 Task: Send an email with the signature Isabella Collins with the subject Request for a character reference and the message I would like to request a meeting to discuss the progress of the project. from softage.5@softage.net to softage.8@softage.net and move the email from Sent Items to the folder Games
Action: Mouse moved to (71, 60)
Screenshot: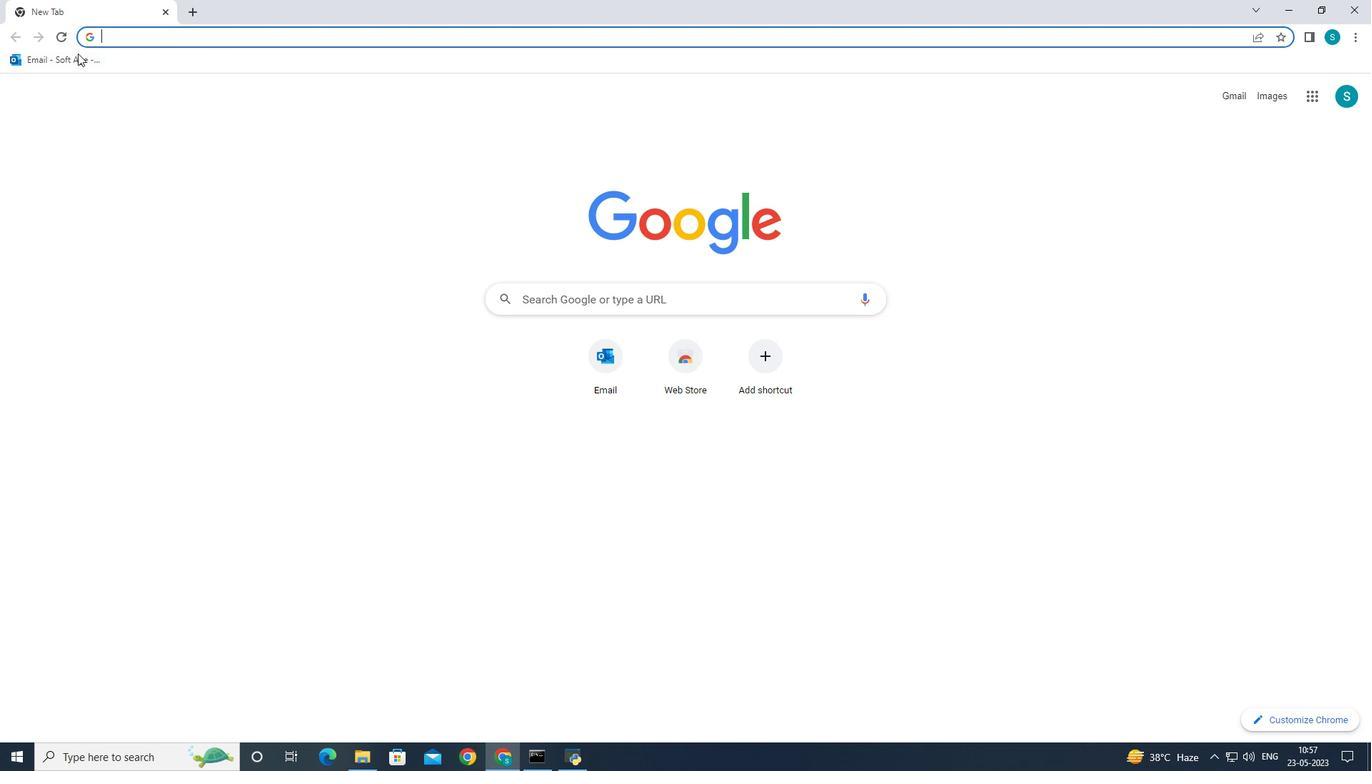 
Action: Mouse pressed left at (71, 60)
Screenshot: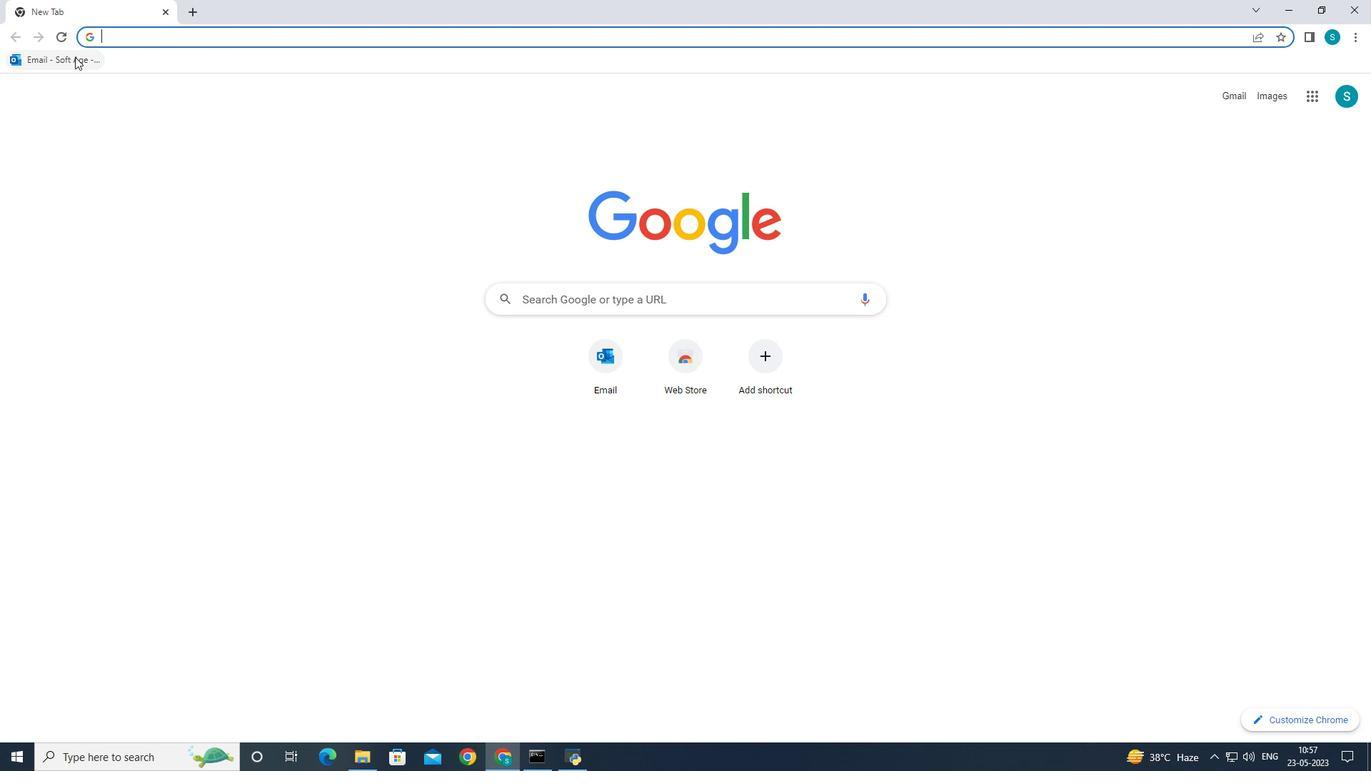 
Action: Mouse moved to (208, 125)
Screenshot: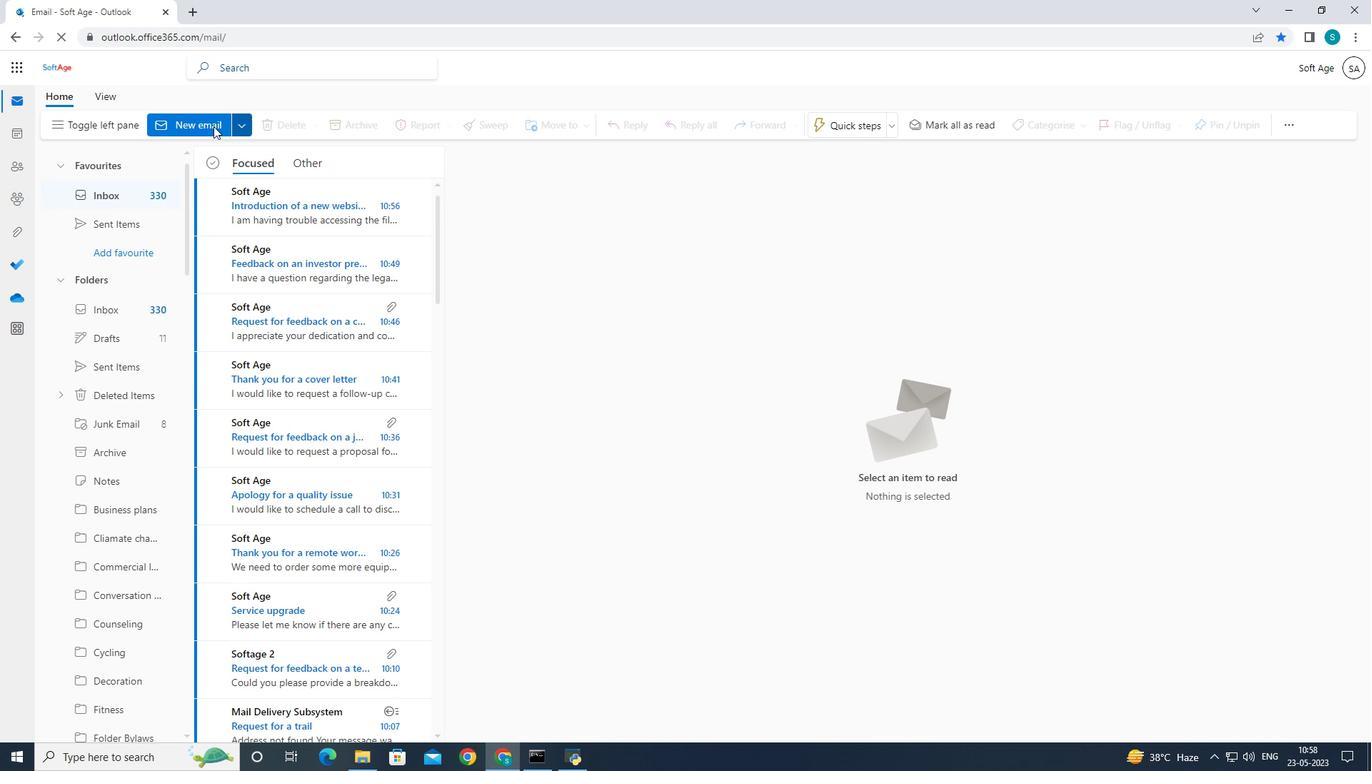 
Action: Mouse pressed left at (208, 125)
Screenshot: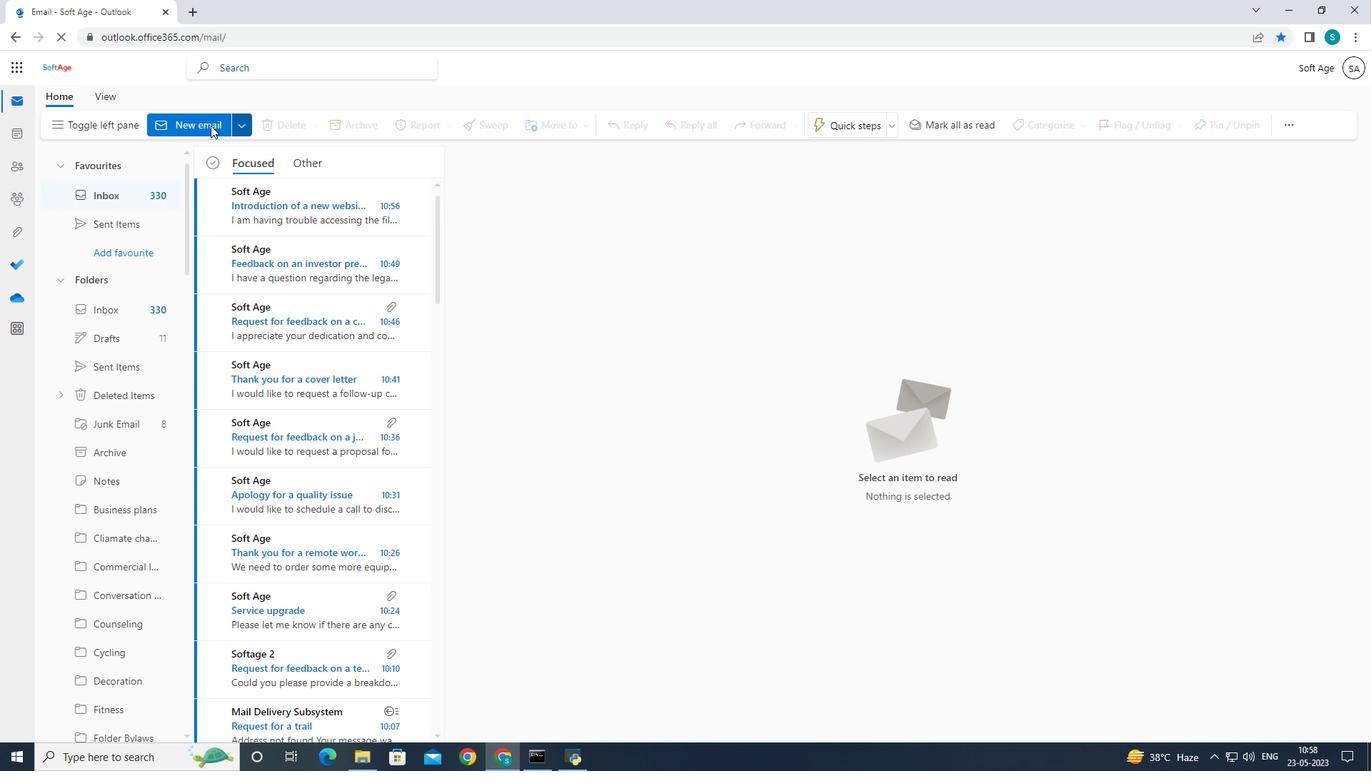 
Action: Mouse pressed left at (208, 125)
Screenshot: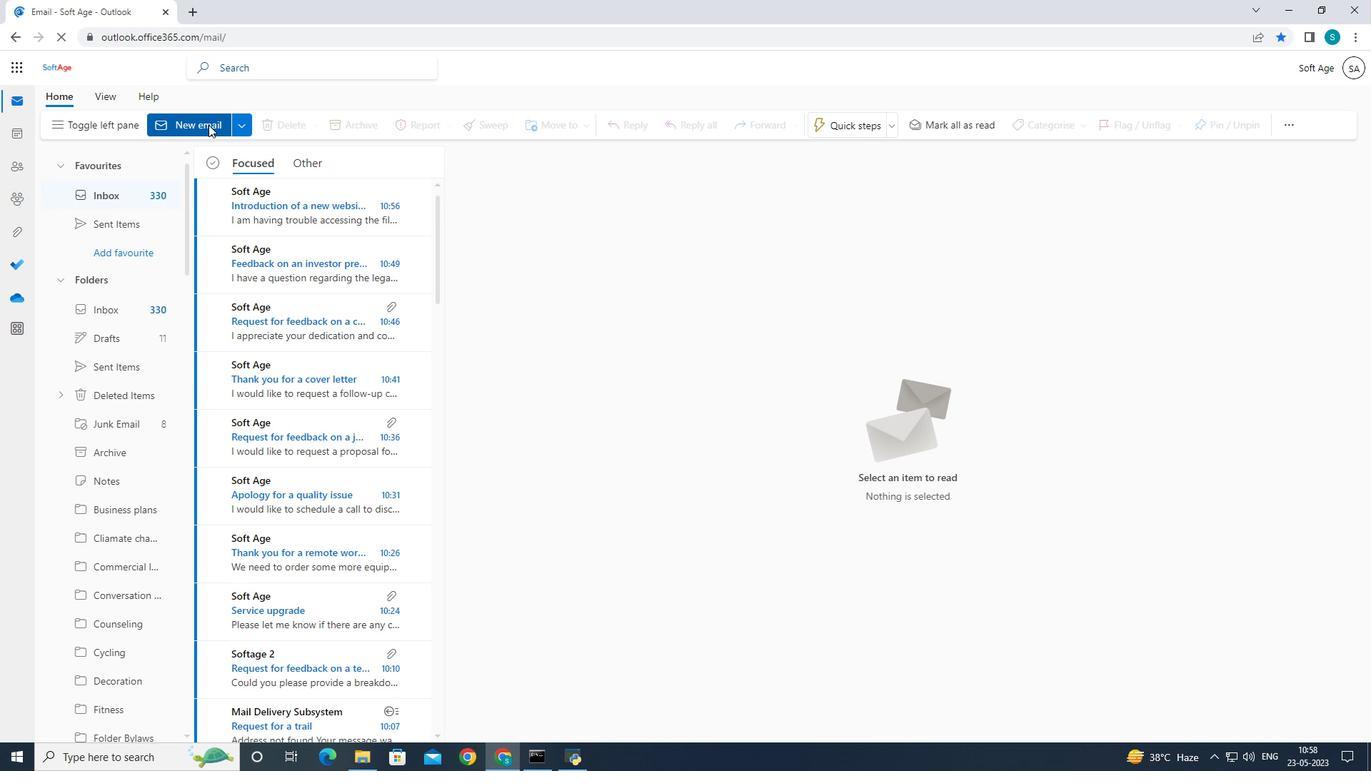 
Action: Mouse moved to (930, 122)
Screenshot: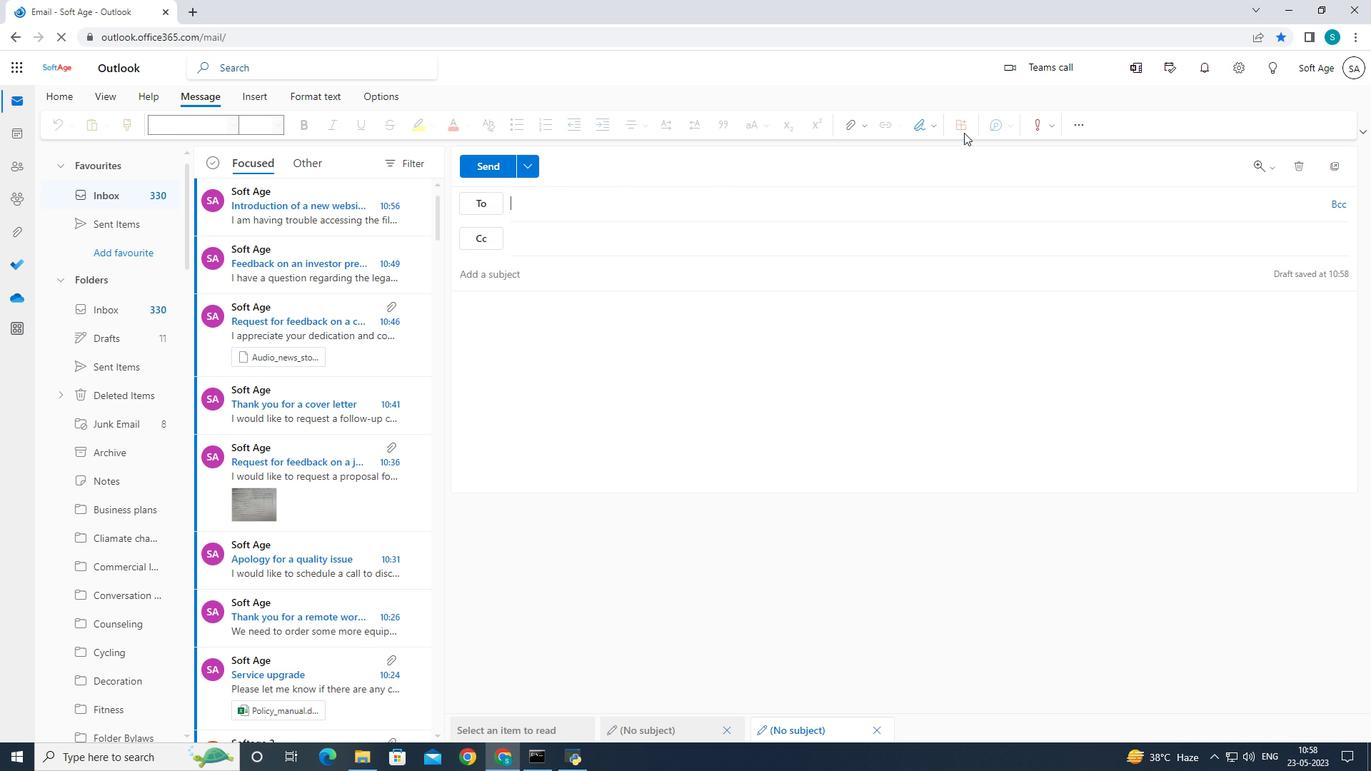 
Action: Mouse pressed left at (930, 122)
Screenshot: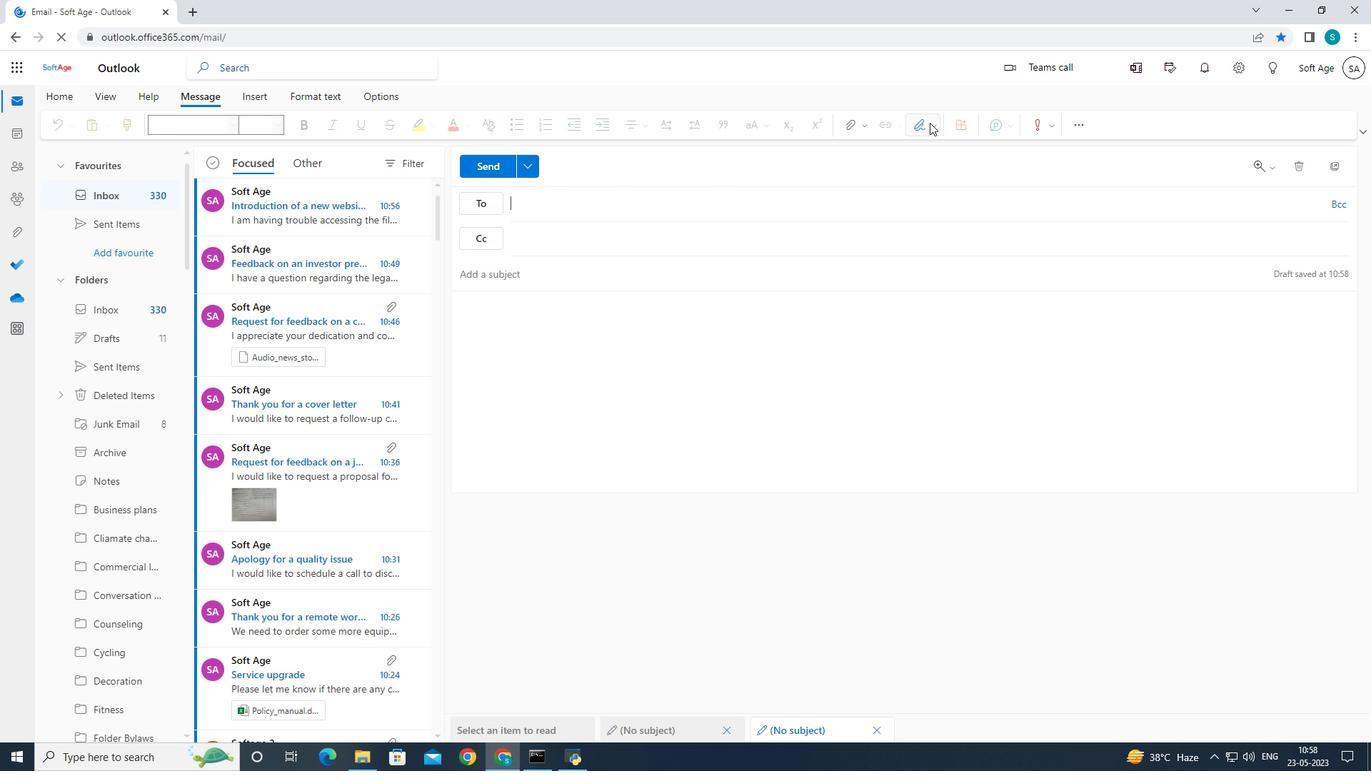 
Action: Mouse moved to (898, 180)
Screenshot: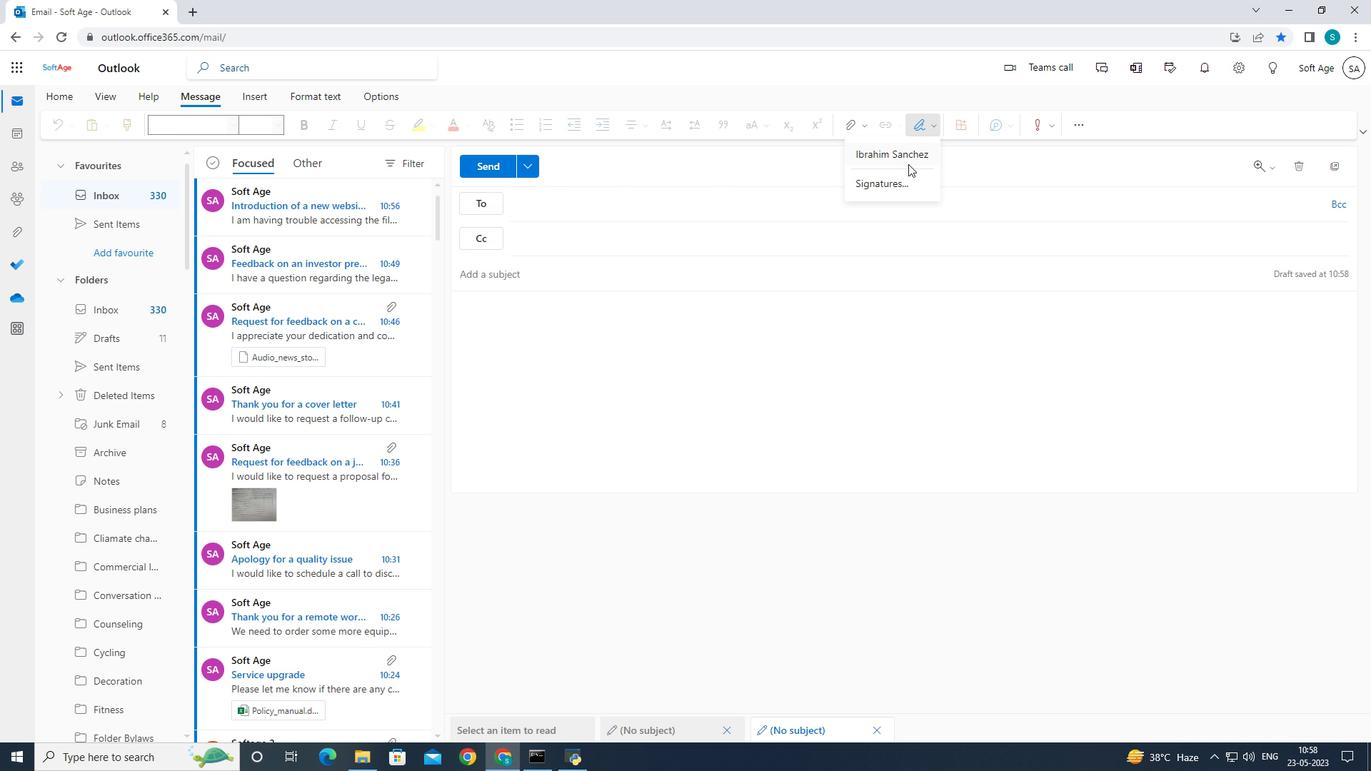 
Action: Mouse pressed left at (898, 180)
Screenshot: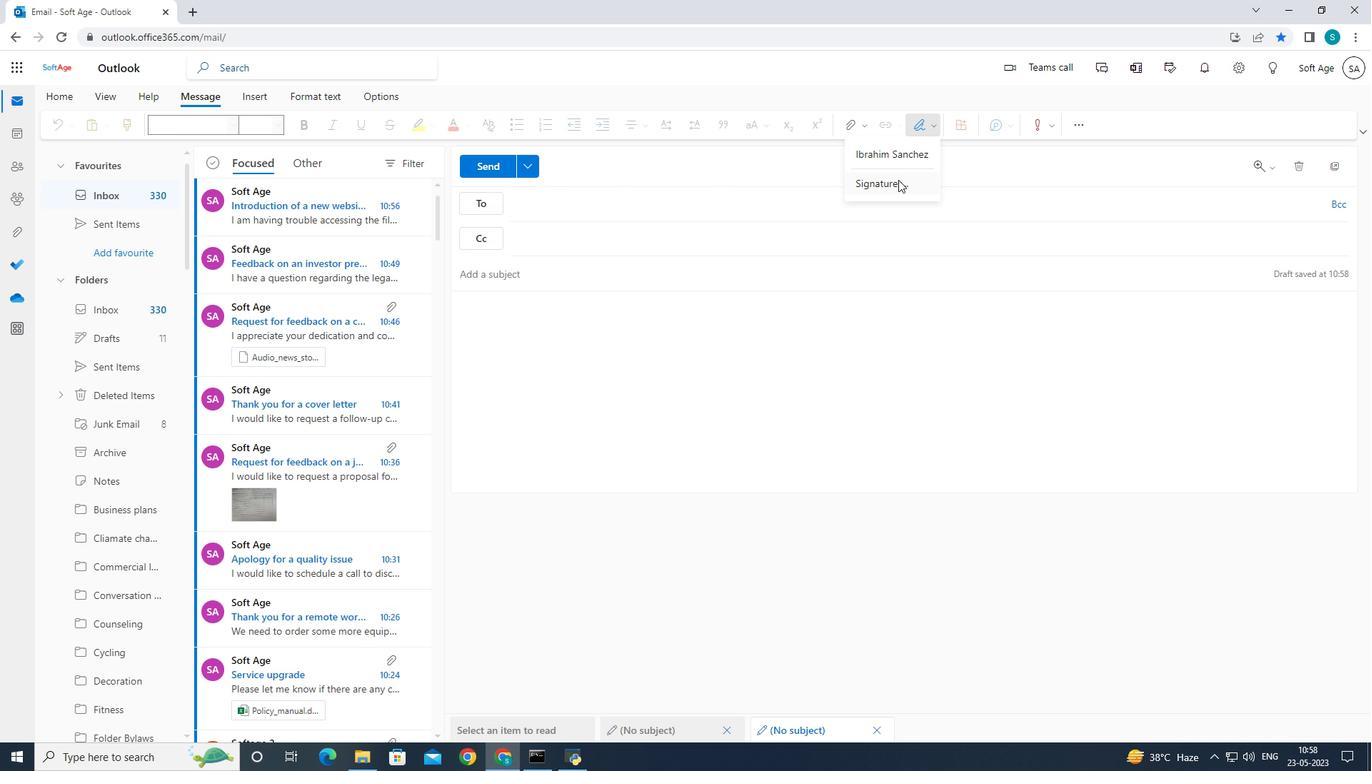 
Action: Mouse moved to (893, 237)
Screenshot: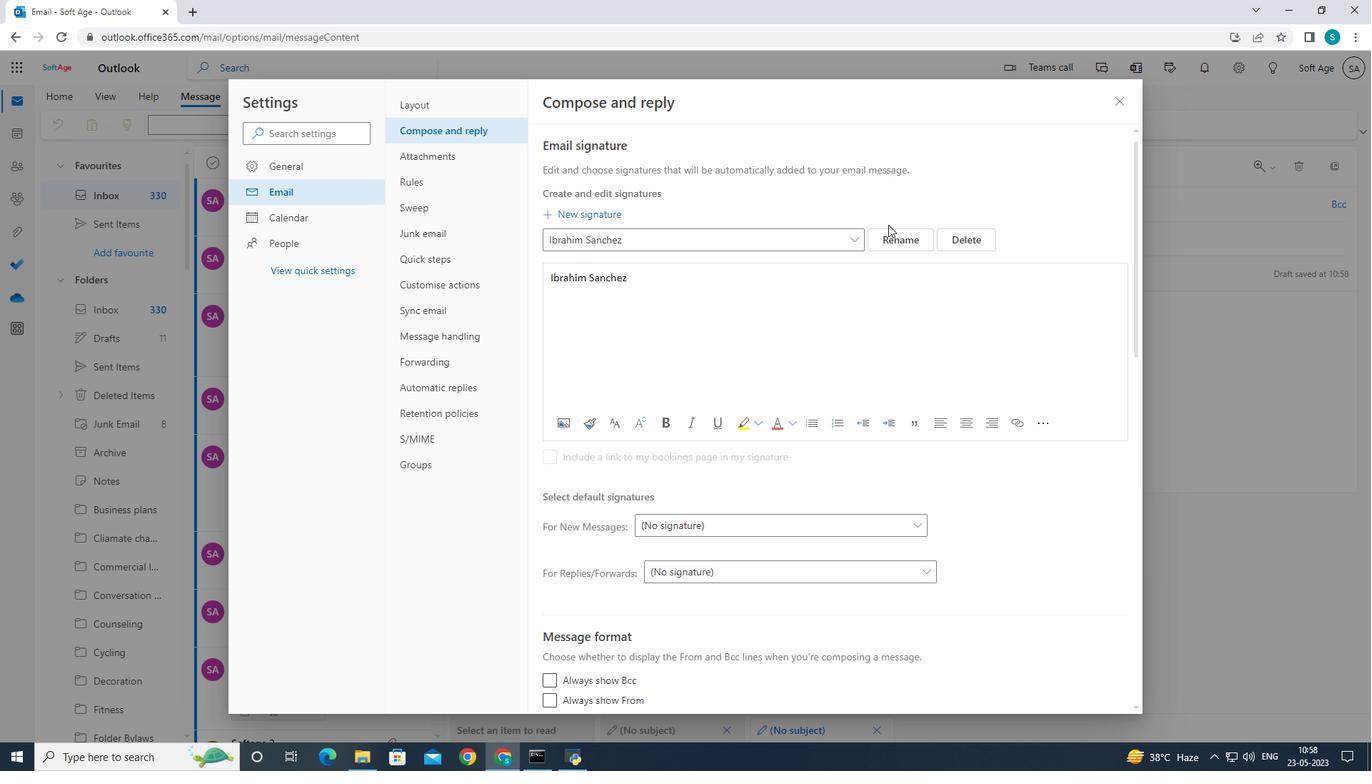 
Action: Mouse pressed left at (893, 237)
Screenshot: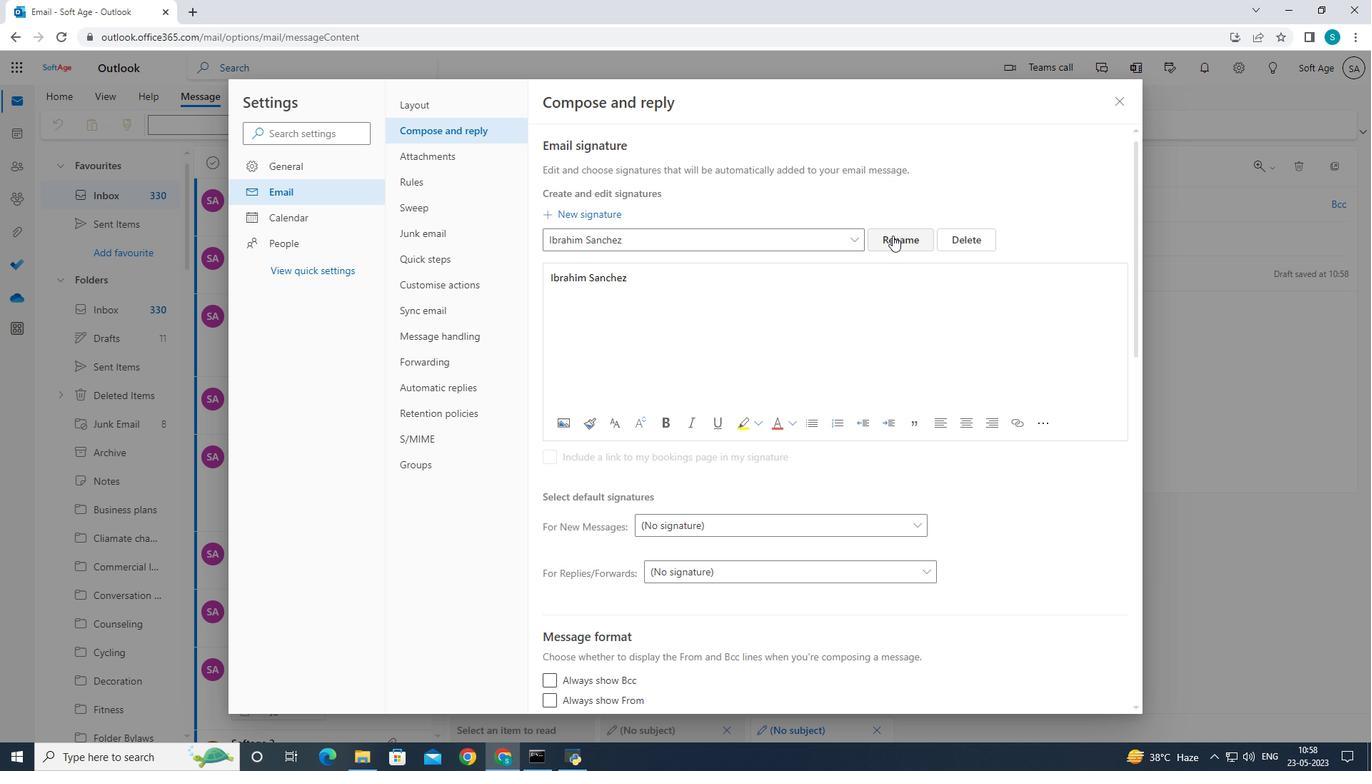 
Action: Mouse moved to (852, 240)
Screenshot: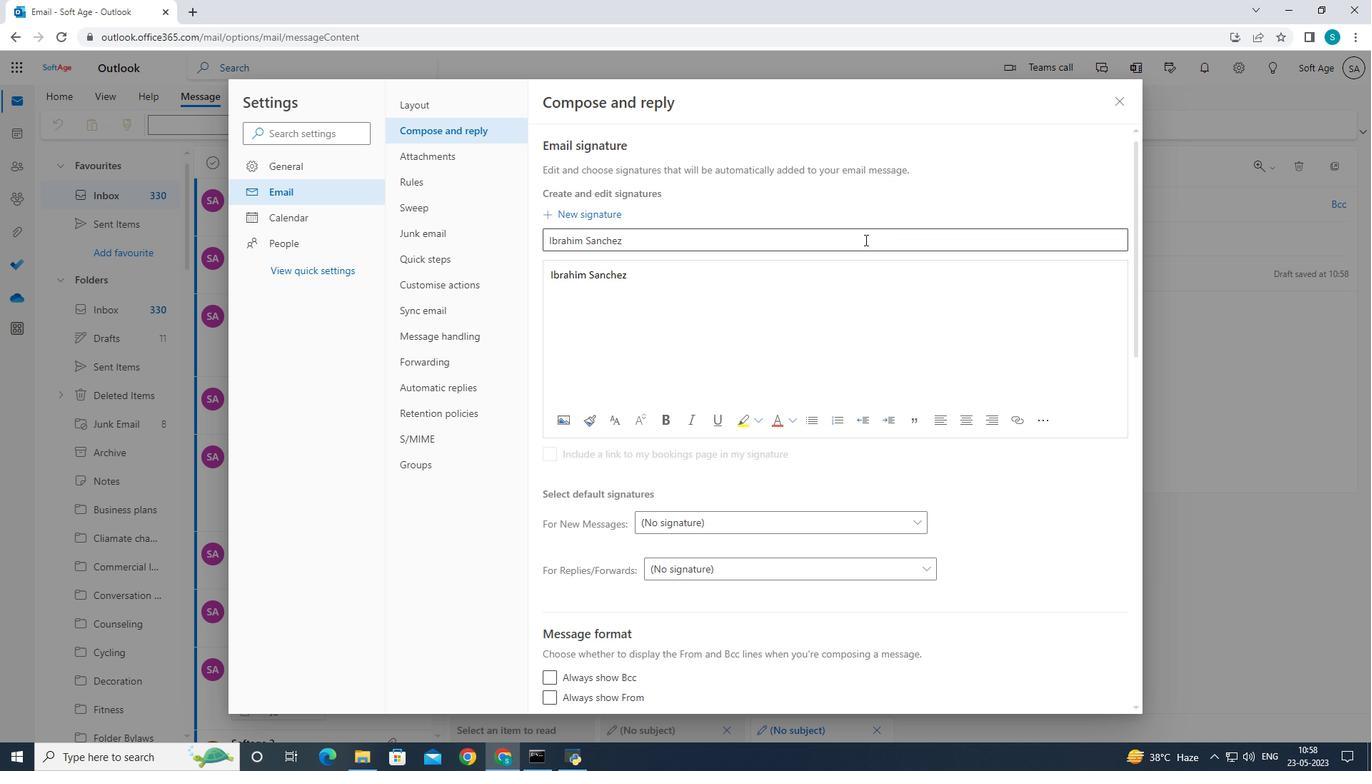
Action: Mouse pressed left at (852, 240)
Screenshot: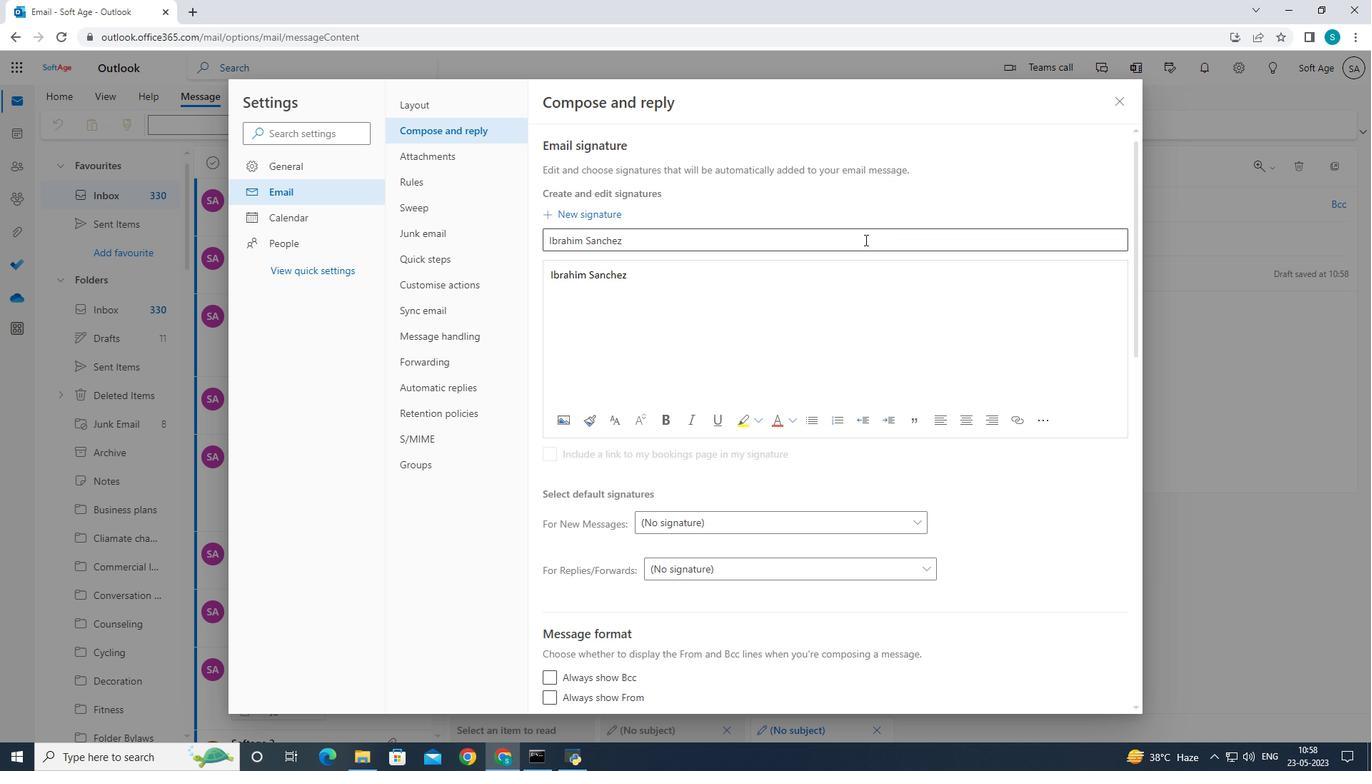 
Action: Mouse moved to (873, 226)
Screenshot: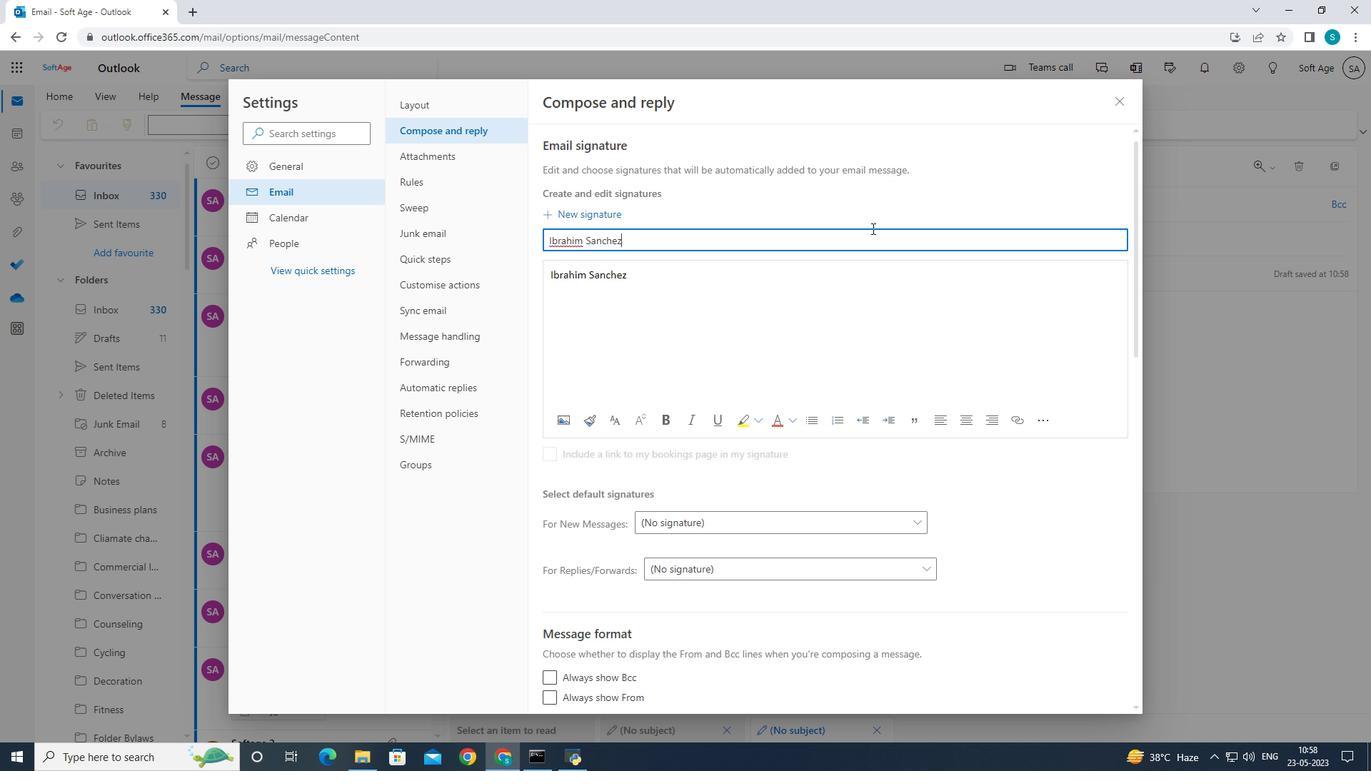 
Action: Key pressed <Key.backspace><Key.backspace><Key.backspace><Key.backspace><Key.backspace><Key.backspace><Key.backspace><Key.backspace><Key.backspace><Key.backspace><Key.backspace><Key.backspace><Key.backspace><Key.backspace><Key.backspace><Key.backspace><Key.backspace><Key.backspace><Key.backspace><Key.caps_lock>I<Key.caps_lock>sabella<Key.space><Key.caps_lock>C<Key.caps_lock>ollins
Screenshot: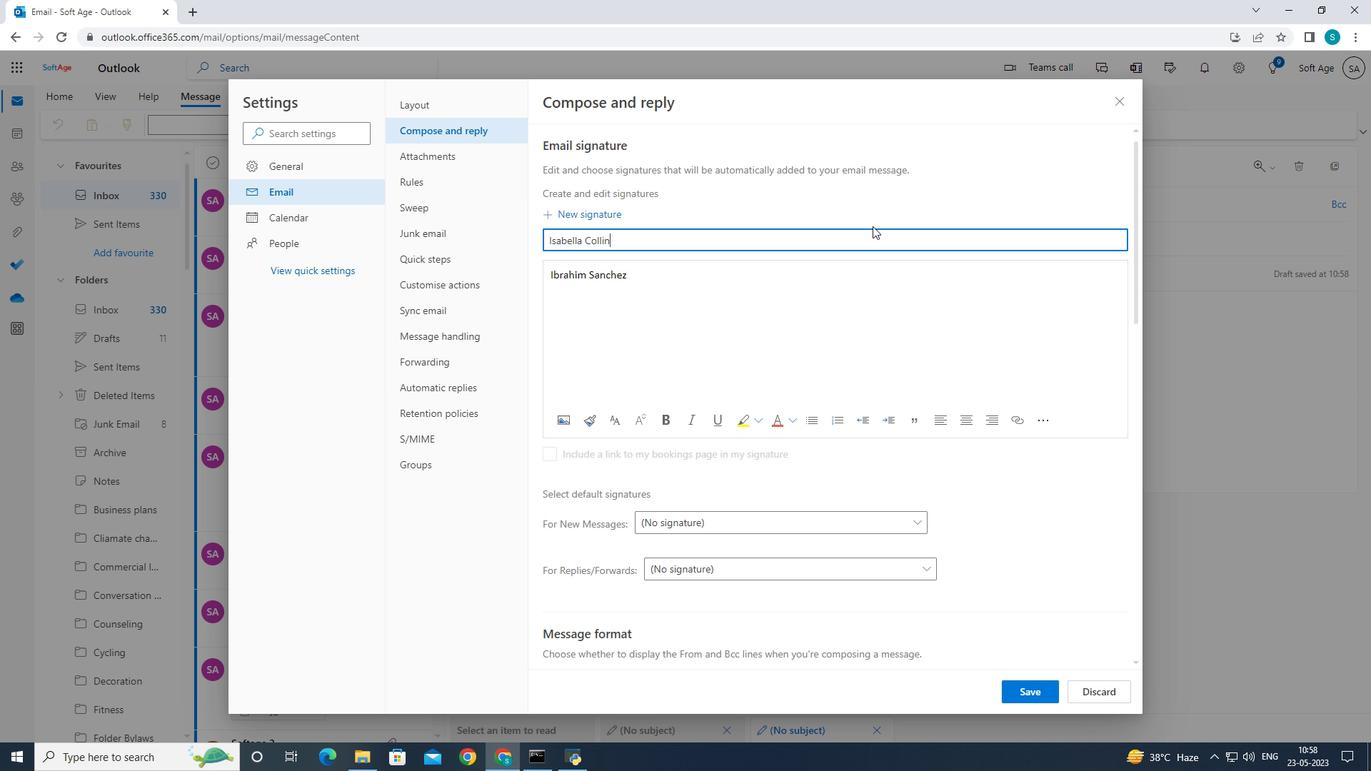 
Action: Mouse moved to (679, 272)
Screenshot: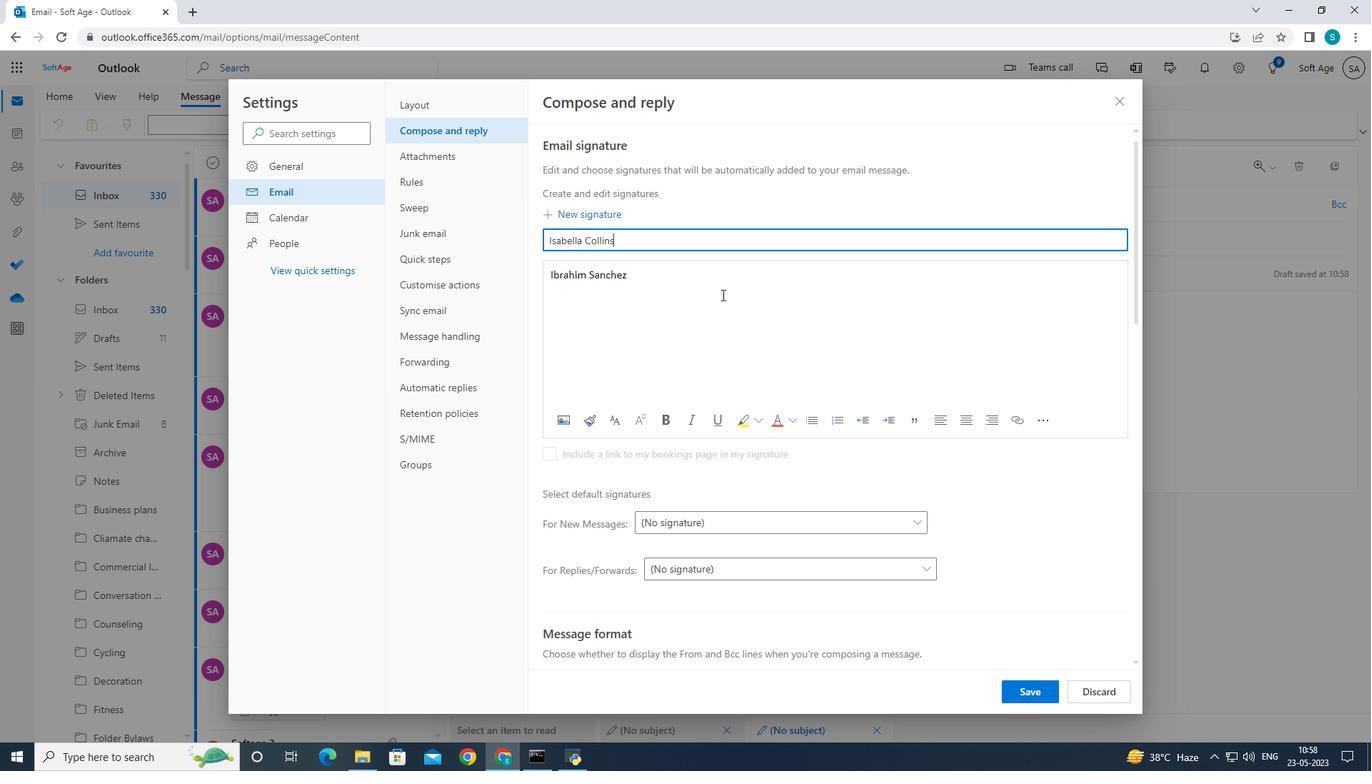 
Action: Mouse pressed left at (679, 272)
Screenshot: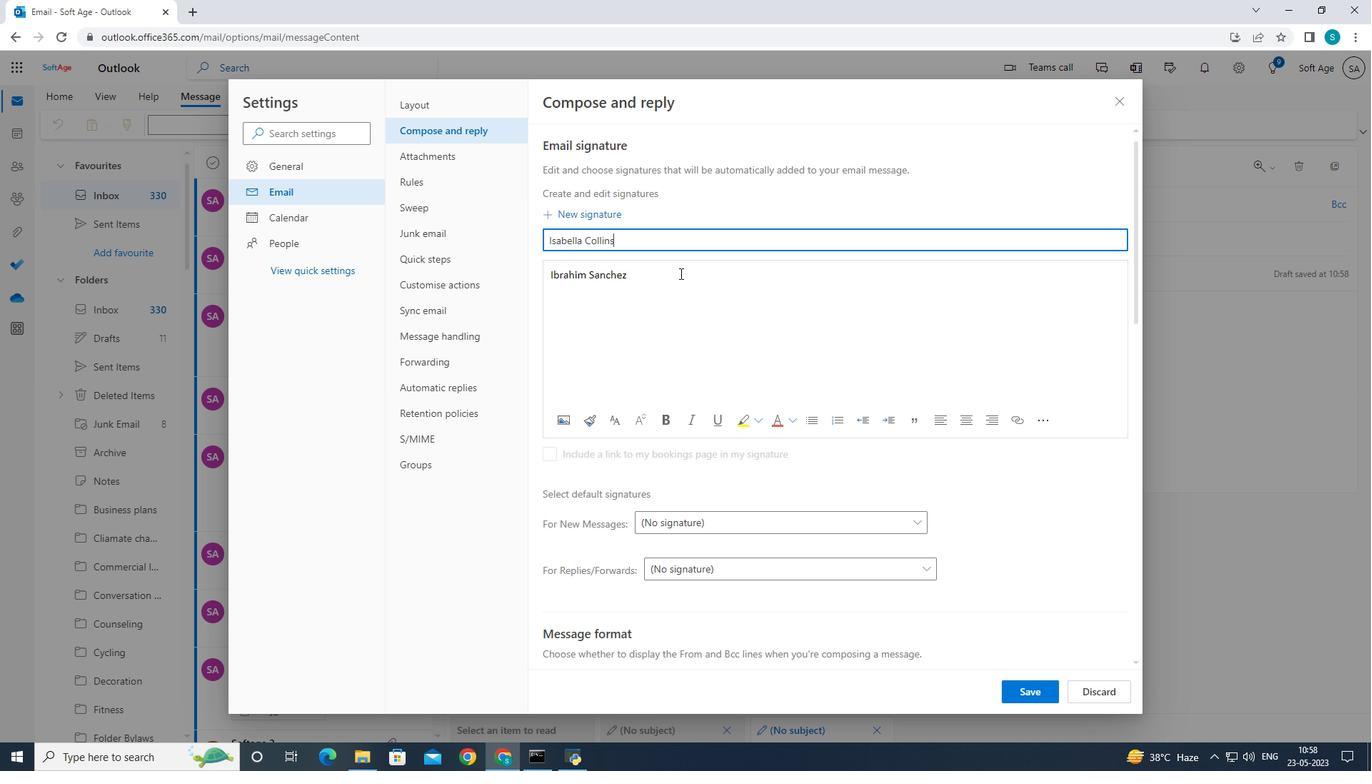 
Action: Mouse moved to (683, 270)
Screenshot: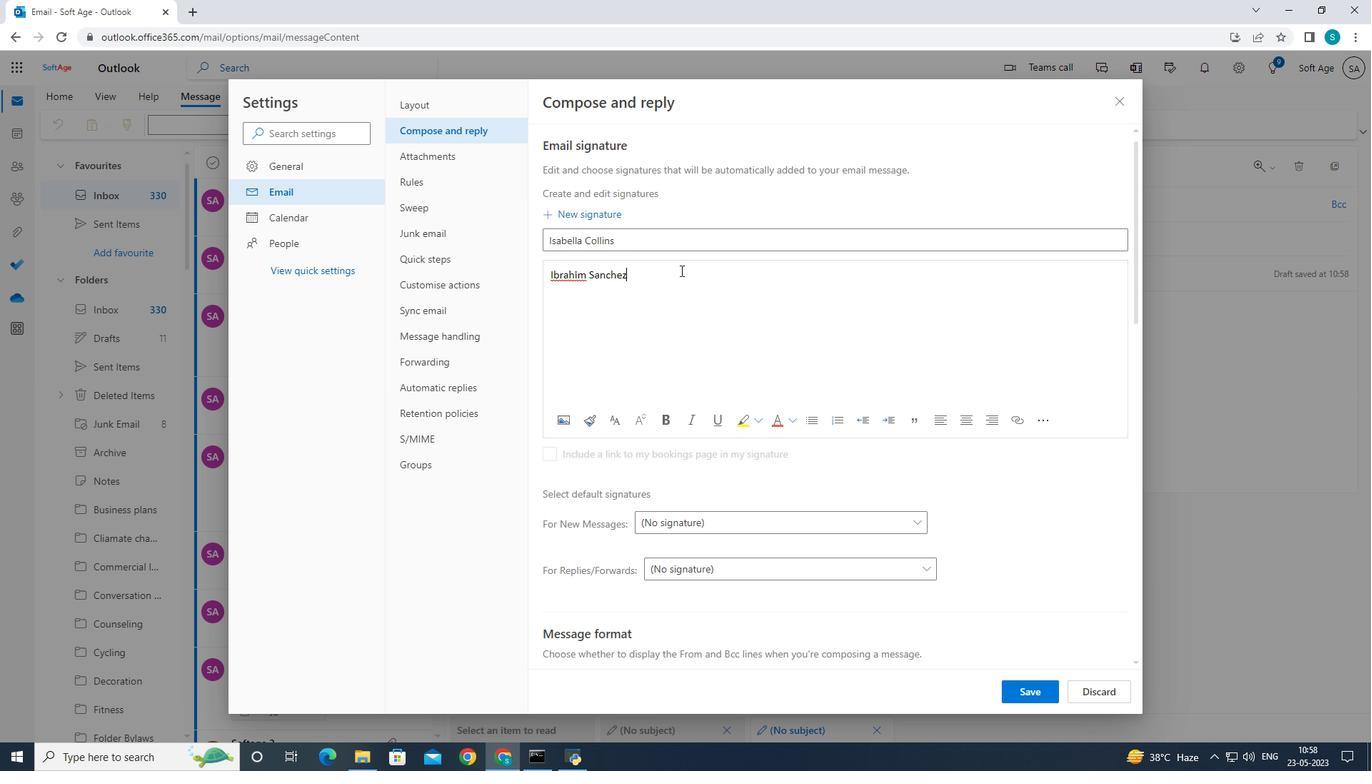 
Action: Key pressed <Key.backspace><Key.backspace><Key.backspace><Key.backspace><Key.backspace><Key.backspace><Key.backspace><Key.backspace><Key.backspace><Key.backspace><Key.backspace><Key.backspace><Key.backspace><Key.backspace>sabella<Key.space><Key.caps_lock>C<Key.caps_lock>ollins
Screenshot: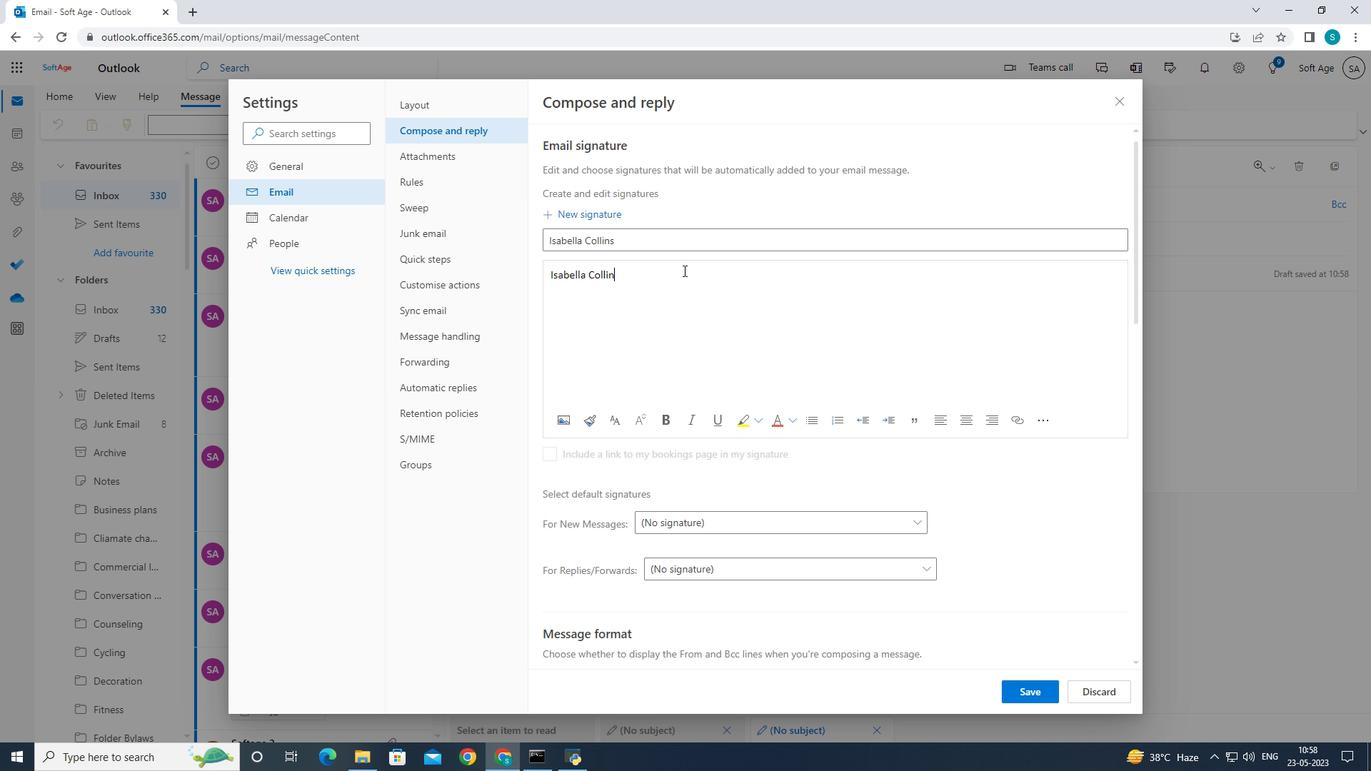 
Action: Mouse moved to (1043, 695)
Screenshot: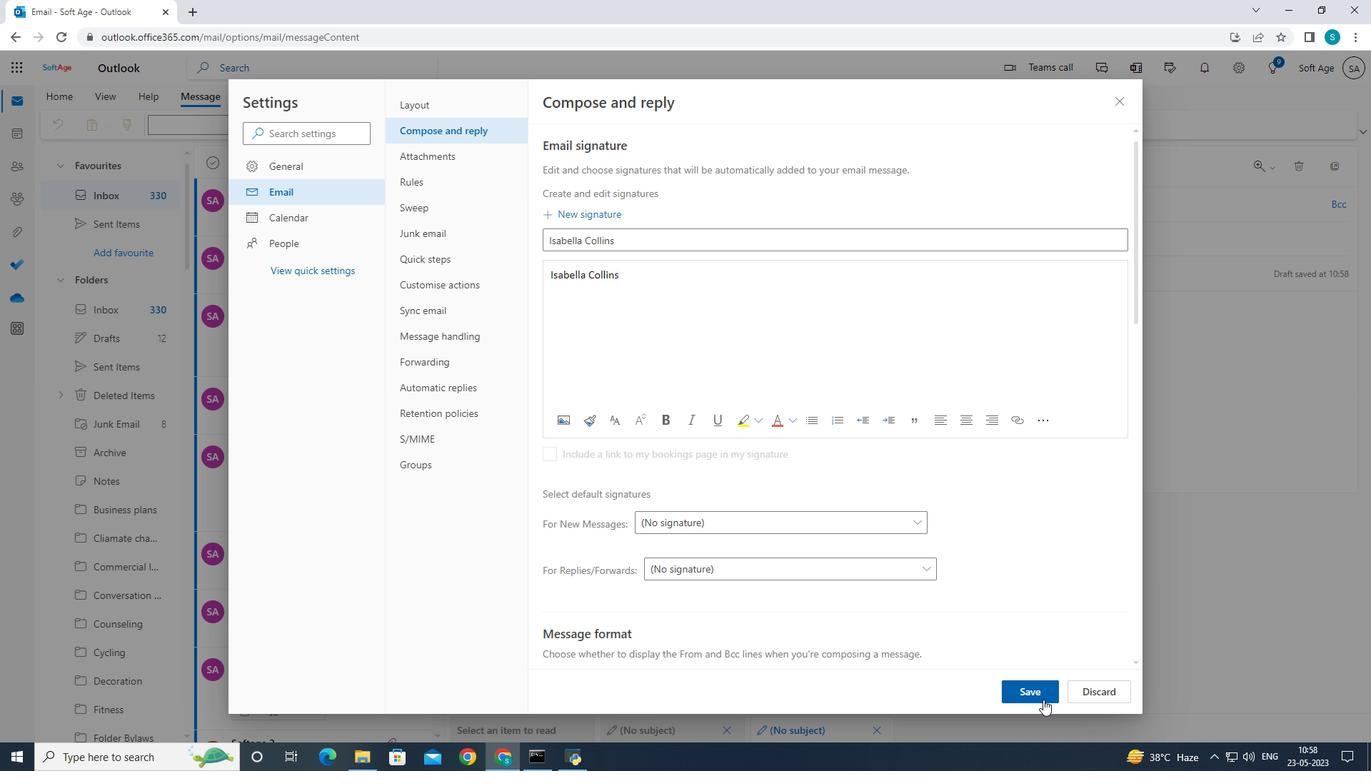 
Action: Mouse pressed left at (1043, 695)
Screenshot: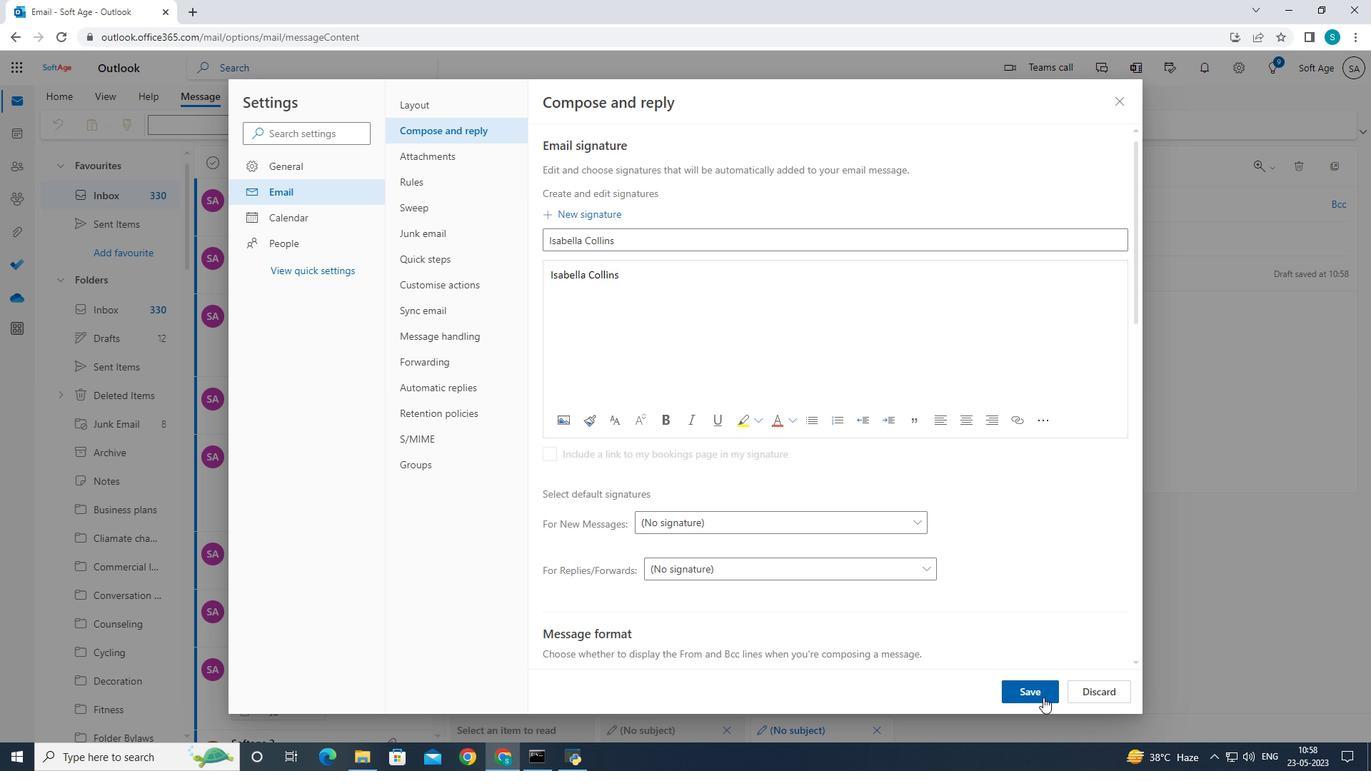
Action: Mouse moved to (1118, 97)
Screenshot: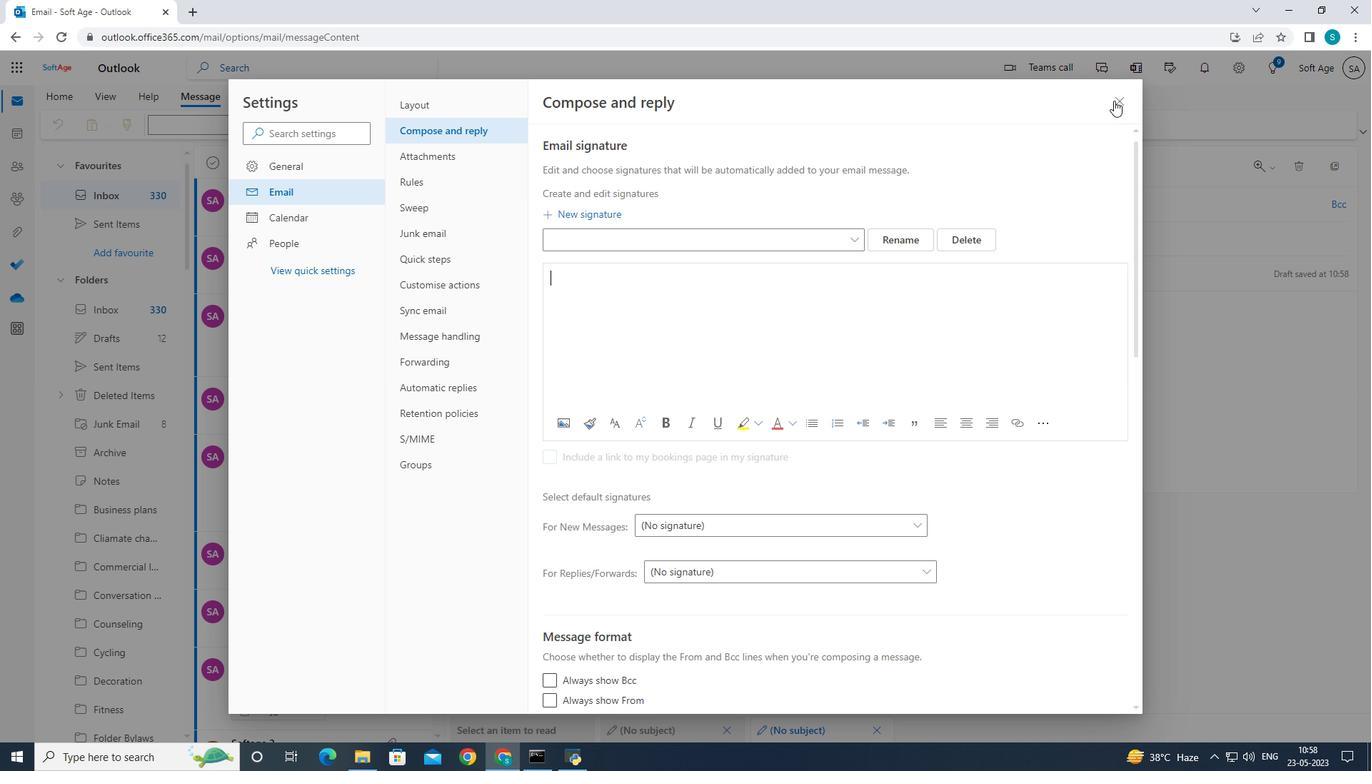 
Action: Mouse pressed left at (1118, 97)
Screenshot: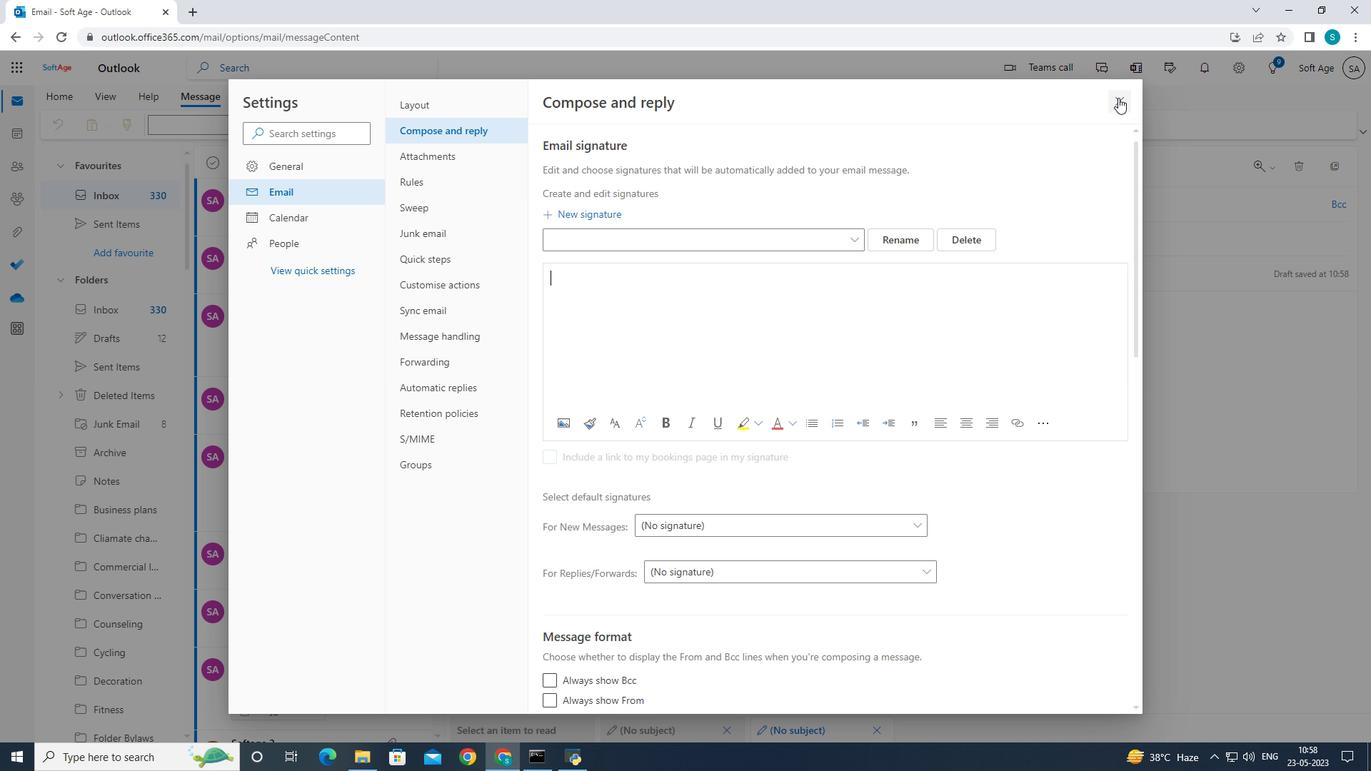
Action: Mouse moved to (562, 270)
Screenshot: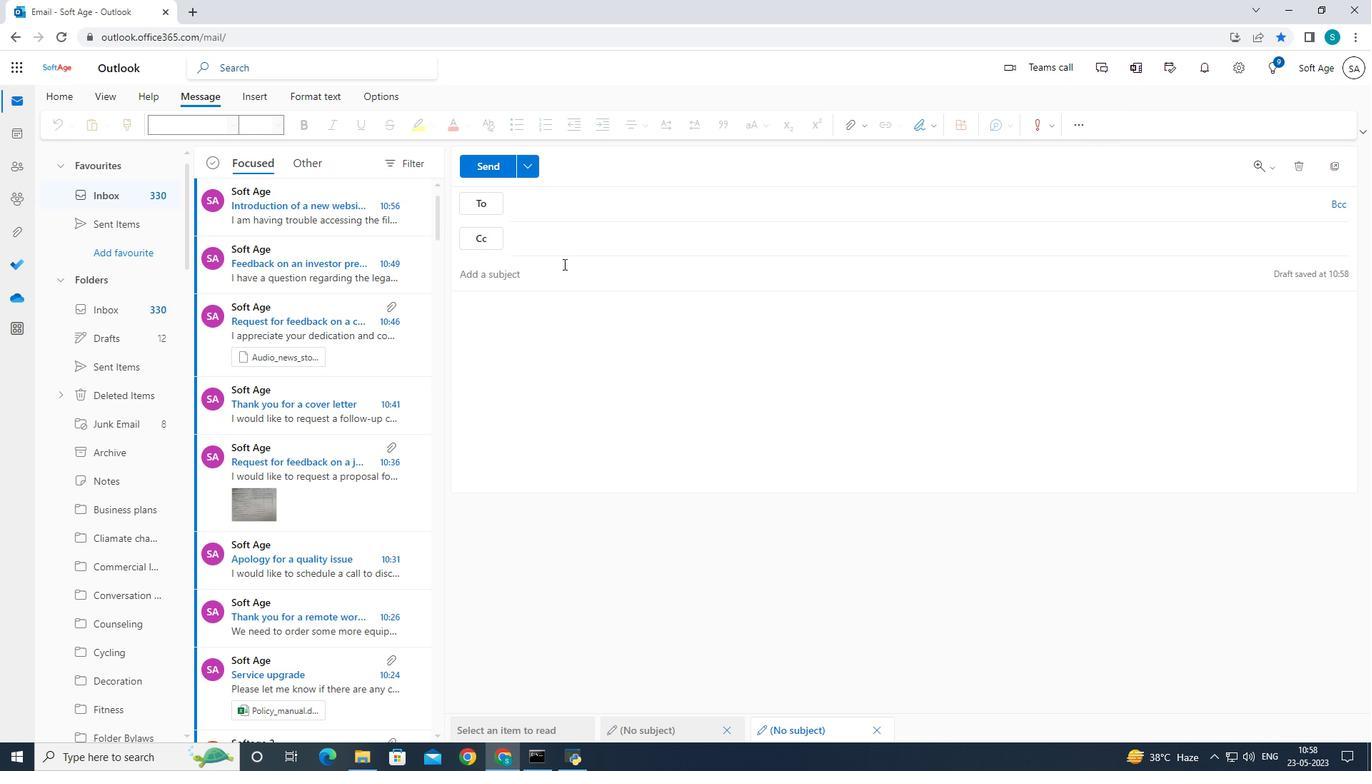 
Action: Mouse pressed left at (562, 270)
Screenshot: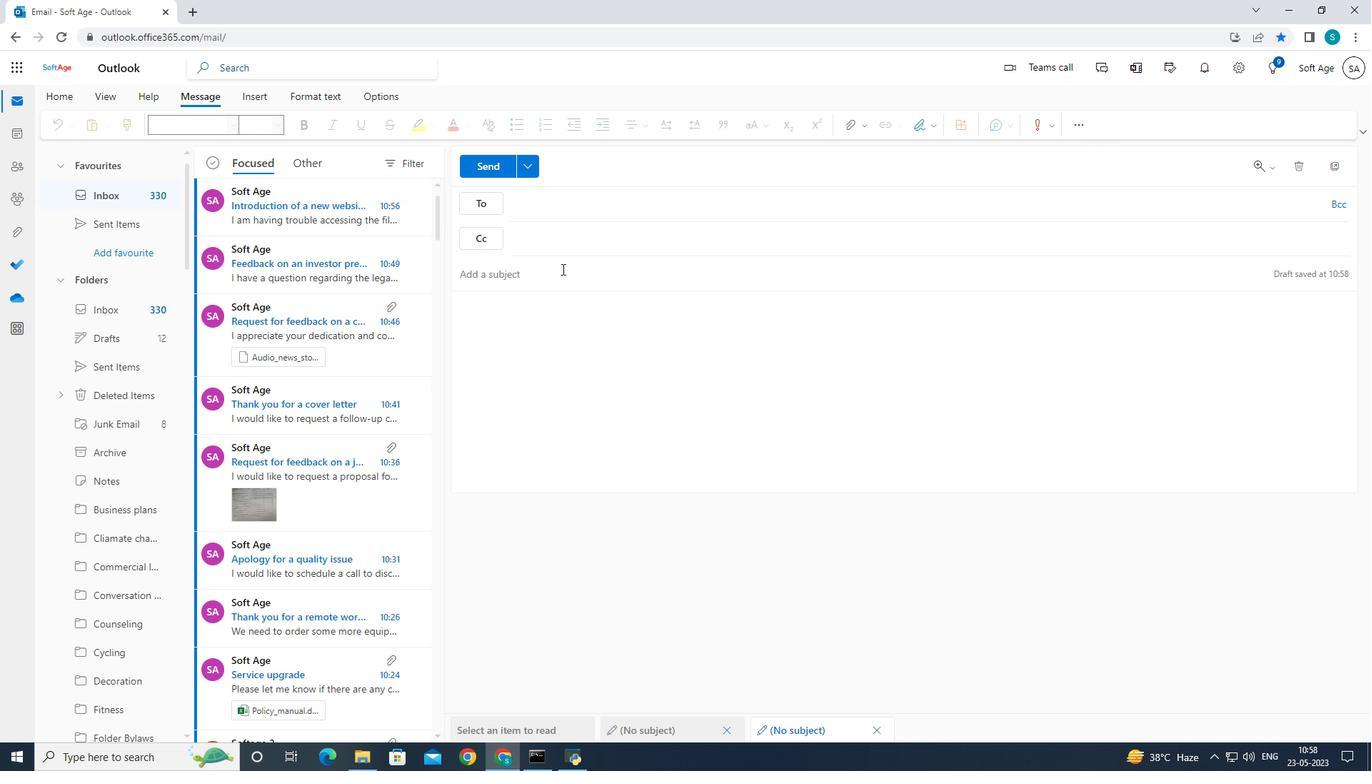 
Action: Mouse moved to (604, 340)
Screenshot: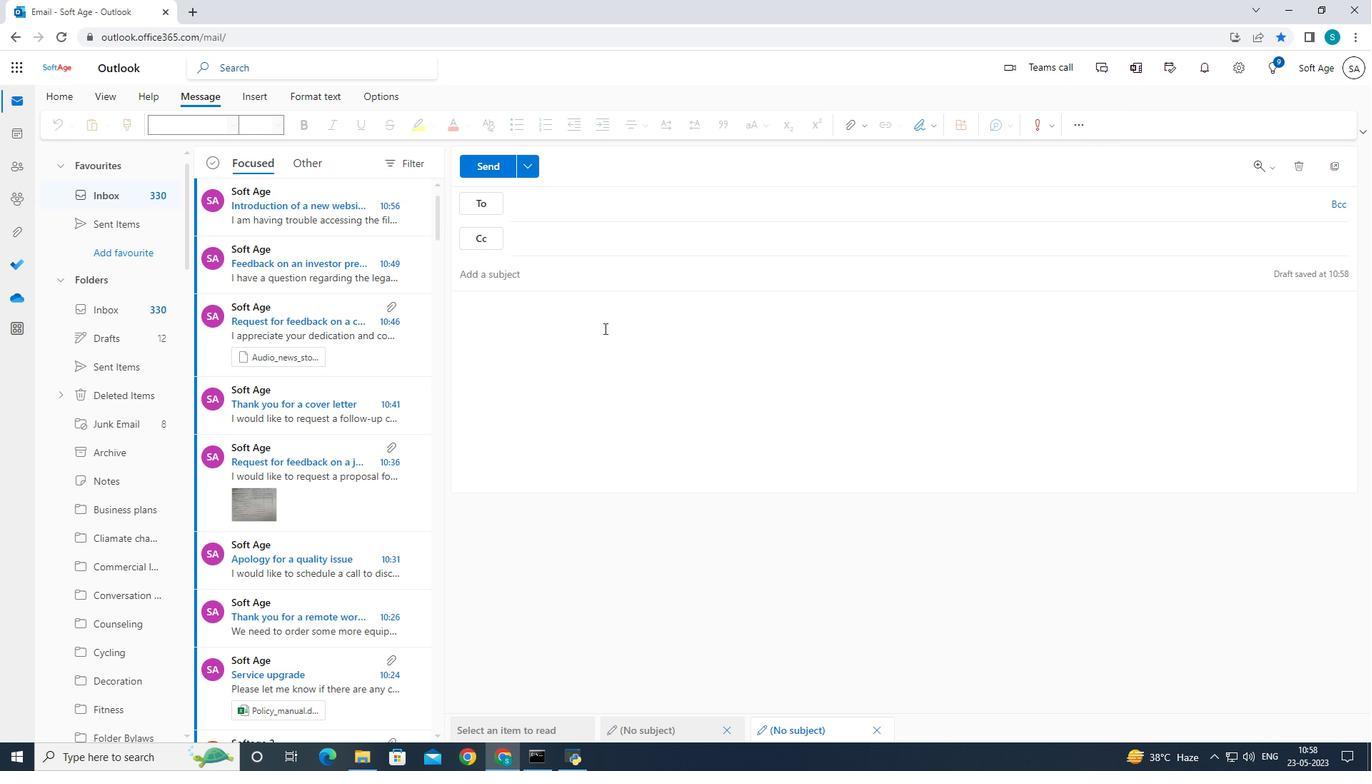 
Action: Mouse pressed left at (604, 340)
Screenshot: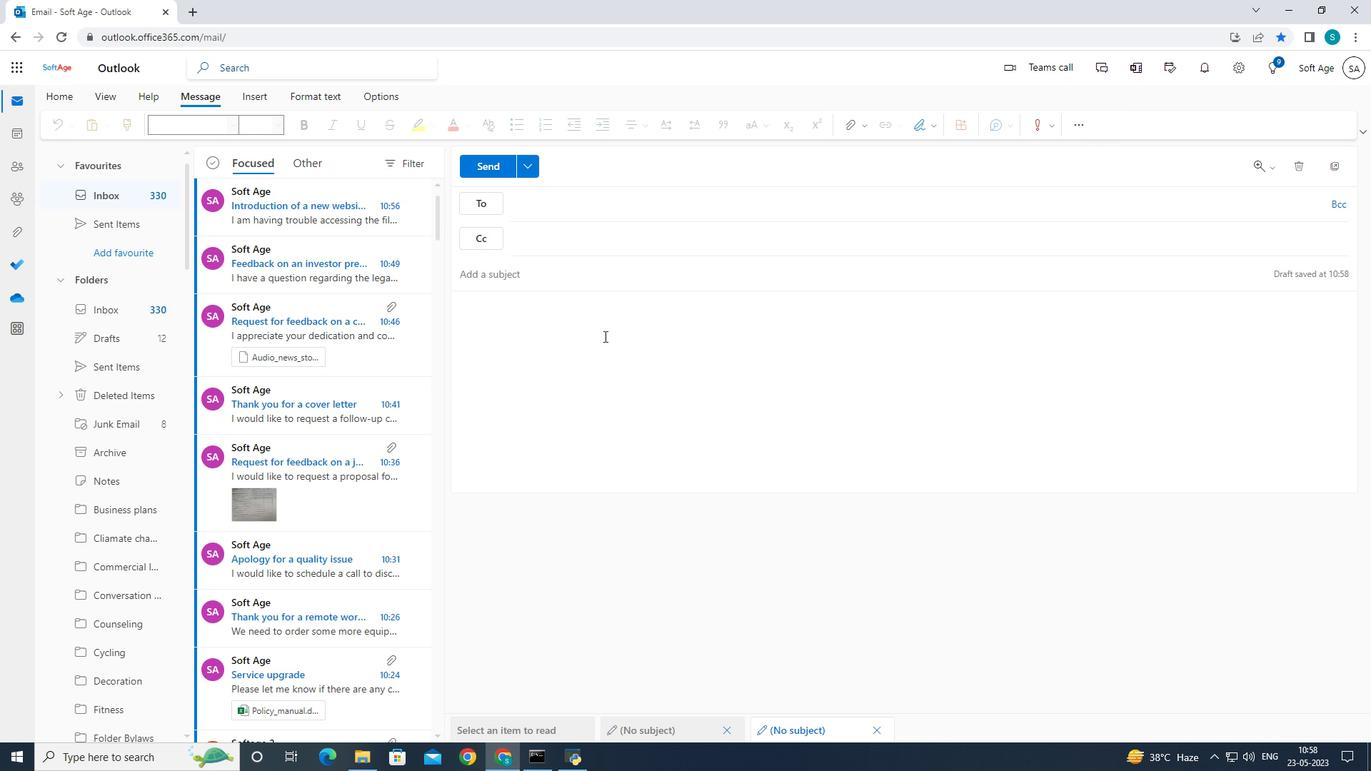 
Action: Mouse moved to (930, 119)
Screenshot: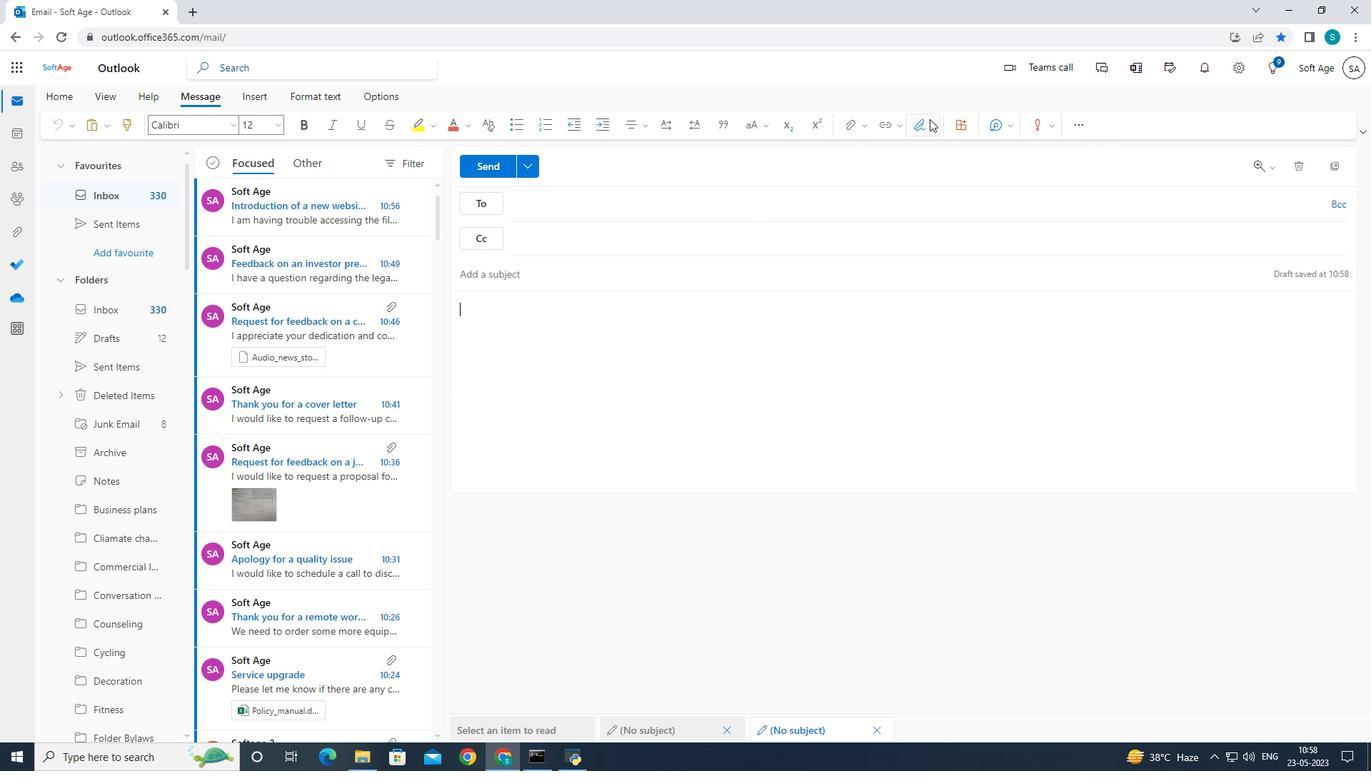 
Action: Mouse pressed left at (930, 119)
Screenshot: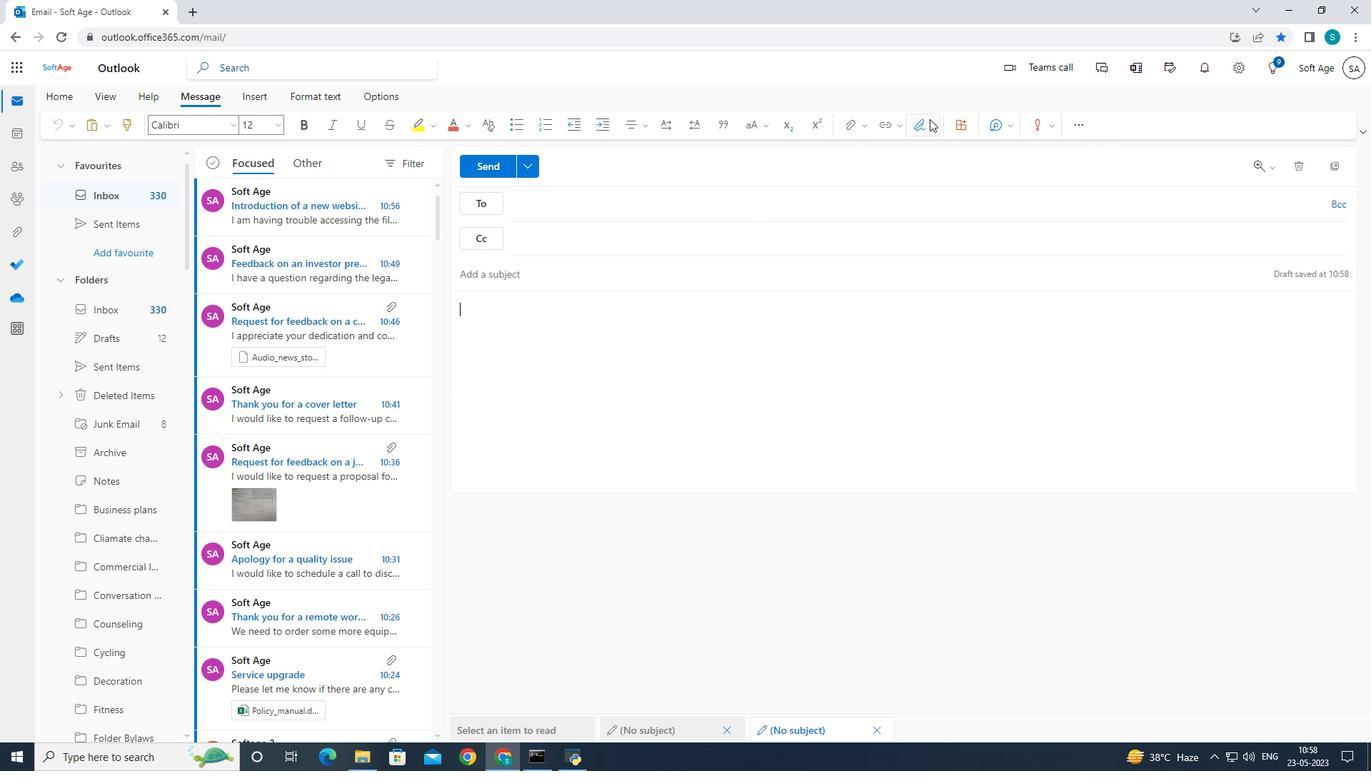 
Action: Mouse moved to (895, 161)
Screenshot: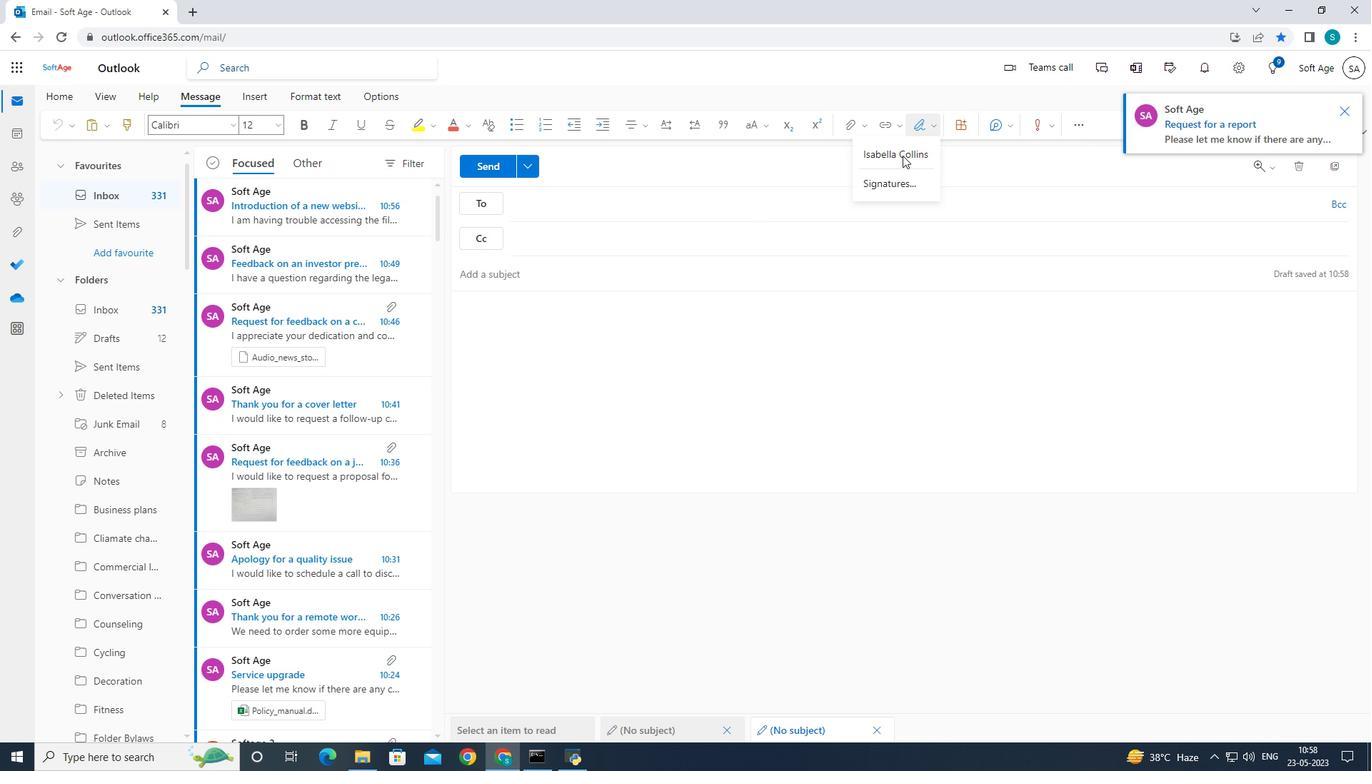 
Action: Mouse pressed left at (895, 161)
Screenshot: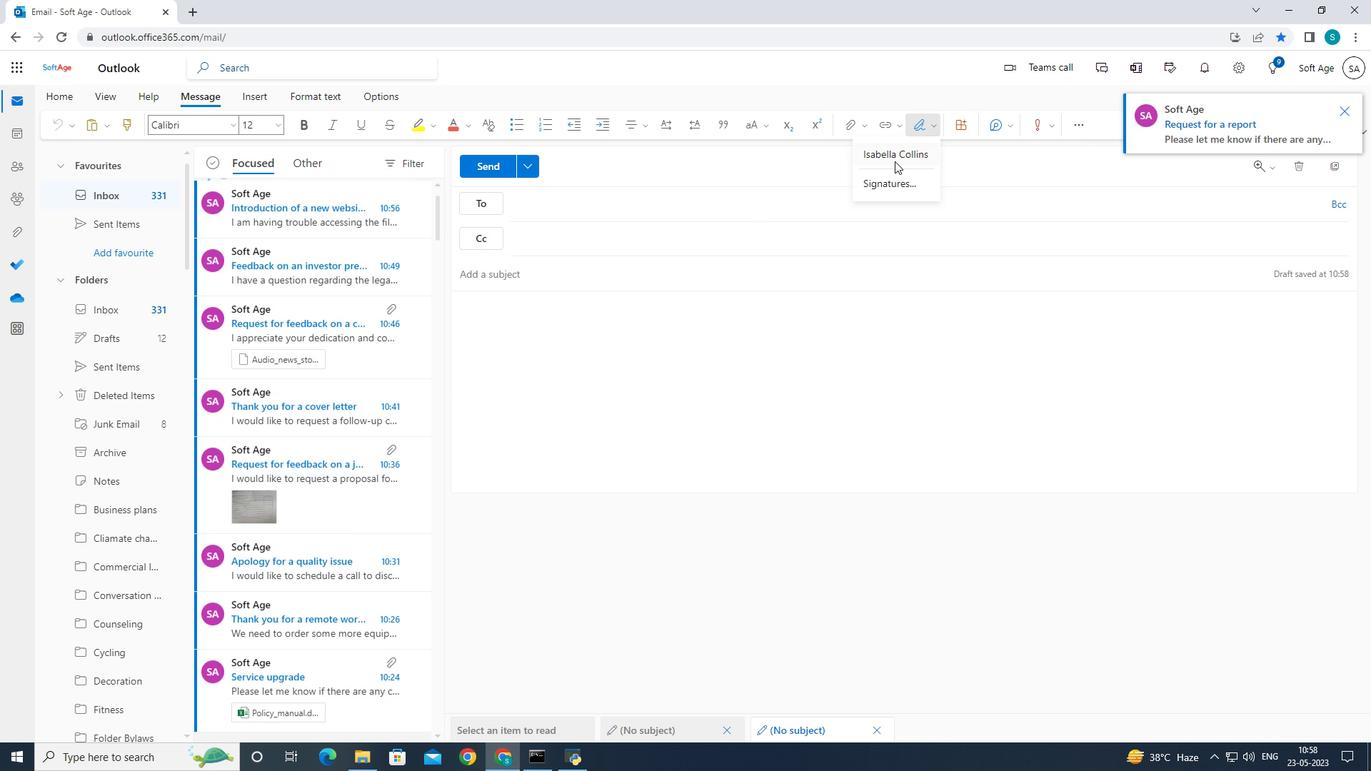 
Action: Mouse moved to (543, 274)
Screenshot: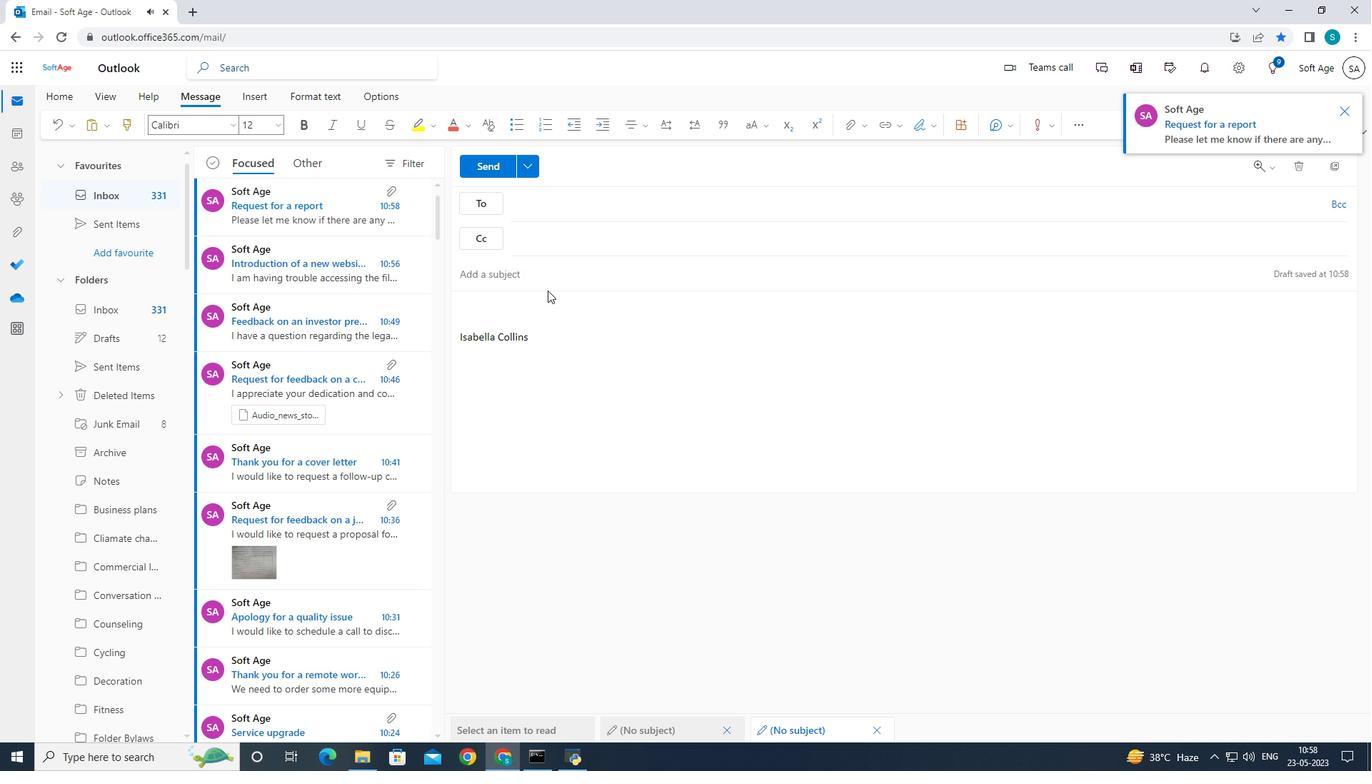 
Action: Mouse pressed left at (543, 274)
Screenshot: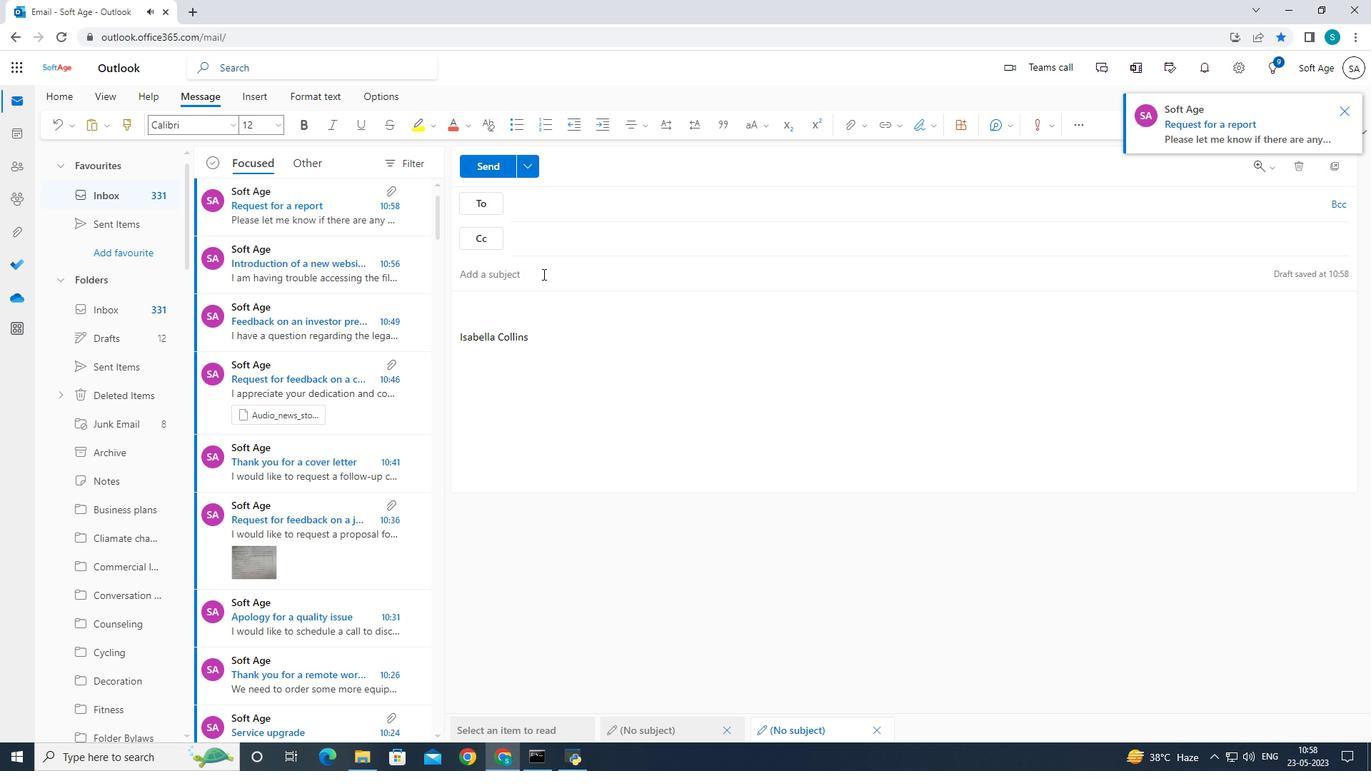 
Action: Mouse moved to (526, 279)
Screenshot: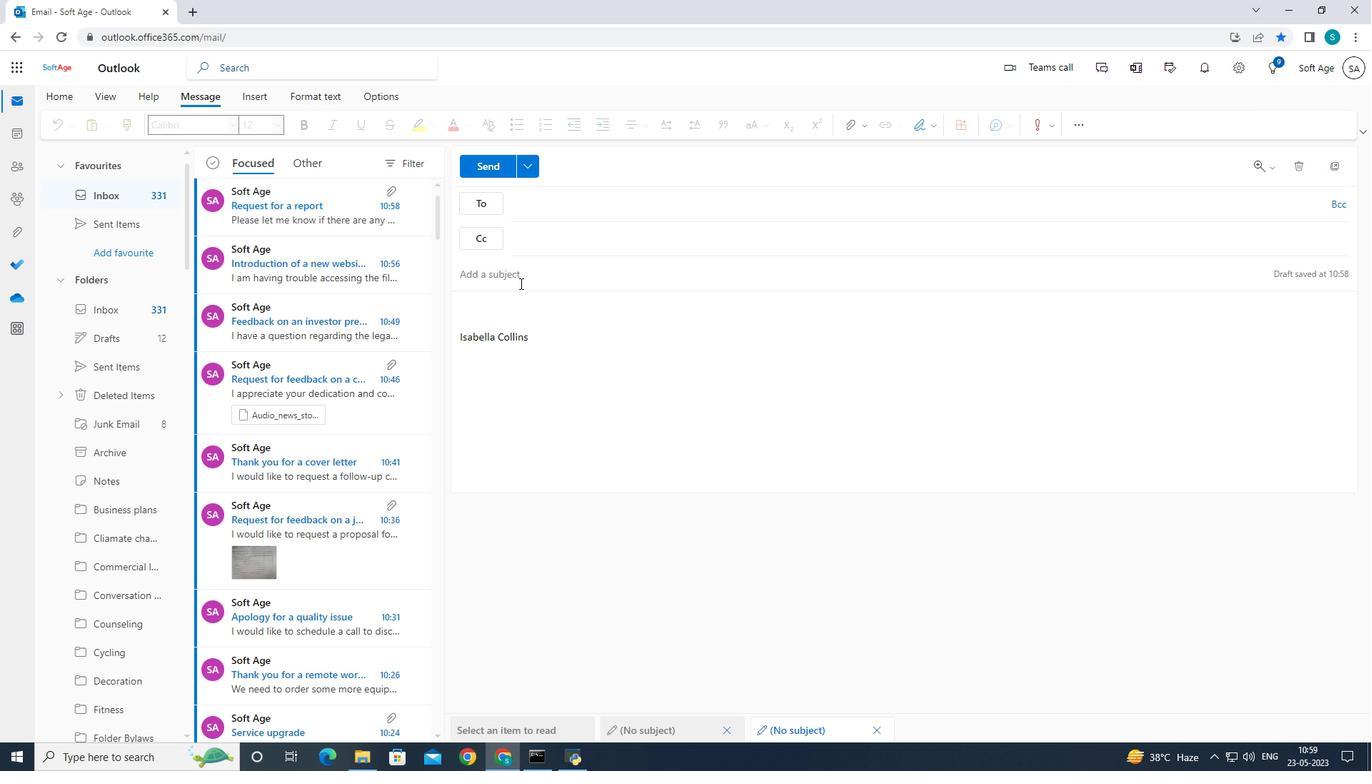 
Action: Mouse pressed left at (526, 279)
Screenshot: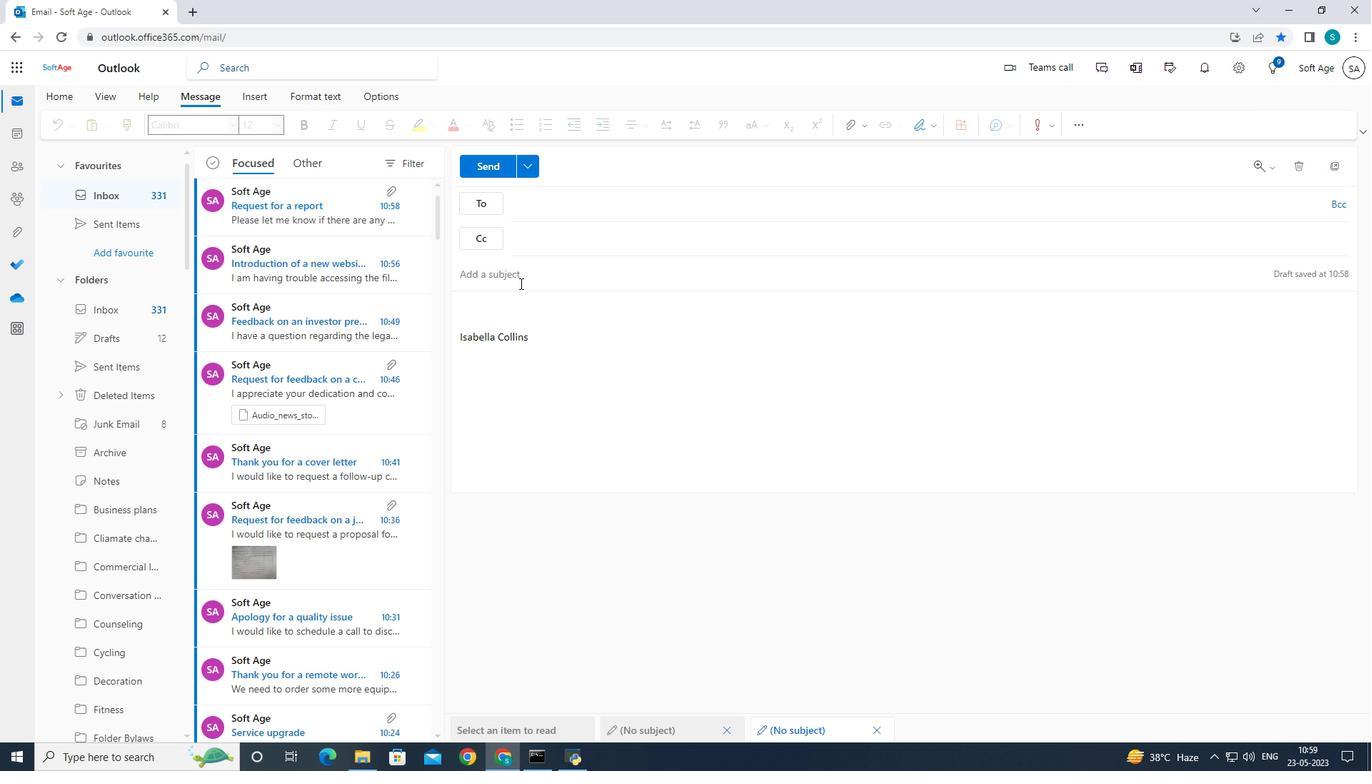 
Action: Mouse moved to (690, 270)
Screenshot: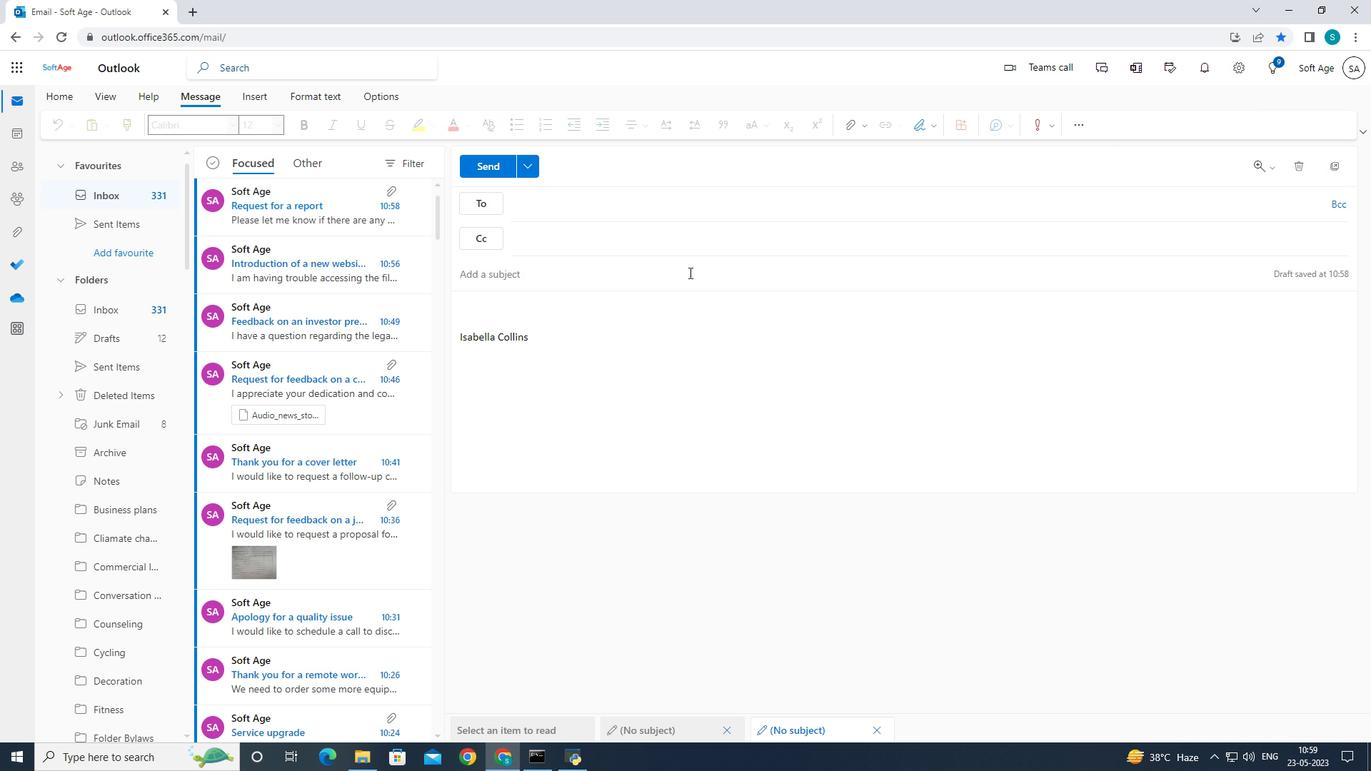 
Action: Key pressed <Key.shift>Request<Key.space>for<Key.space>a<Key.space><Key.shift>Ch<Key.backspace><Key.backspace>carector<Key.left><Key.left><Key.left><Key.left><Key.left><Key.left><Key.left>h<Key.right><Key.right><Key.right><Key.right><Key.left><Key.backspace>a<Key.right><Key.right><Key.right><Key.right><Key.space><Key.left><Key.left><Key.backspace>e<Key.right><Key.right>reference<Key.space>
Screenshot: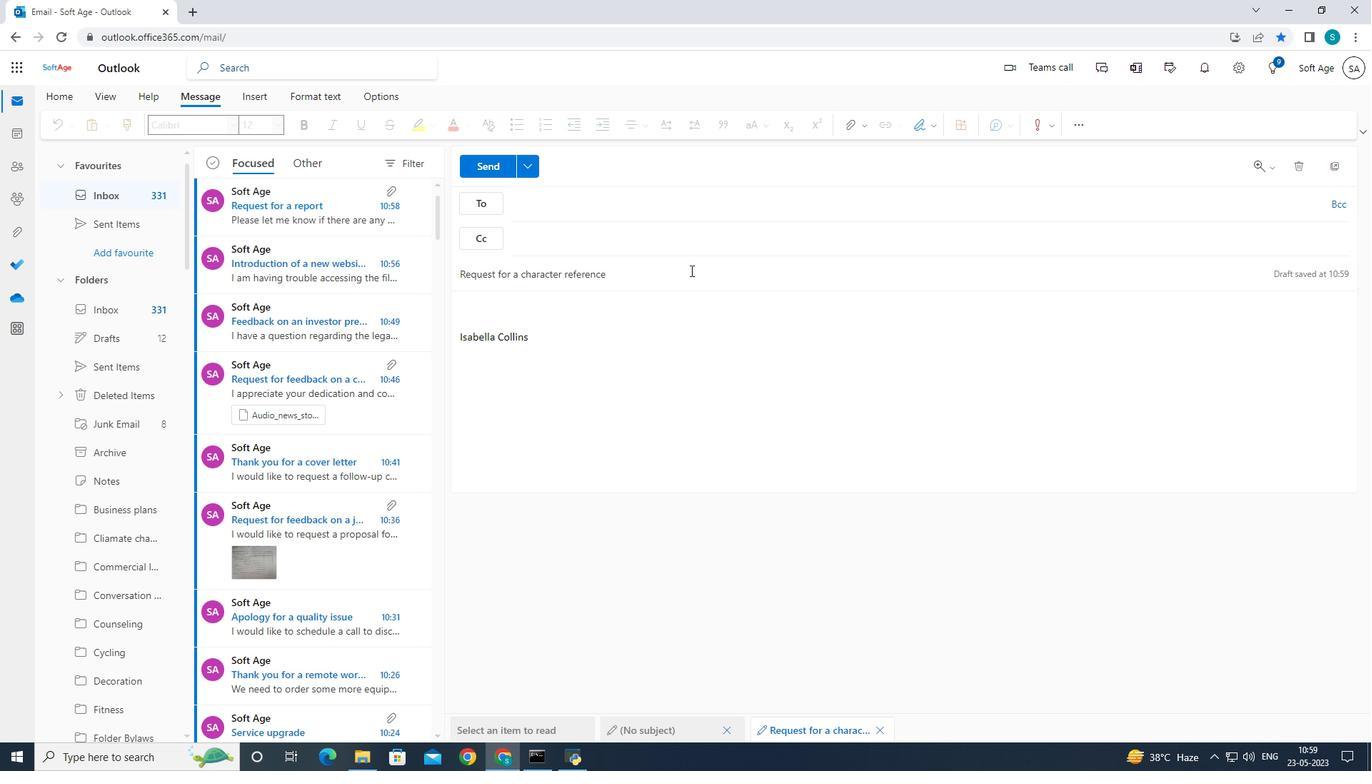 
Action: Mouse moved to (525, 309)
Screenshot: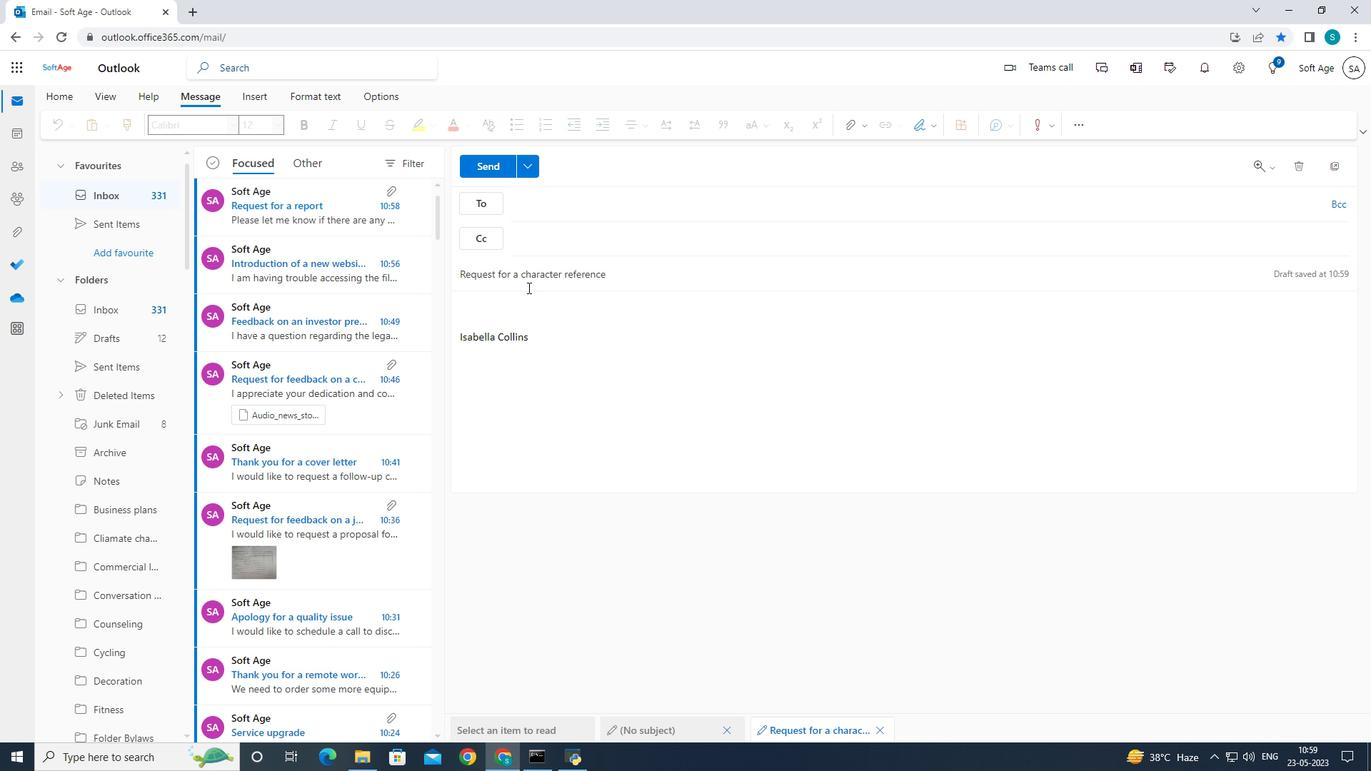 
Action: Mouse pressed left at (525, 309)
Screenshot: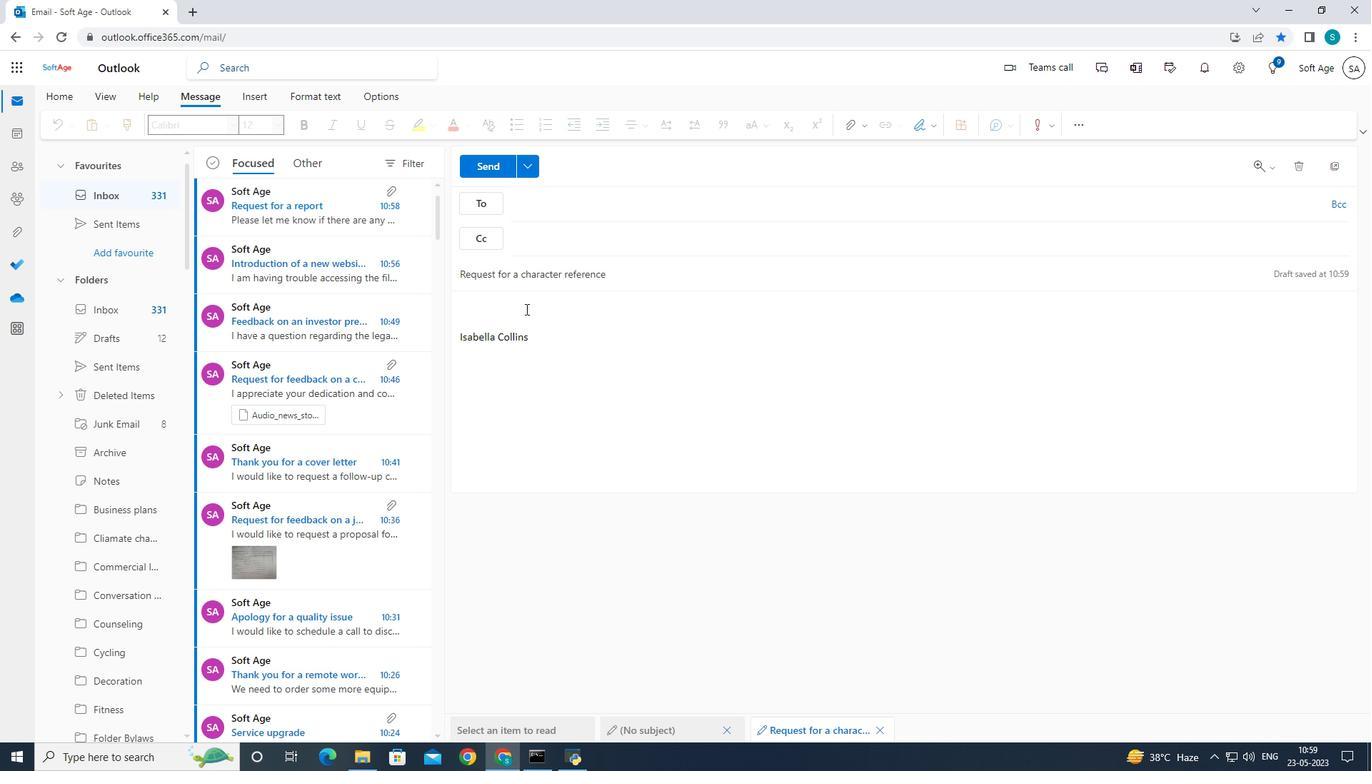 
Action: Mouse moved to (646, 301)
Screenshot: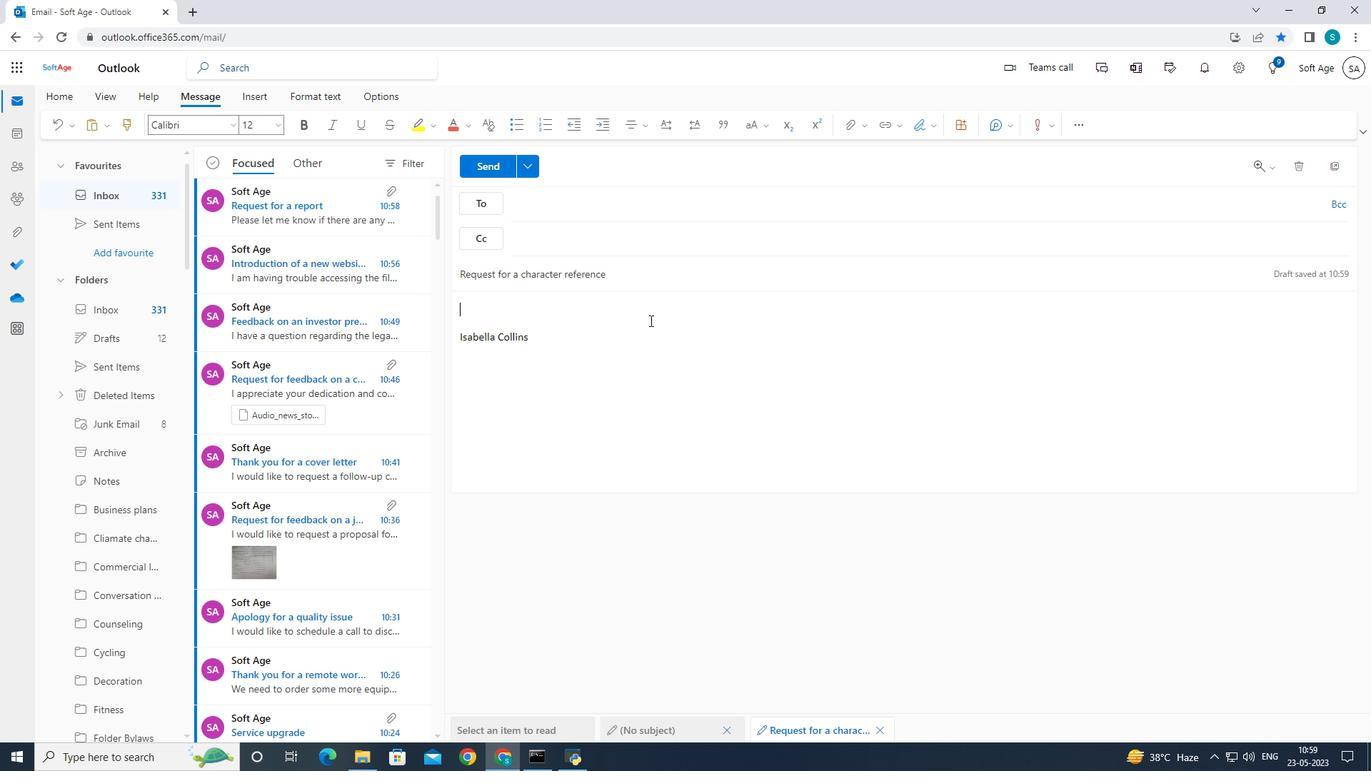 
Action: Key pressed <Key.shift>I<Key.space>would<Key.space>like<Key.space>to<Key.space>request<Key.space>a<Key.space>meeting<Key.space>to<Key.space>discuss<Key.space>the<Key.space>program<Key.backspace><Key.backspace>ess<Key.space>of<Key.space>the<Key.space>project
Screenshot: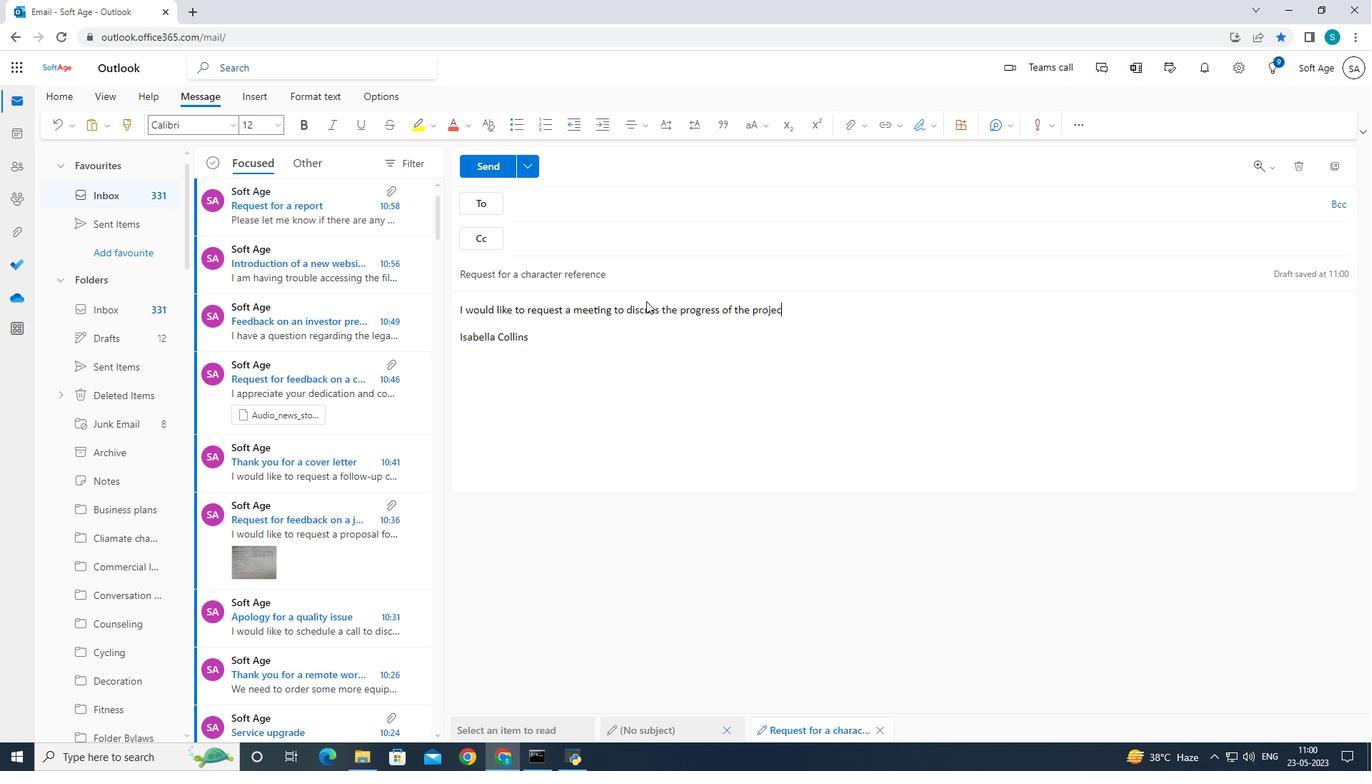 
Action: Mouse moved to (584, 199)
Screenshot: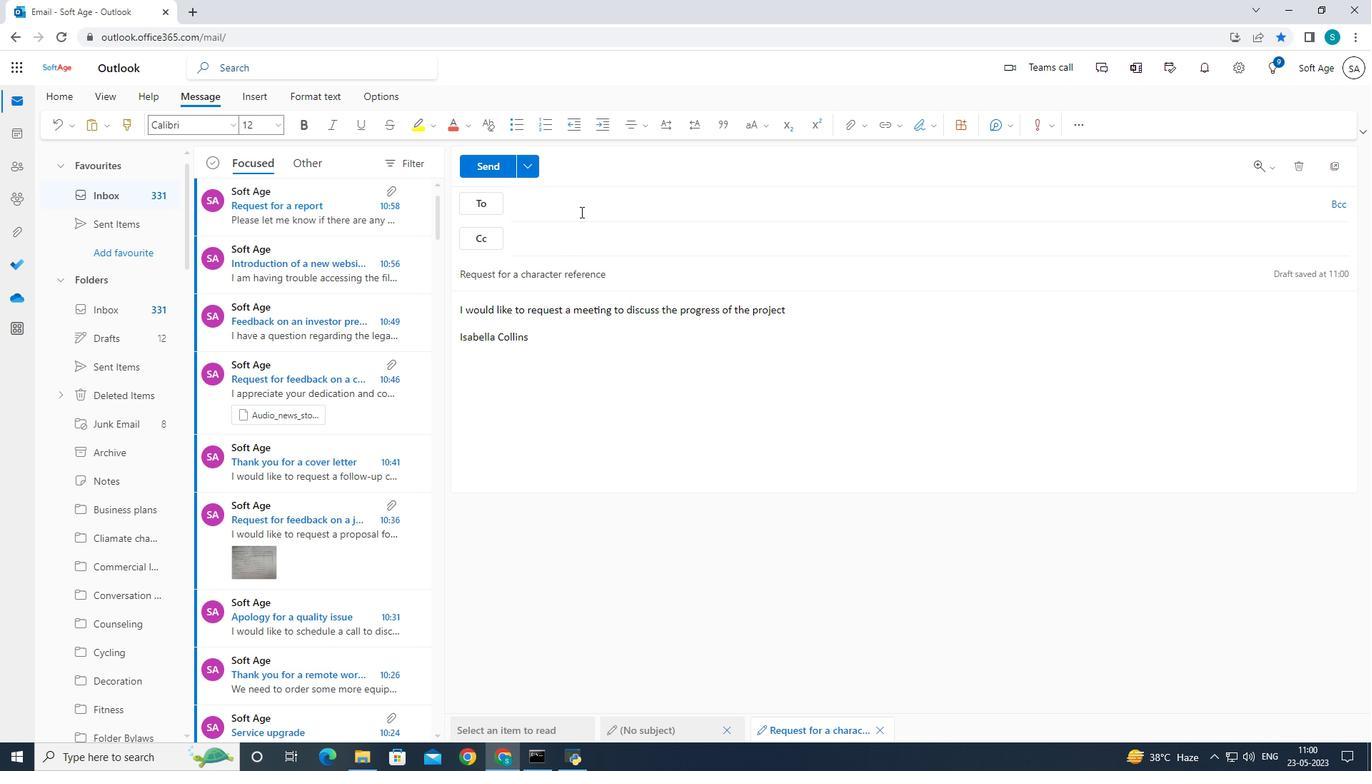 
Action: Mouse pressed left at (584, 199)
Screenshot: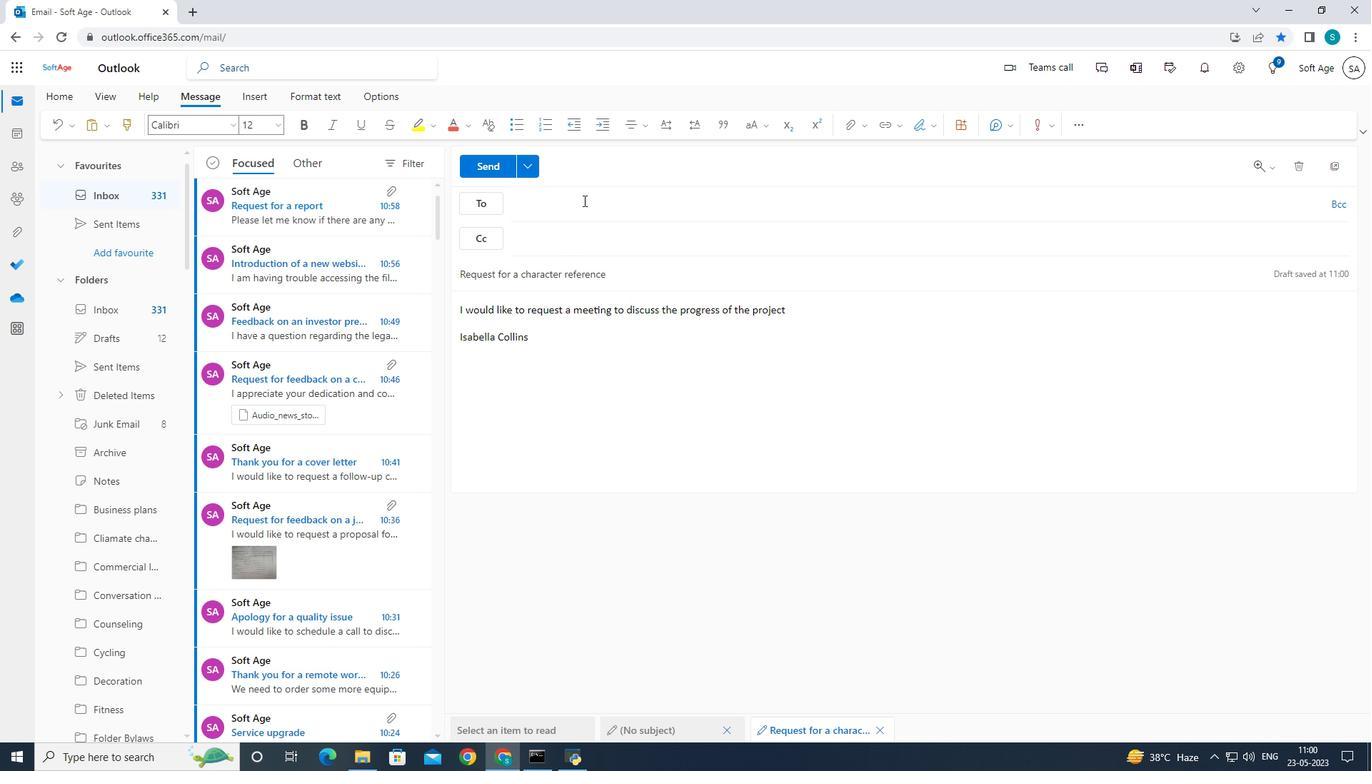 
Action: Mouse moved to (726, 239)
Screenshot: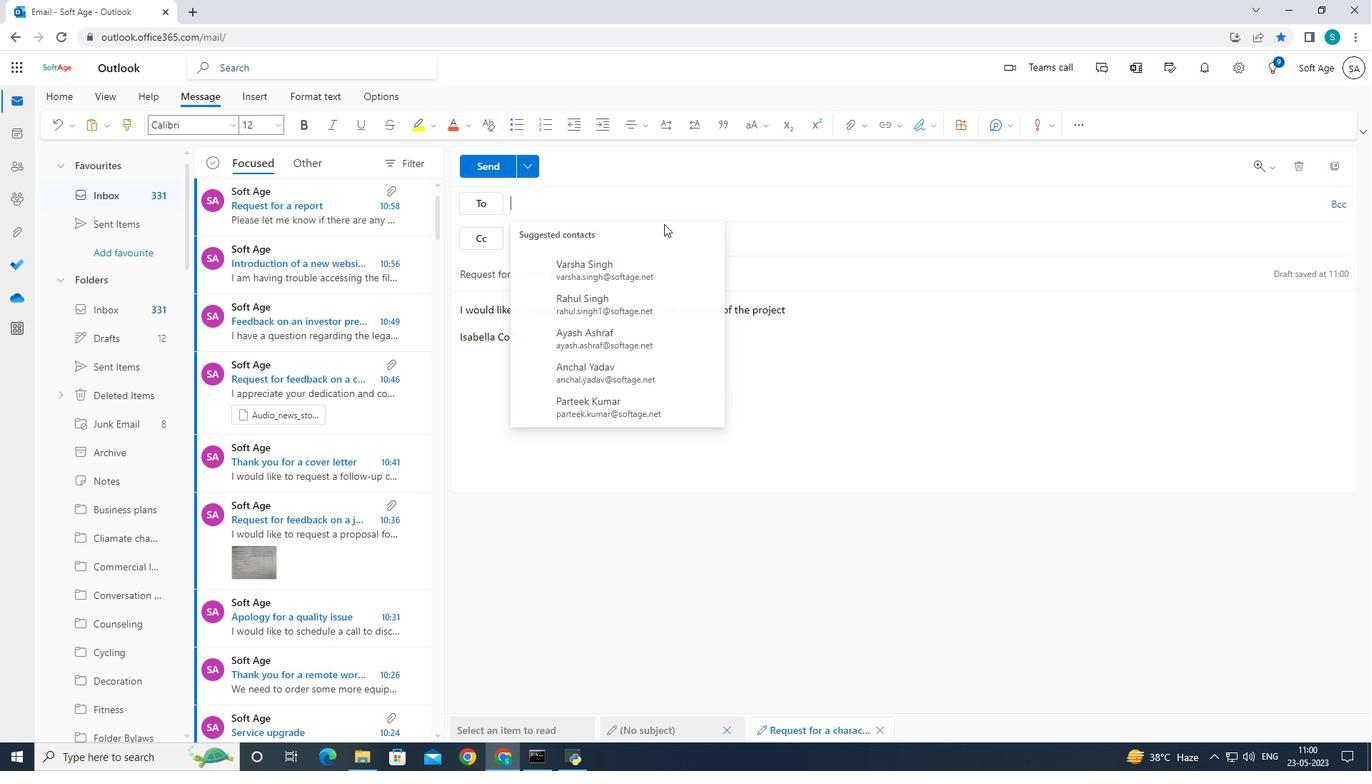 
Action: Key pressed sof
Screenshot: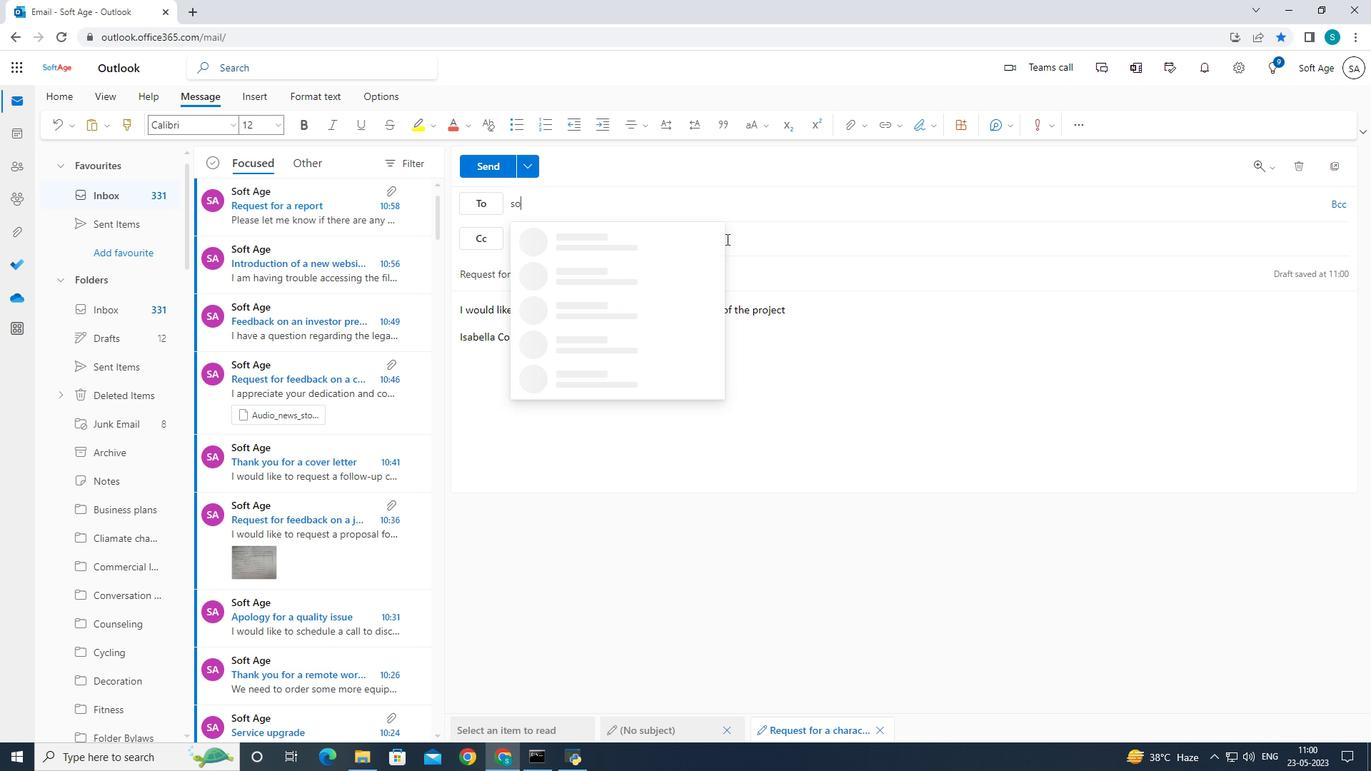 
Action: Mouse moved to (727, 240)
Screenshot: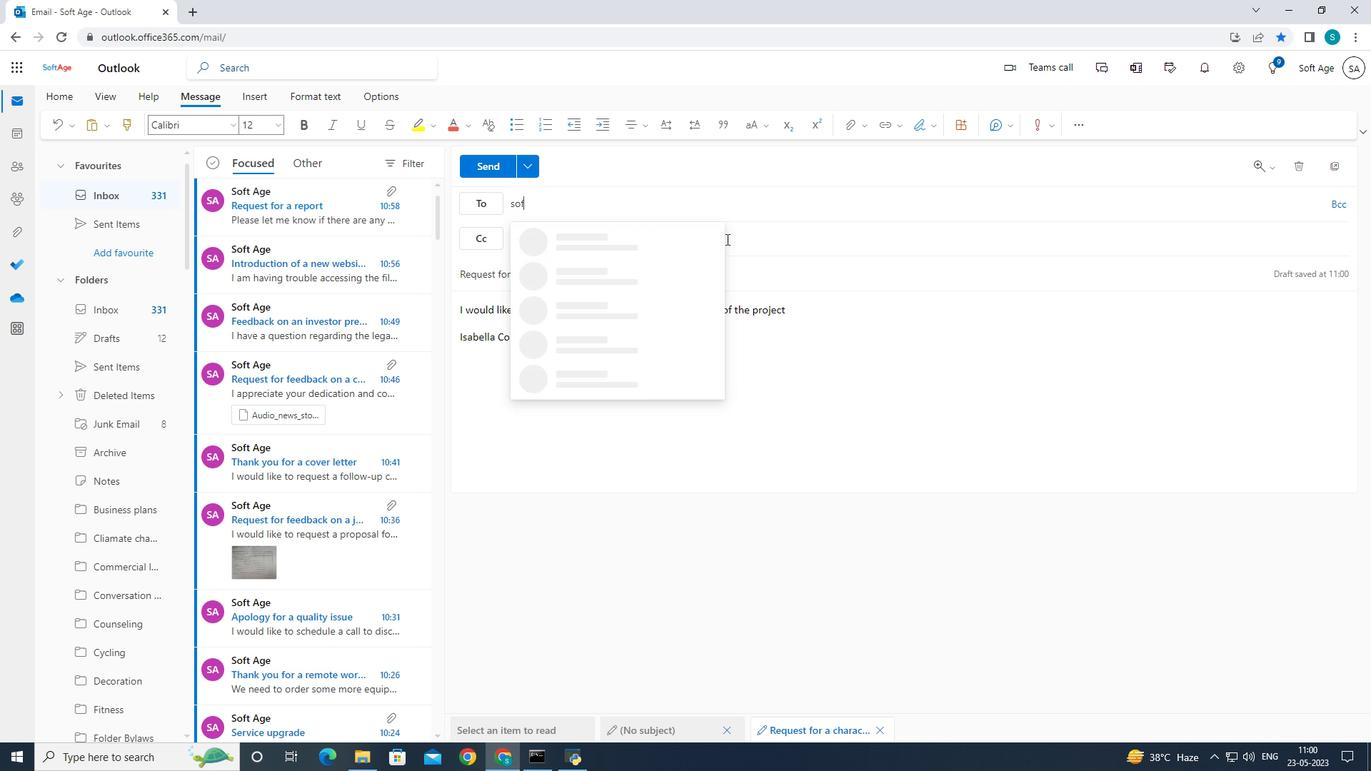 
Action: Key pressed tage.8<Key.shift>@s<Key.backspace>softage.net
Screenshot: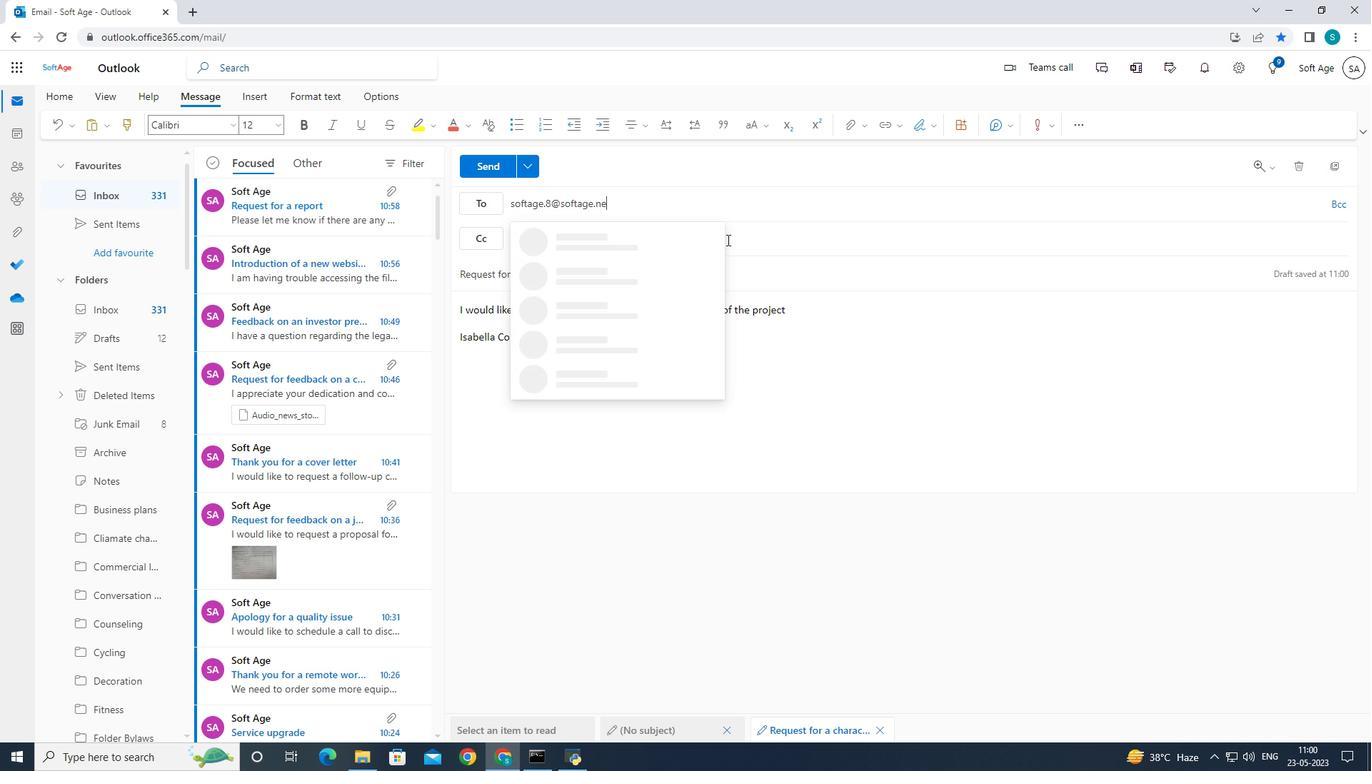 
Action: Mouse moved to (664, 245)
Screenshot: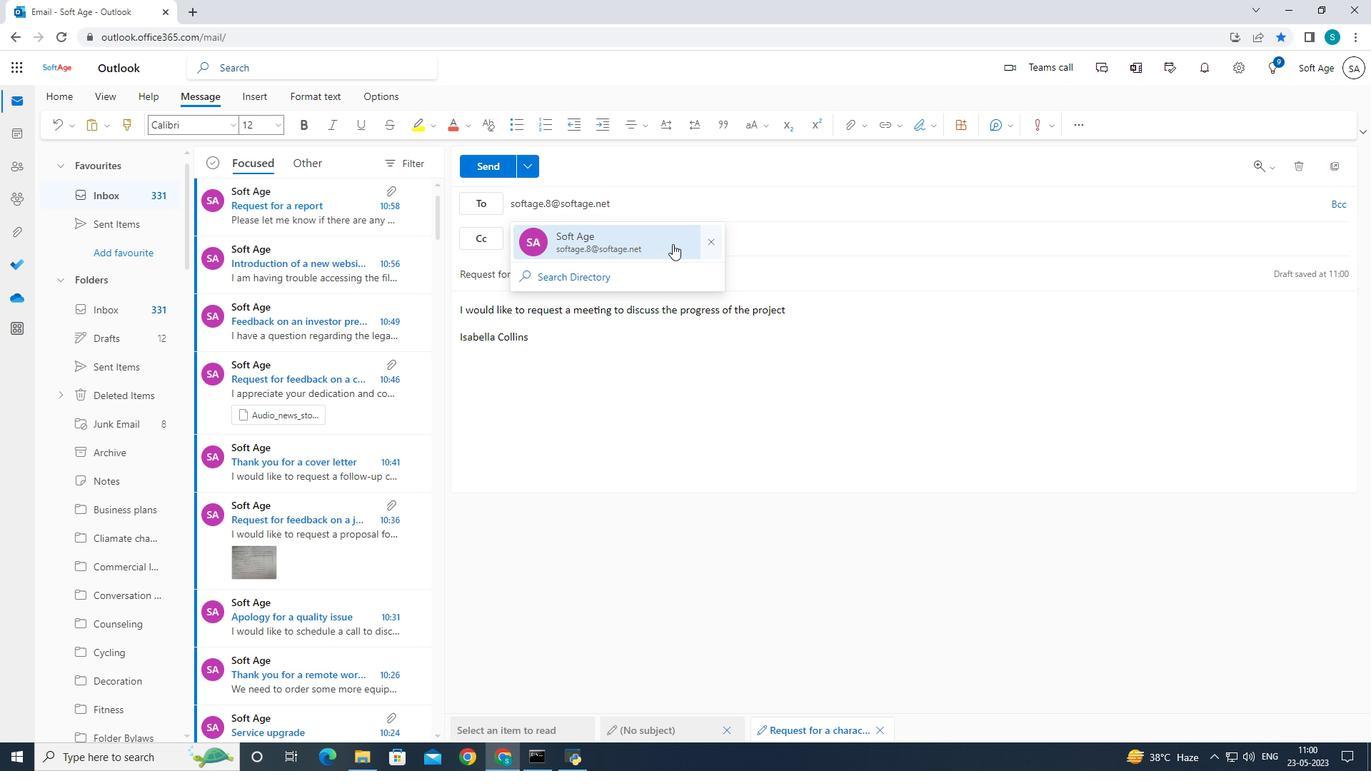 
Action: Mouse pressed left at (664, 245)
Screenshot: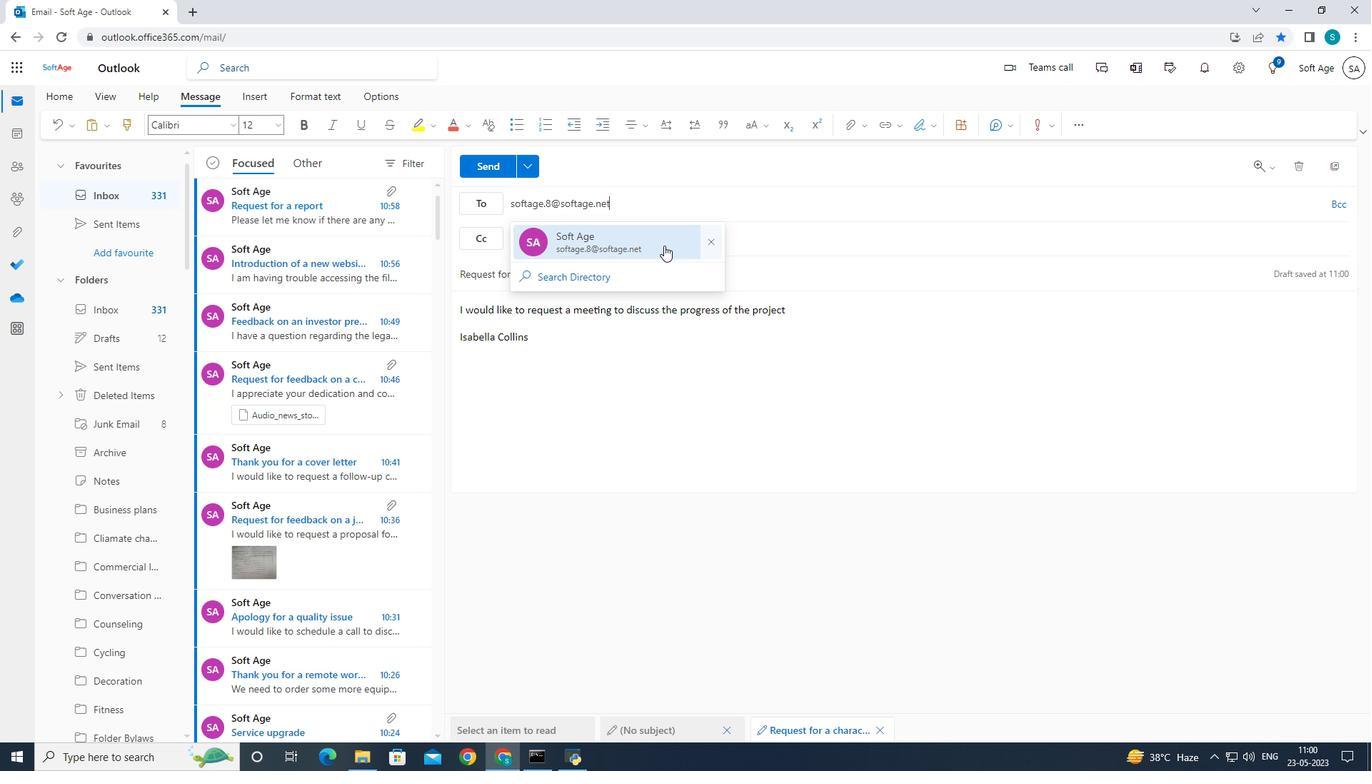 
Action: Mouse moved to (152, 460)
Screenshot: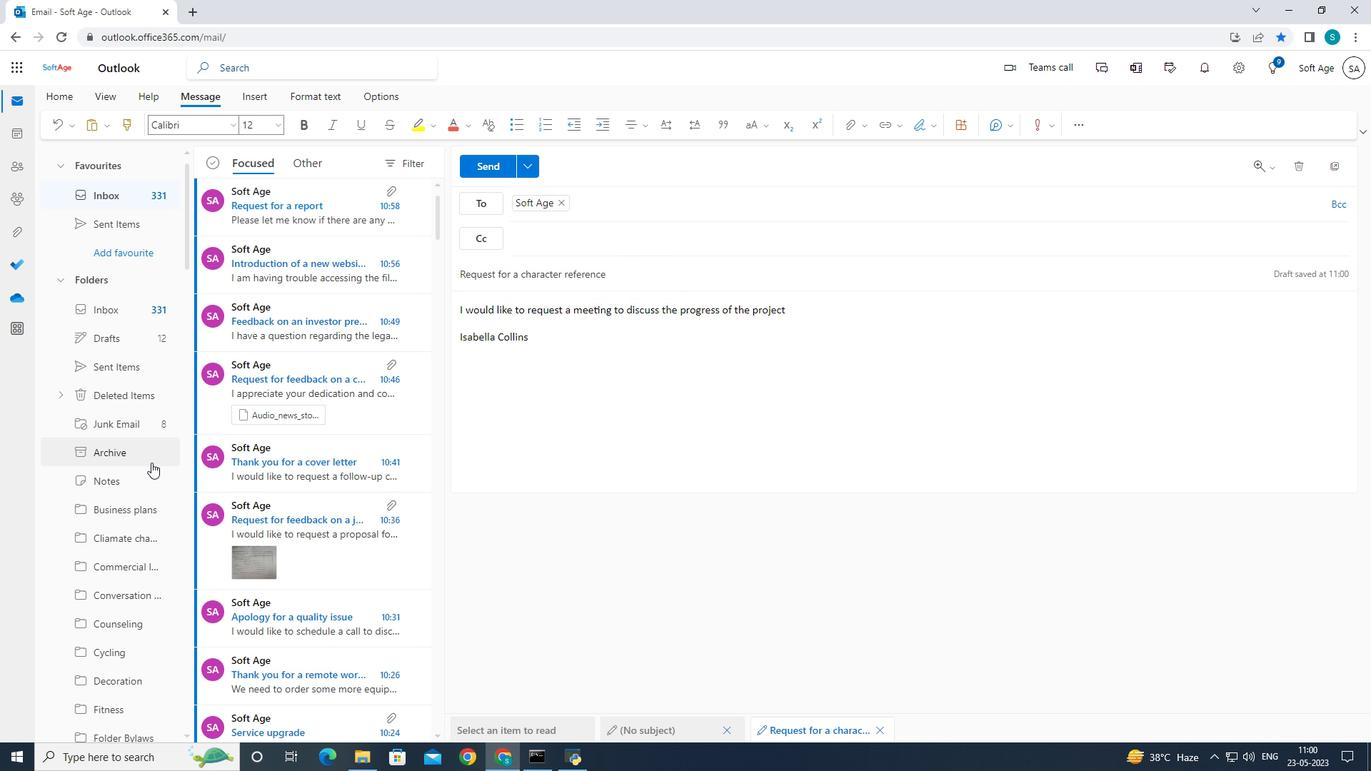 
Action: Mouse scrolled (152, 459) with delta (0, 0)
Screenshot: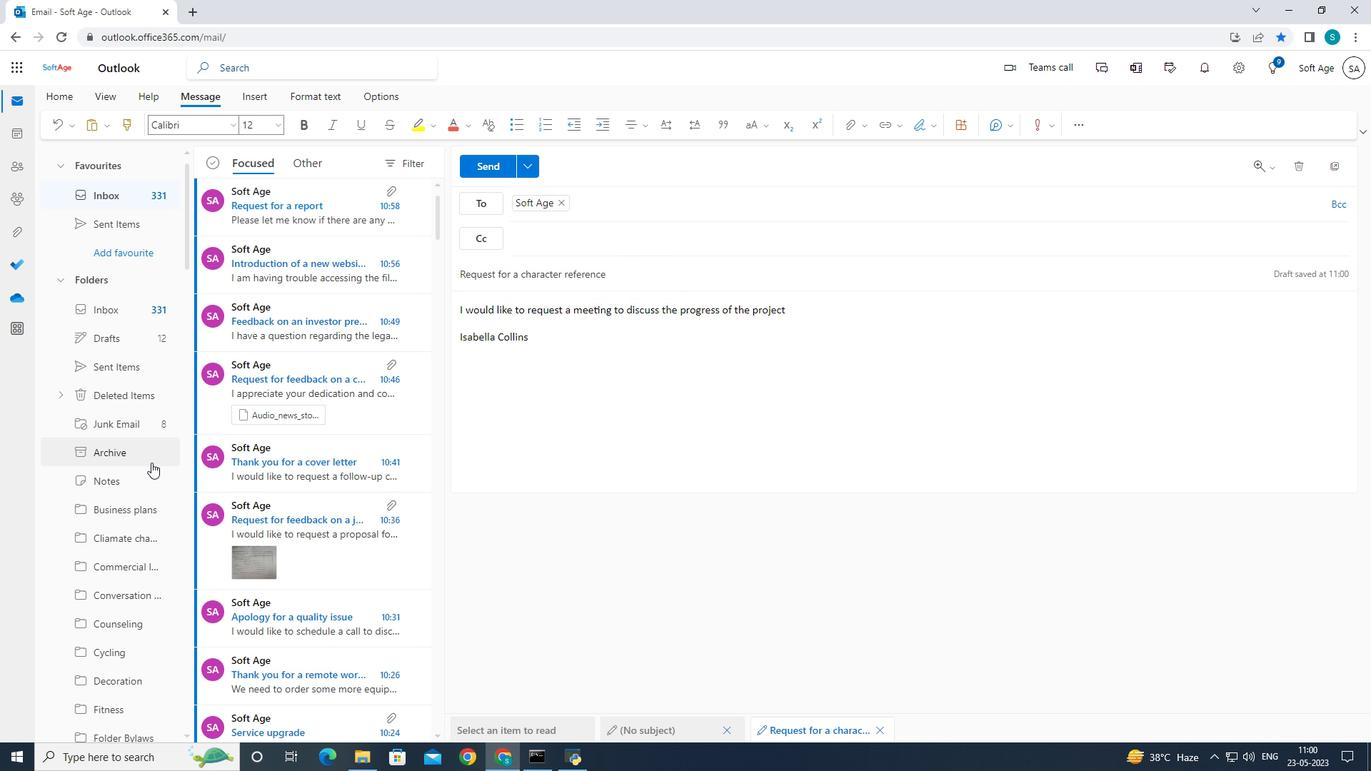 
Action: Mouse scrolled (152, 459) with delta (0, 0)
Screenshot: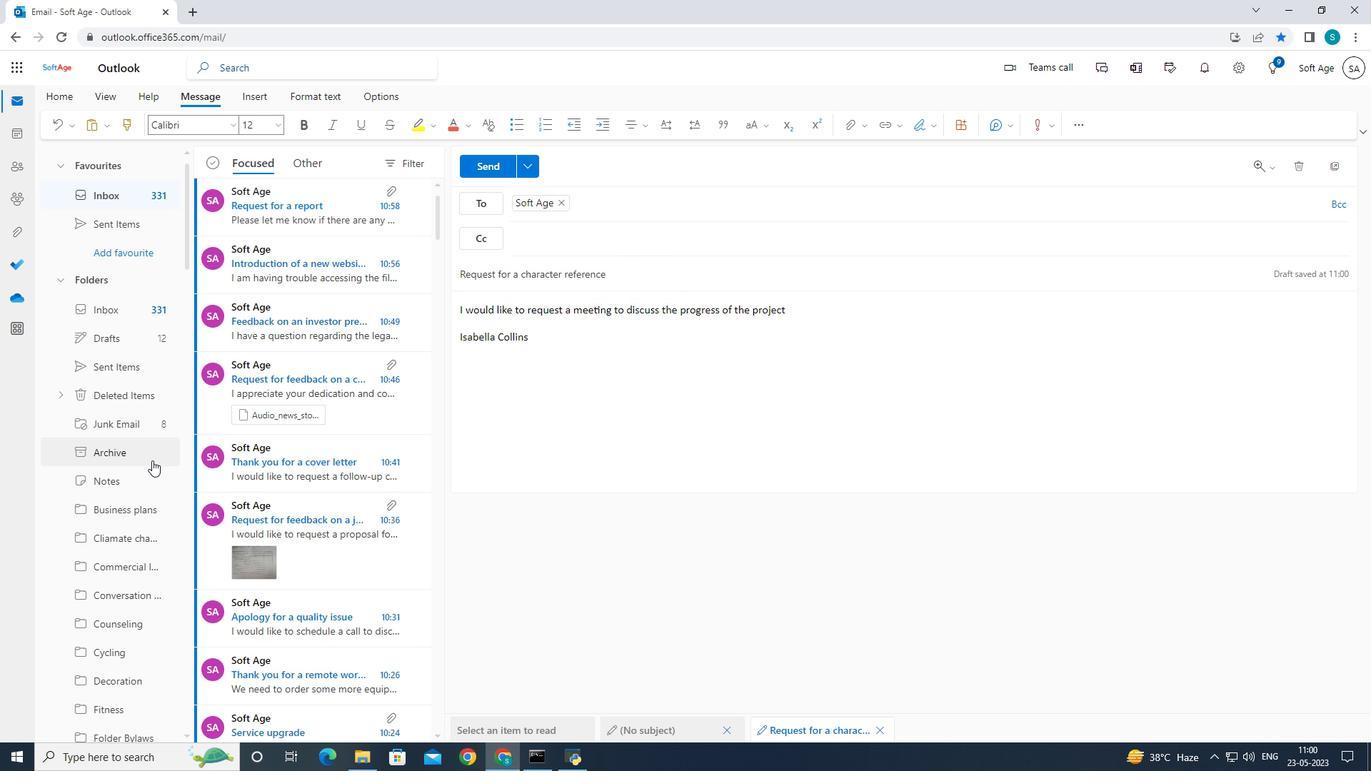 
Action: Mouse scrolled (152, 459) with delta (0, 0)
Screenshot: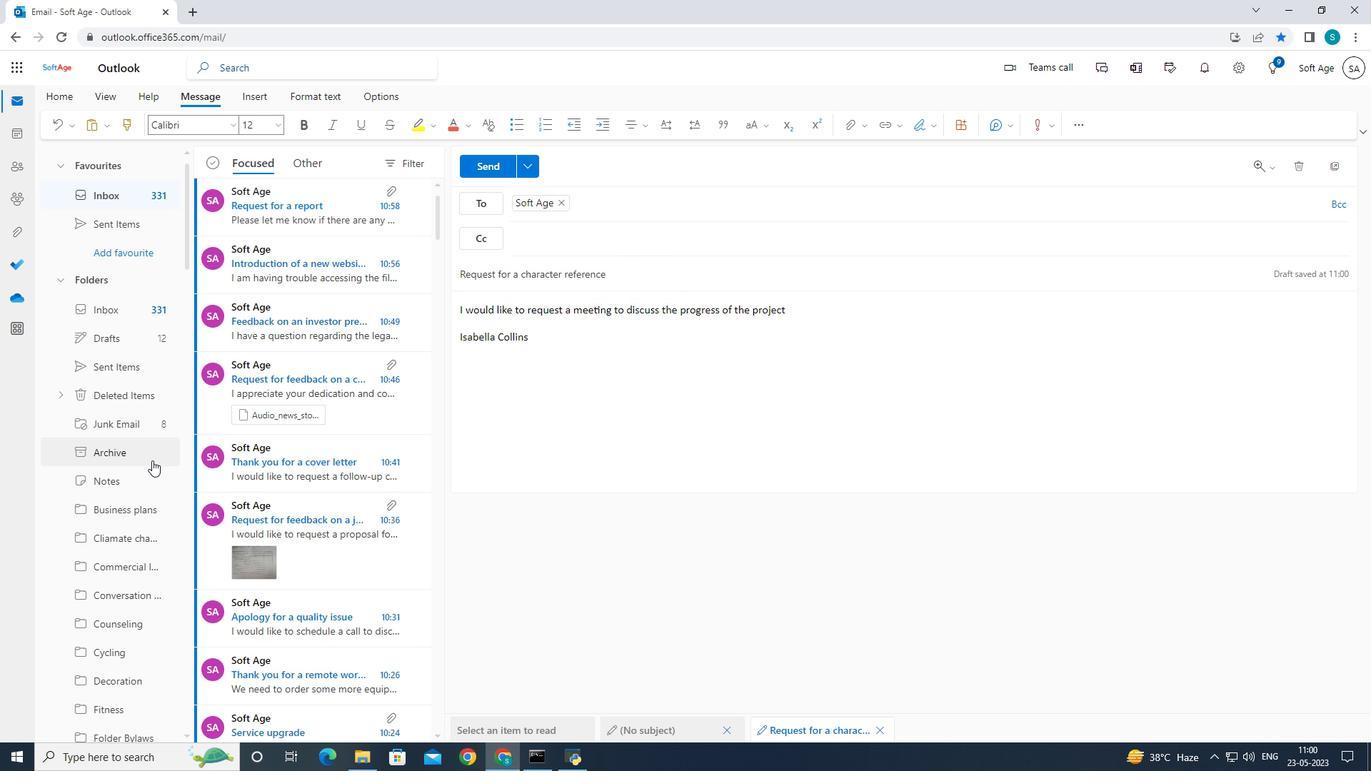 
Action: Mouse scrolled (152, 459) with delta (0, 0)
Screenshot: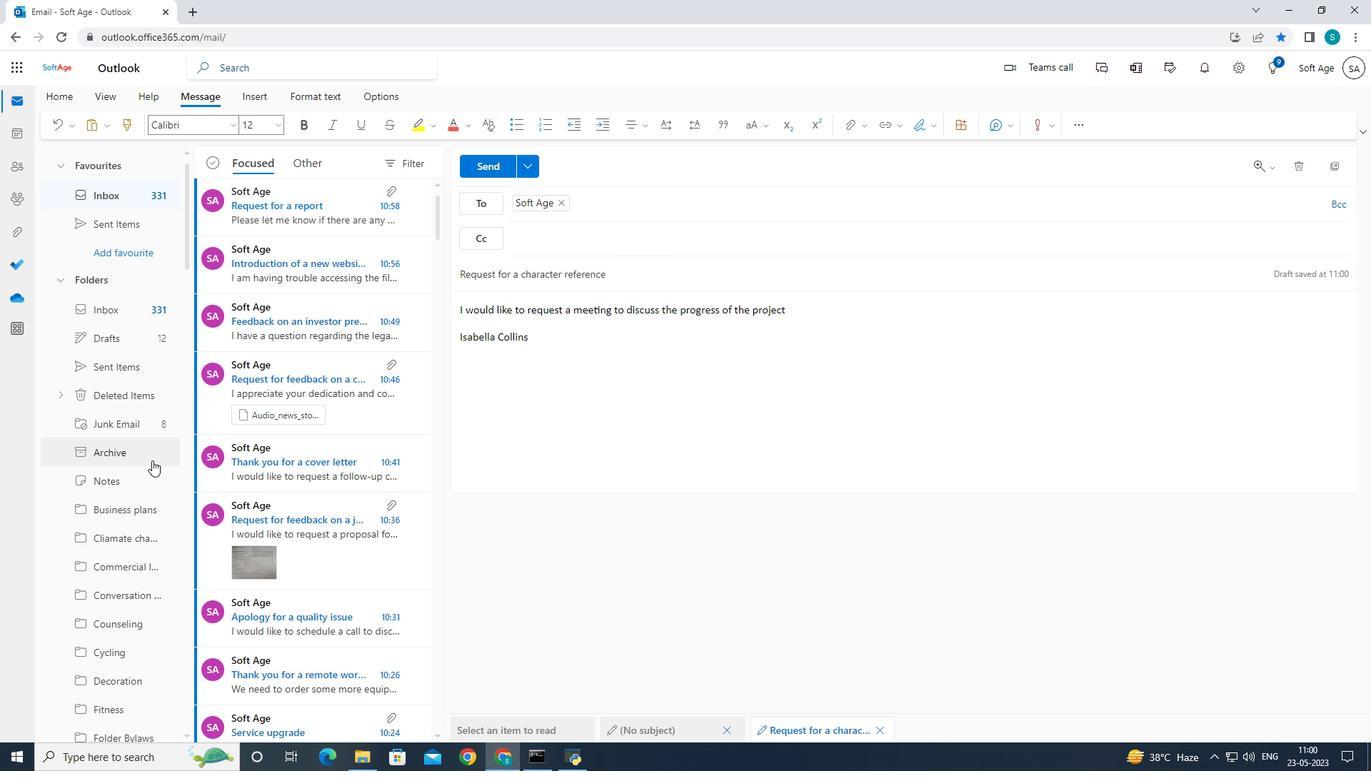 
Action: Mouse moved to (162, 449)
Screenshot: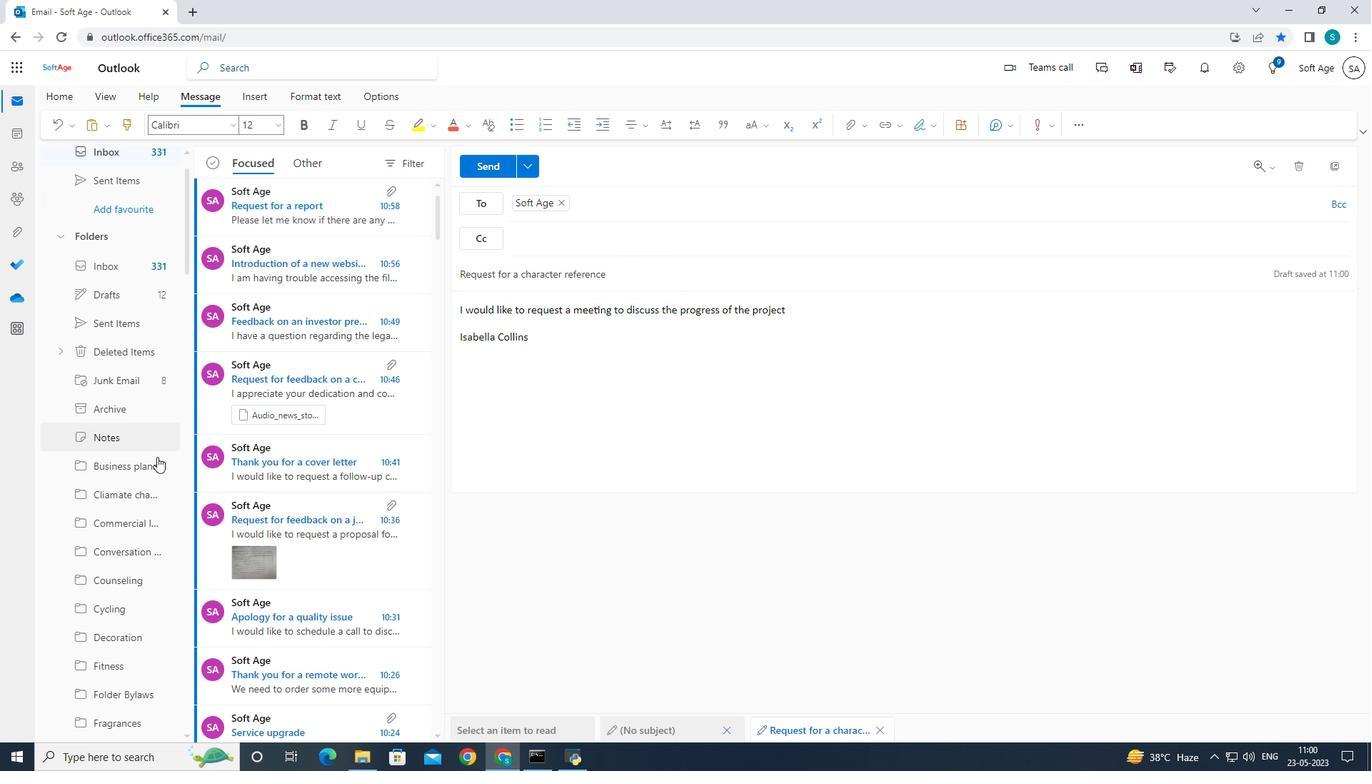 
Action: Mouse scrolled (162, 448) with delta (0, 0)
Screenshot: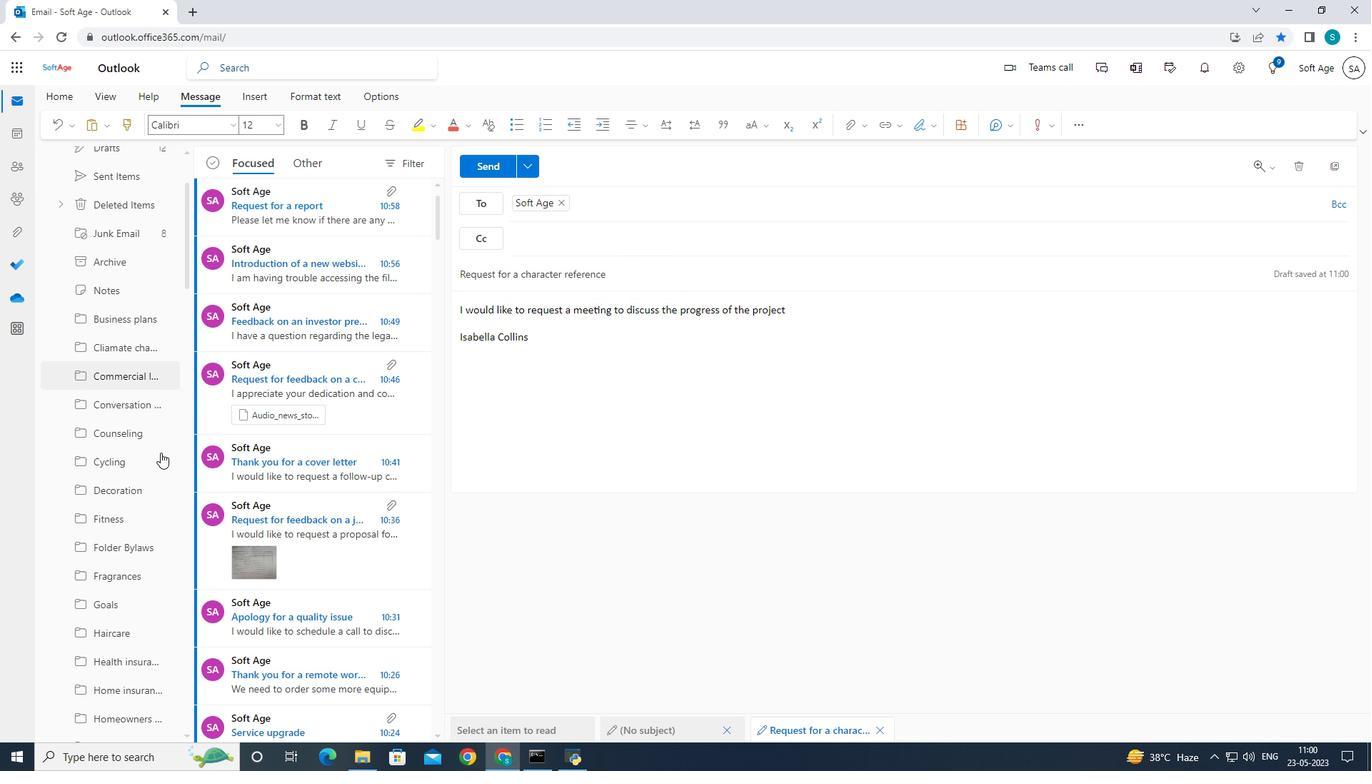 
Action: Mouse scrolled (162, 448) with delta (0, 0)
Screenshot: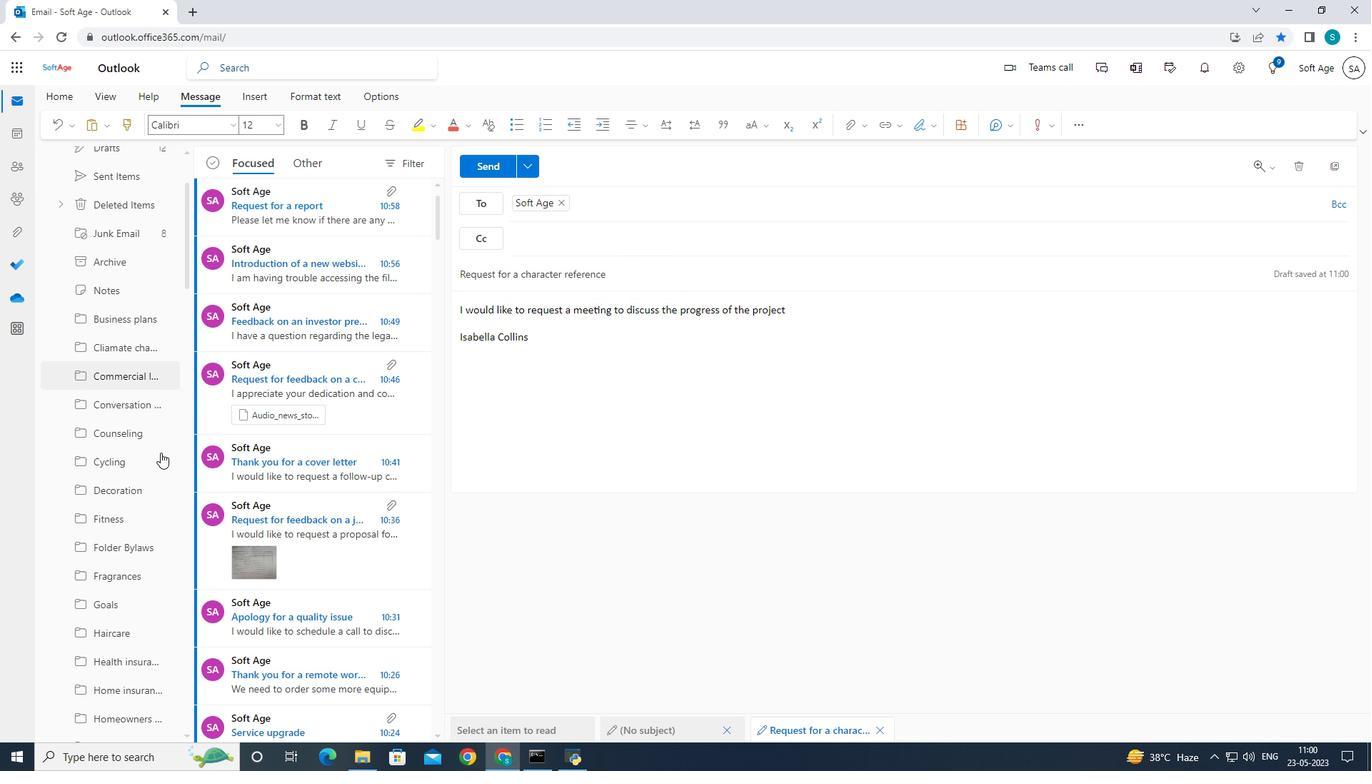 
Action: Mouse scrolled (162, 448) with delta (0, 0)
Screenshot: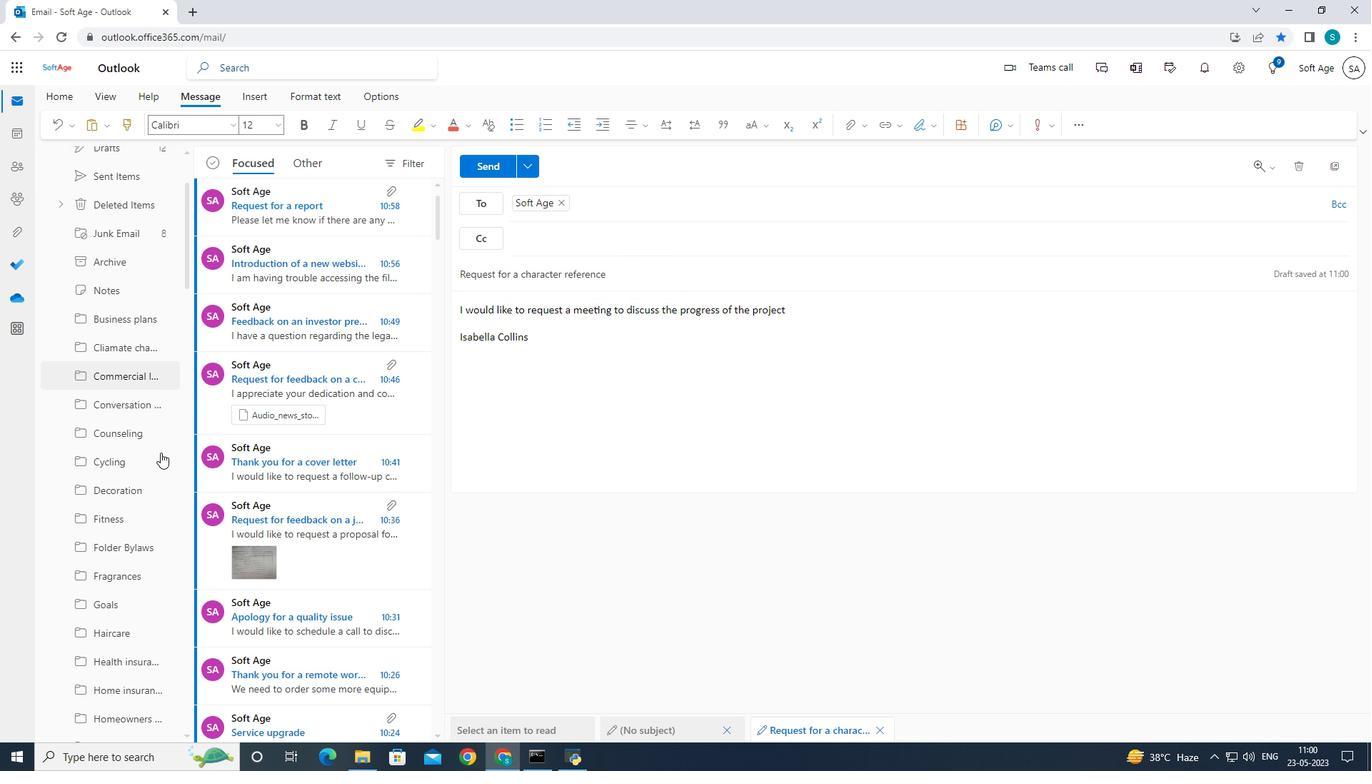 
Action: Mouse scrolled (162, 448) with delta (0, 0)
Screenshot: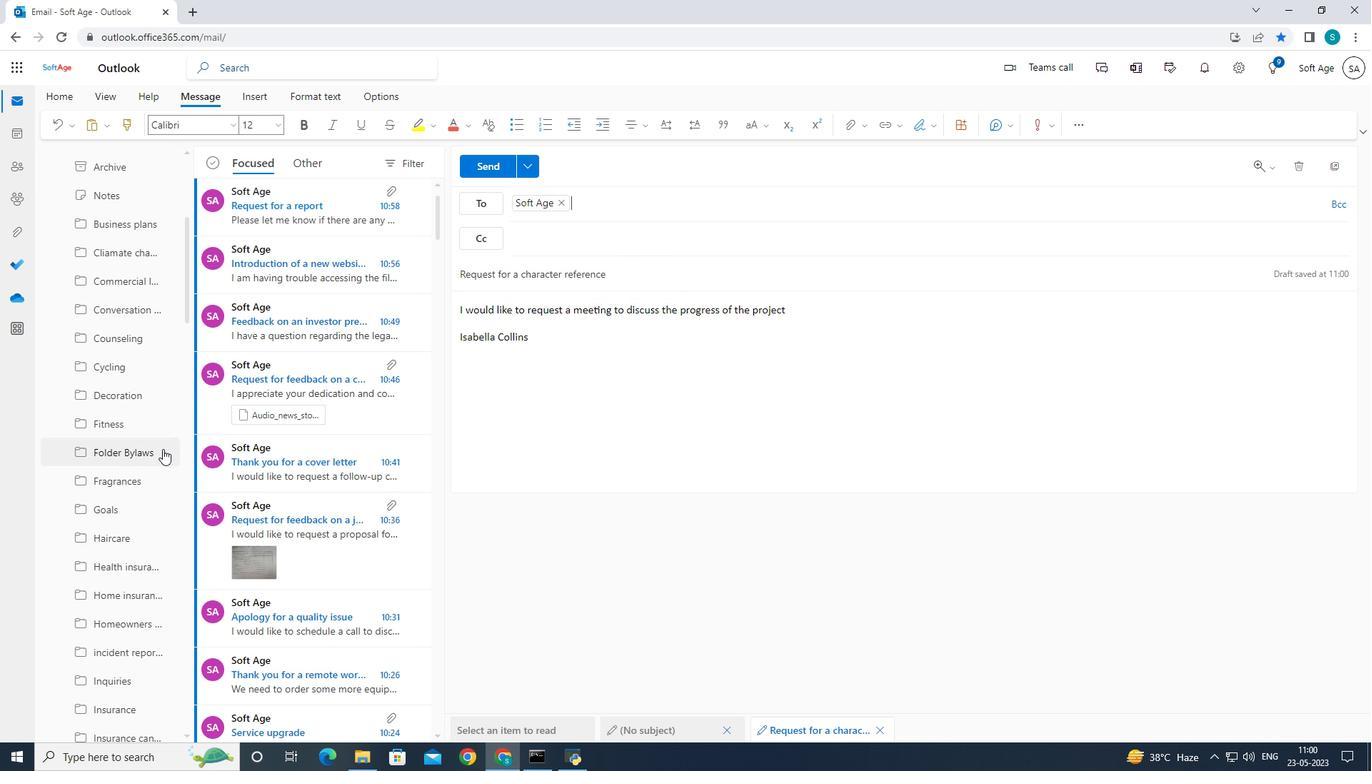 
Action: Mouse moved to (167, 443)
Screenshot: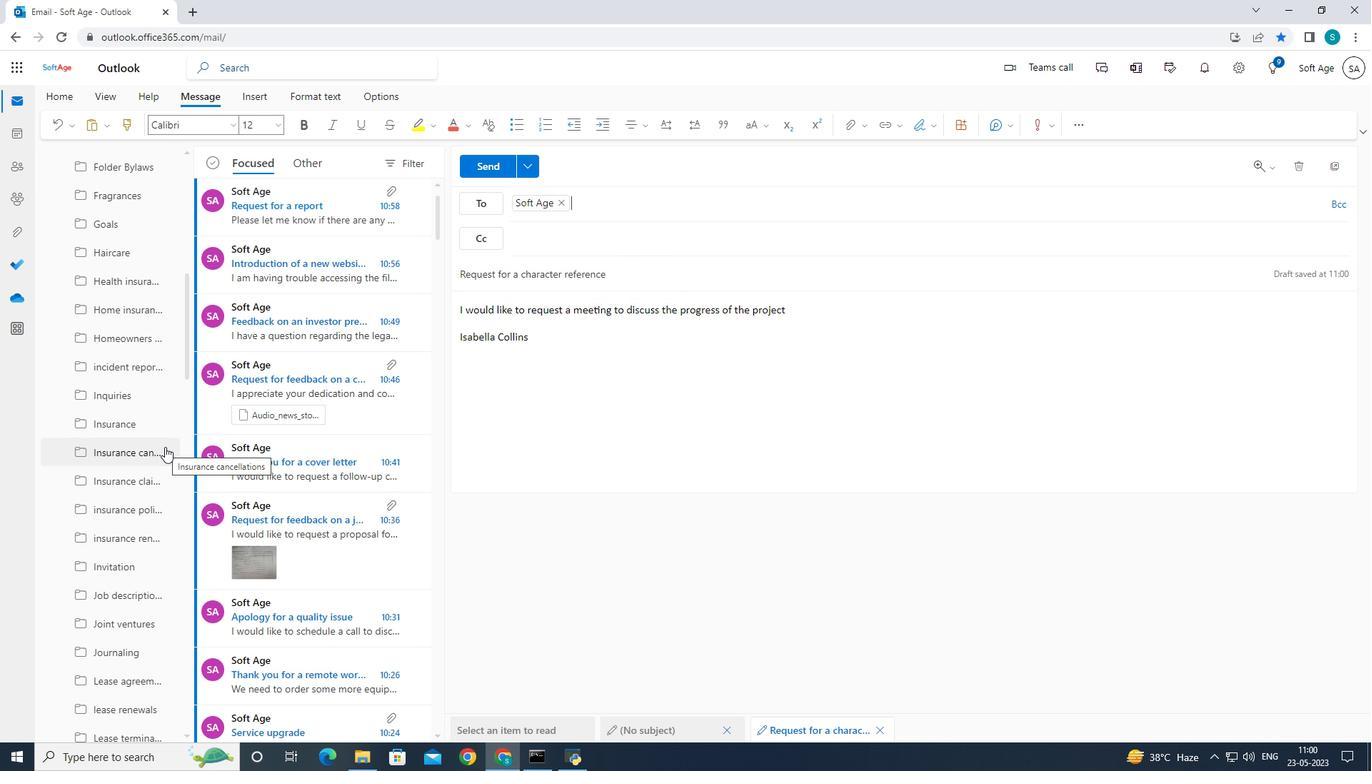 
Action: Mouse scrolled (165, 445) with delta (0, 0)
Screenshot: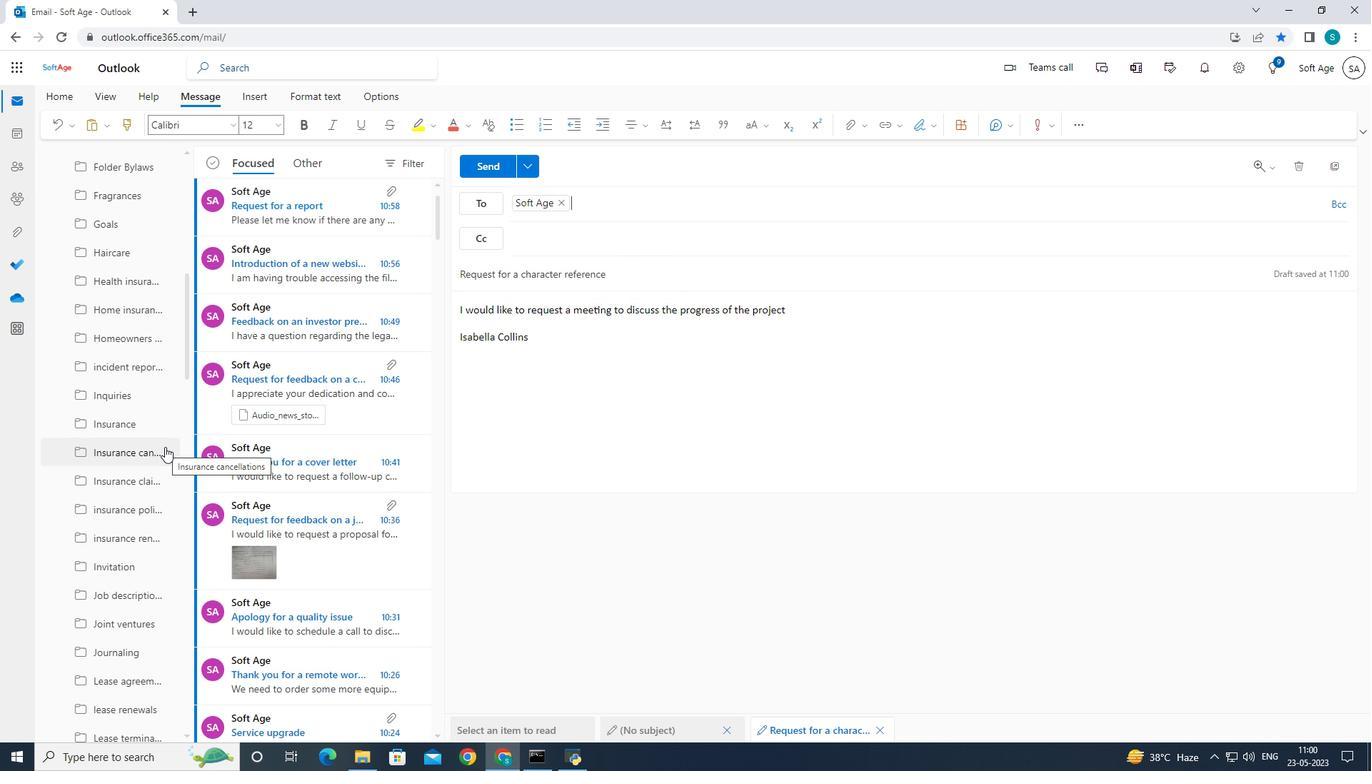 
Action: Mouse moved to (167, 443)
Screenshot: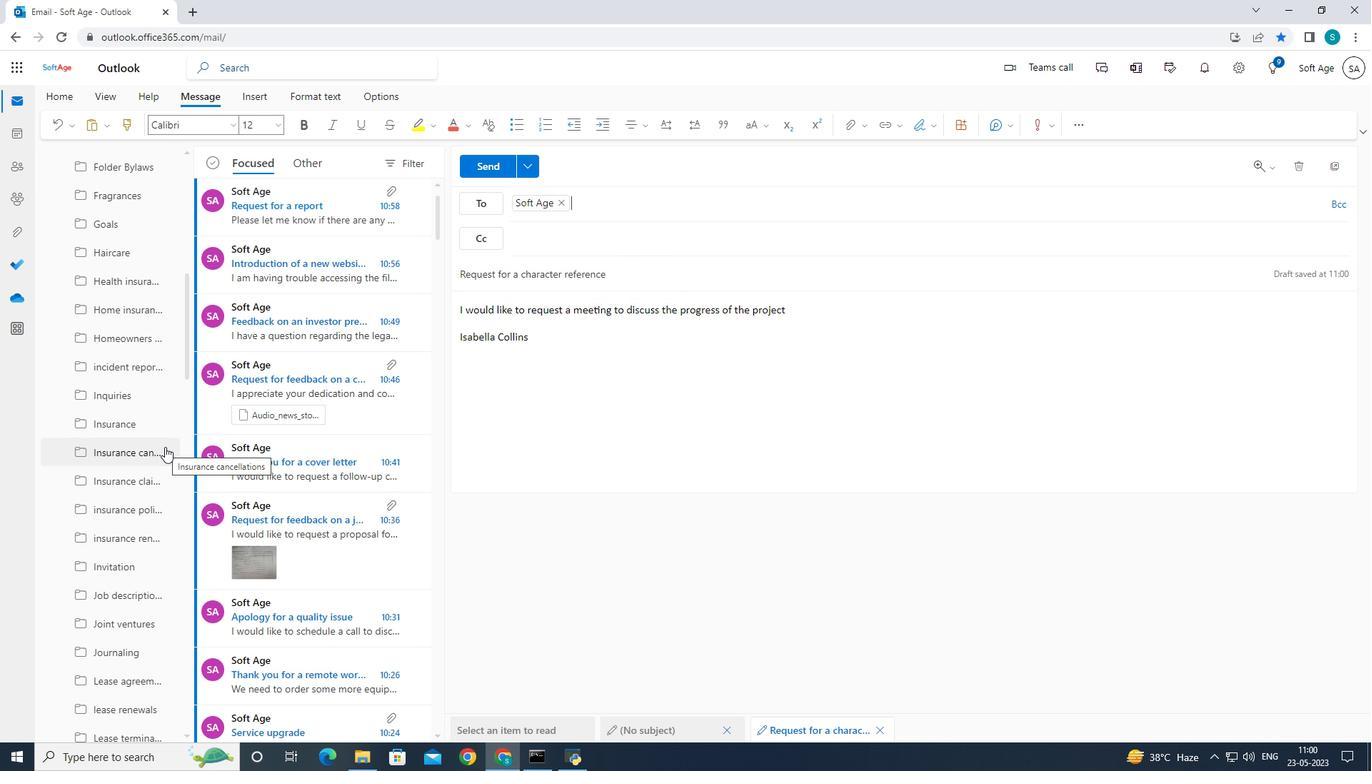 
Action: Mouse scrolled (165, 445) with delta (0, 0)
Screenshot: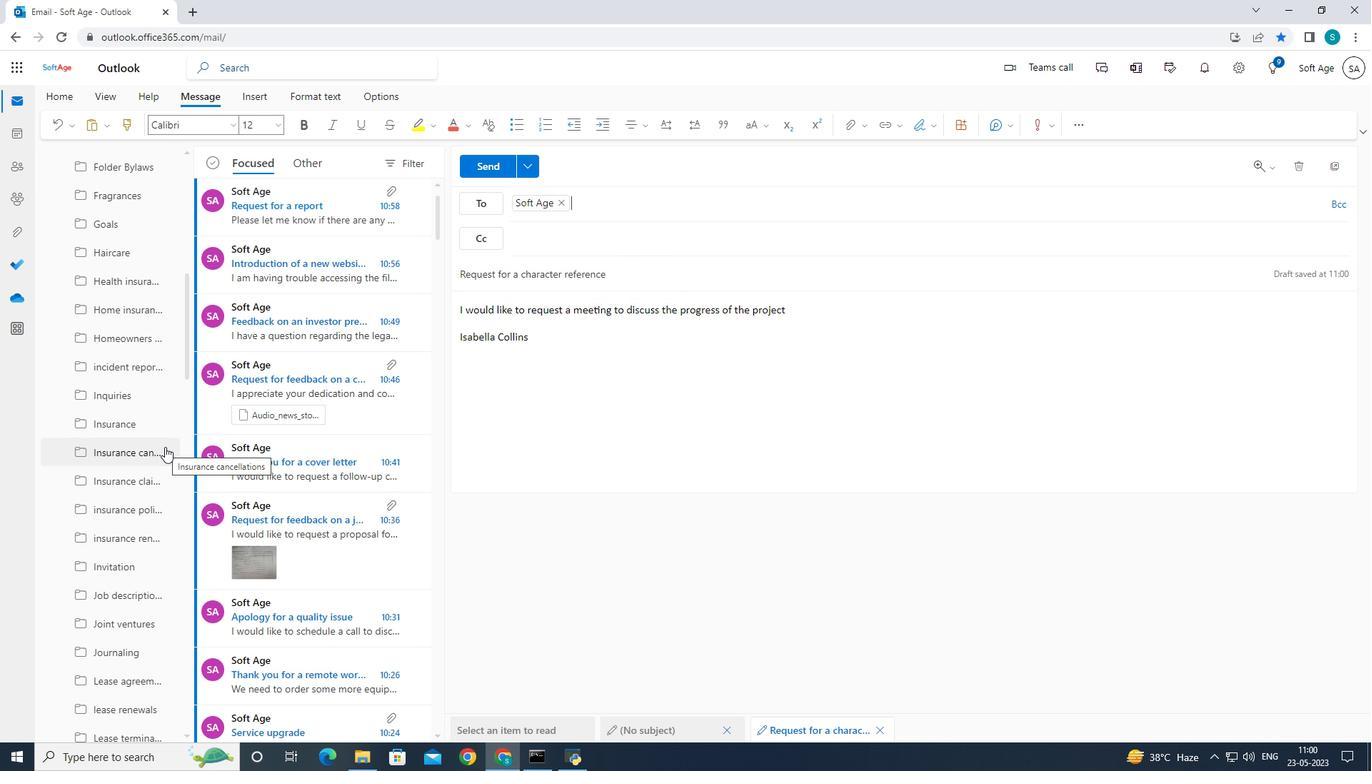 
Action: Mouse moved to (167, 443)
Screenshot: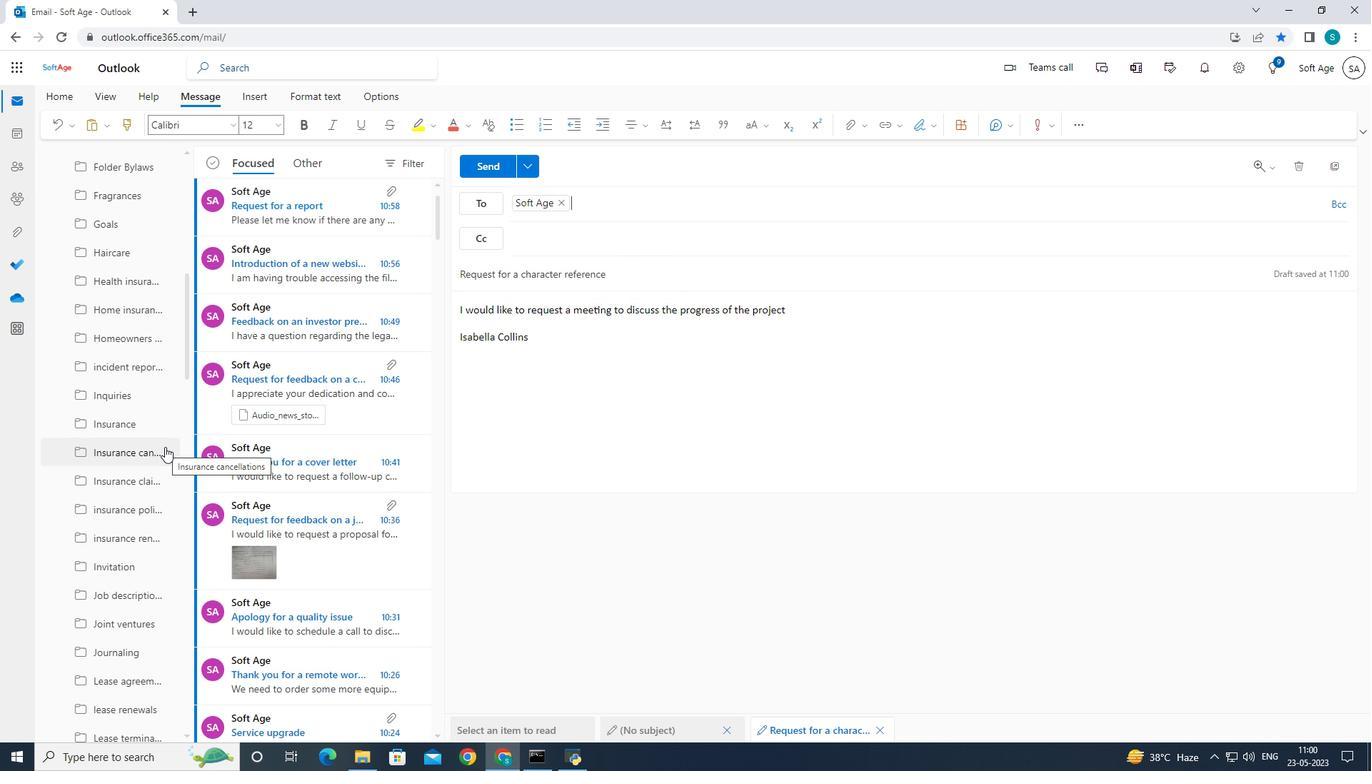 
Action: Mouse scrolled (165, 445) with delta (0, 0)
Screenshot: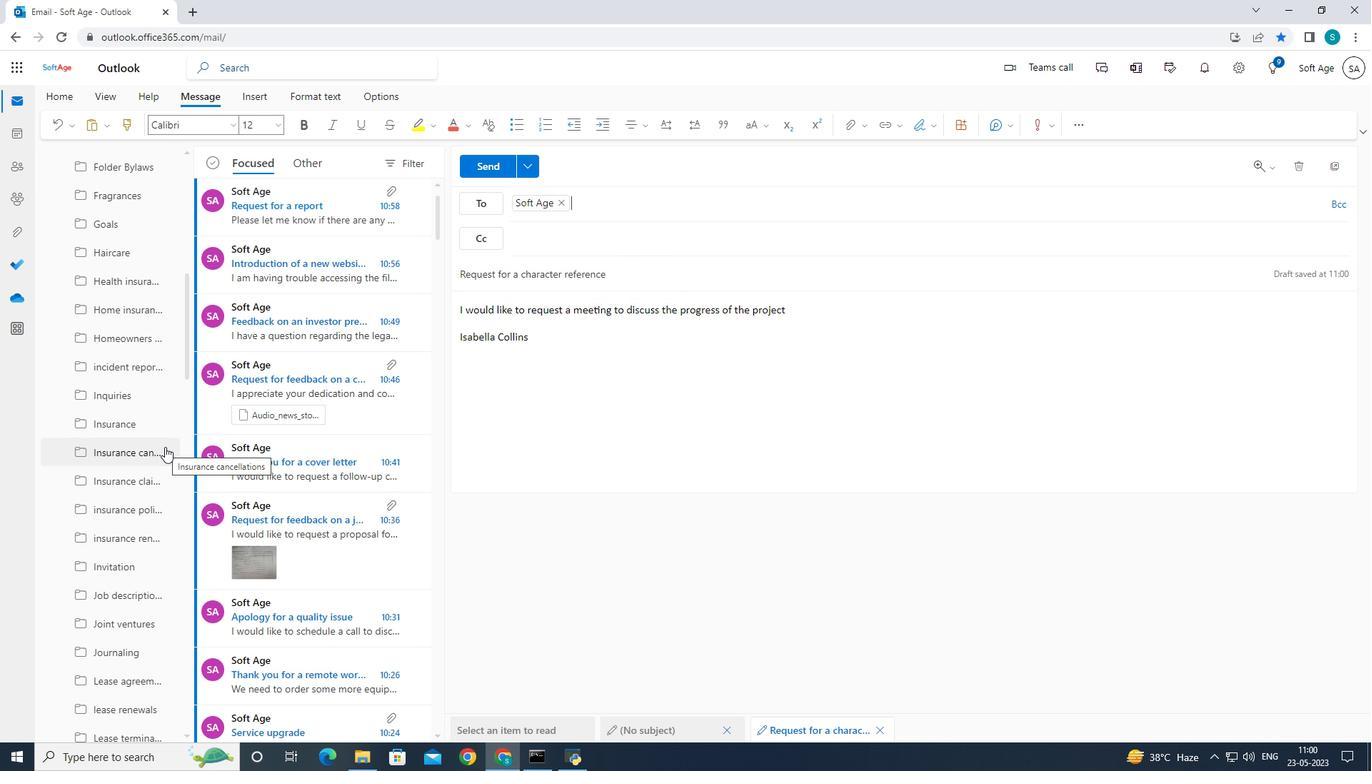 
Action: Mouse moved to (166, 443)
Screenshot: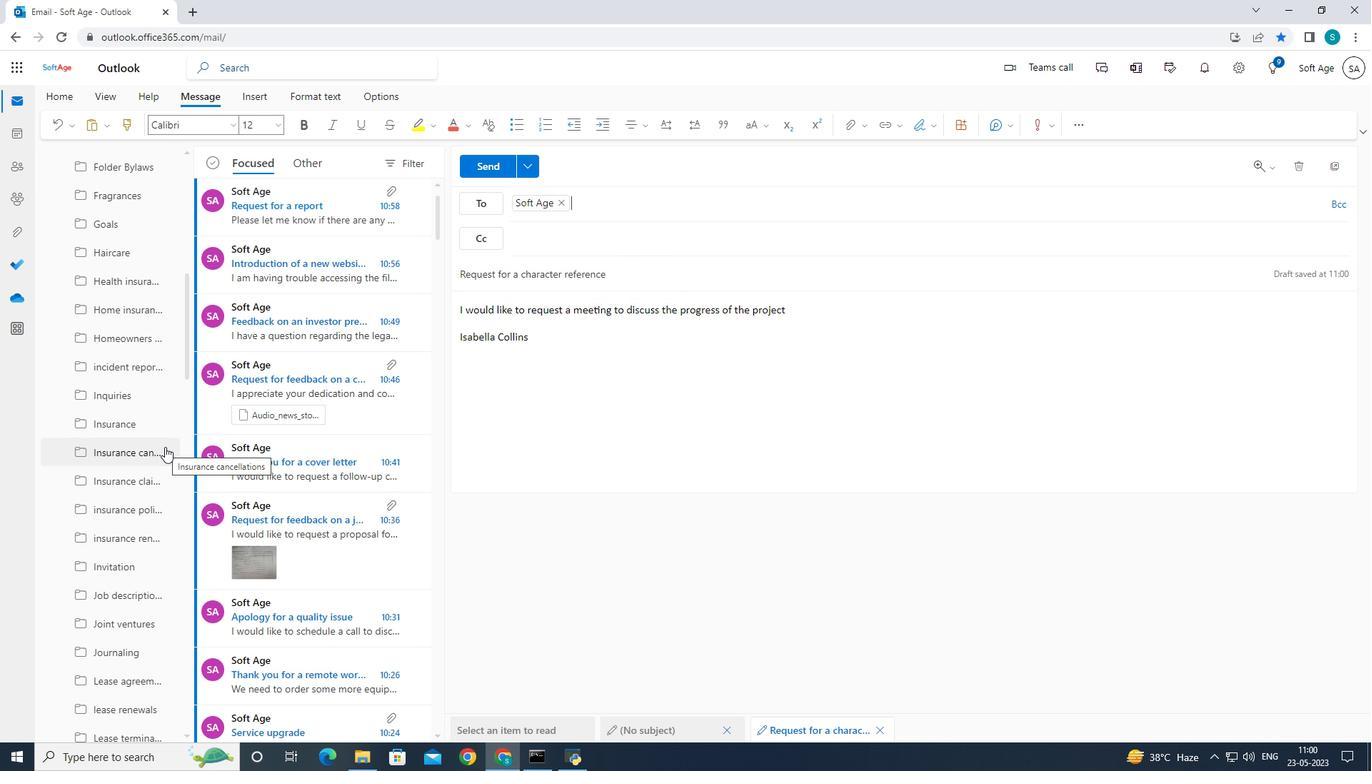 
Action: Mouse scrolled (165, 445) with delta (0, 0)
Screenshot: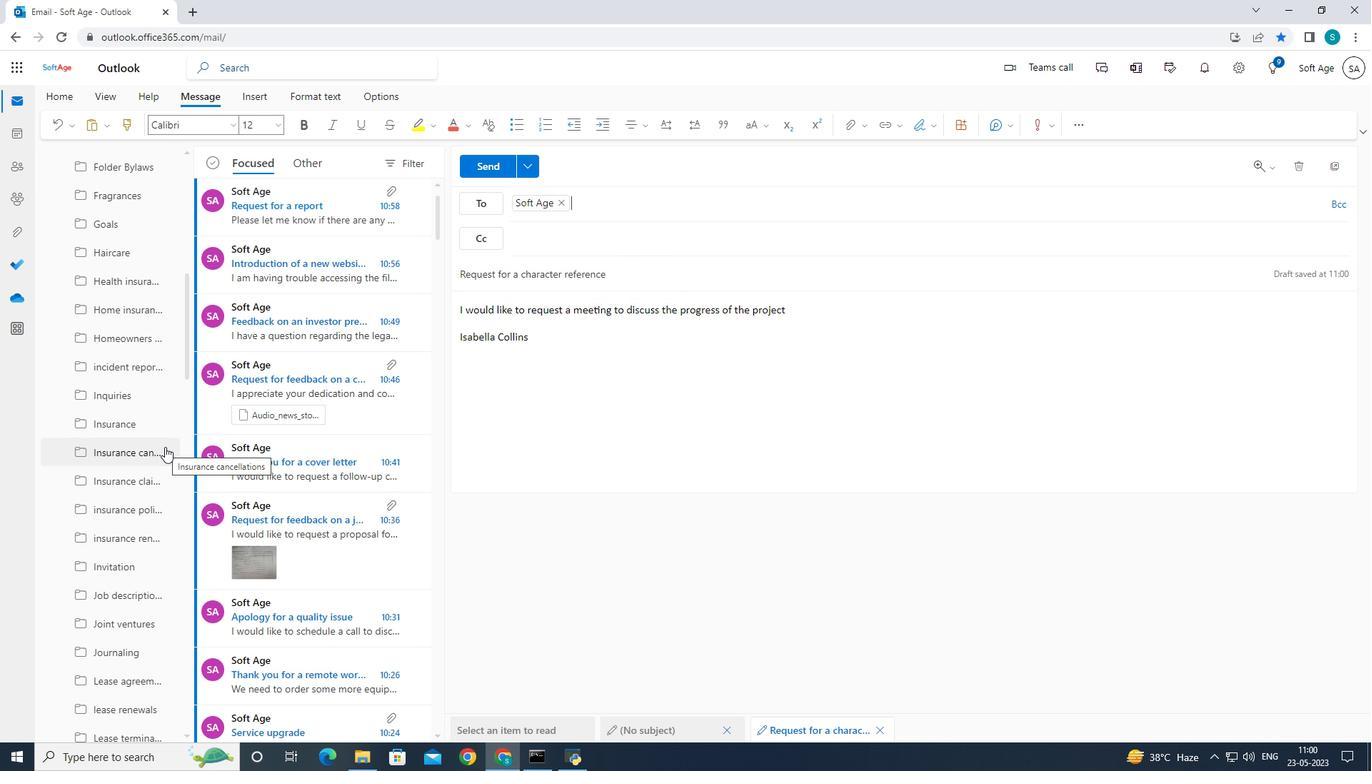 
Action: Mouse moved to (165, 444)
Screenshot: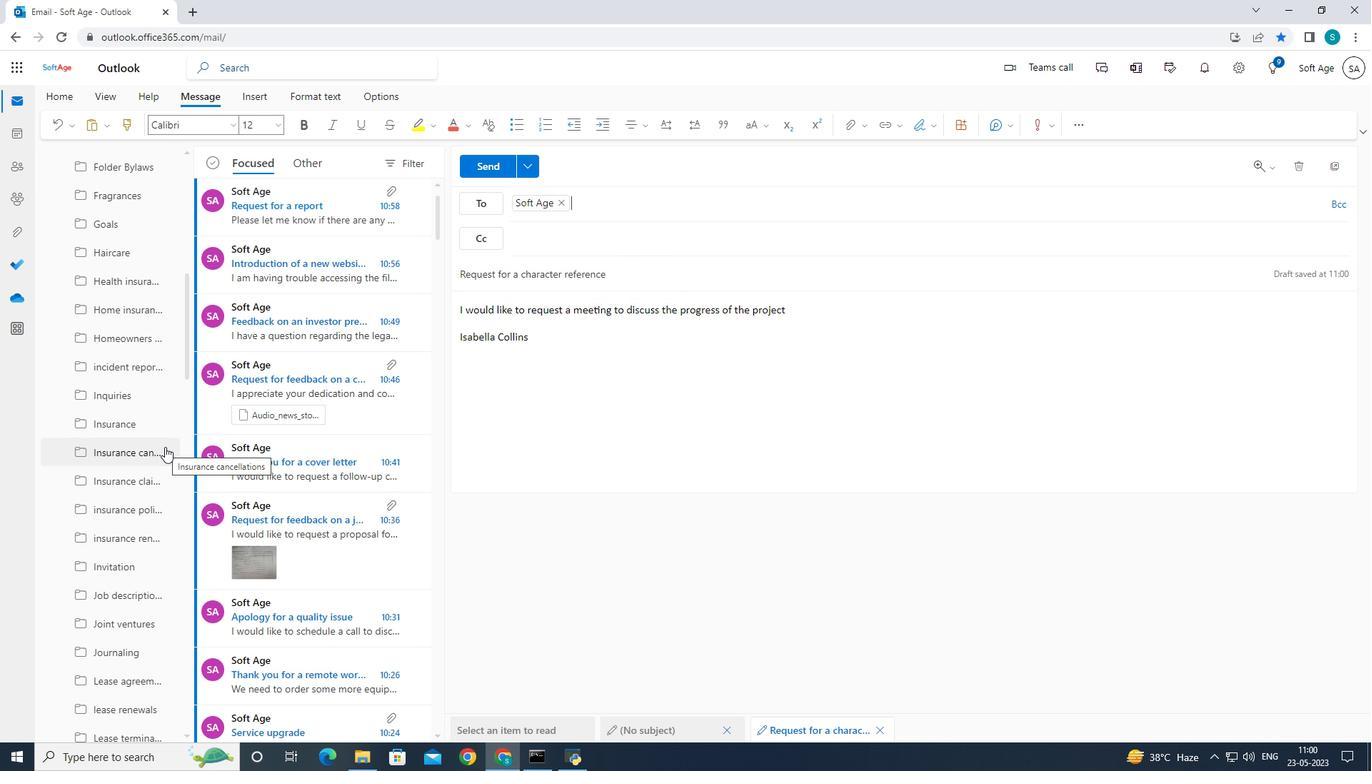 
Action: Mouse scrolled (166, 444) with delta (0, 0)
Screenshot: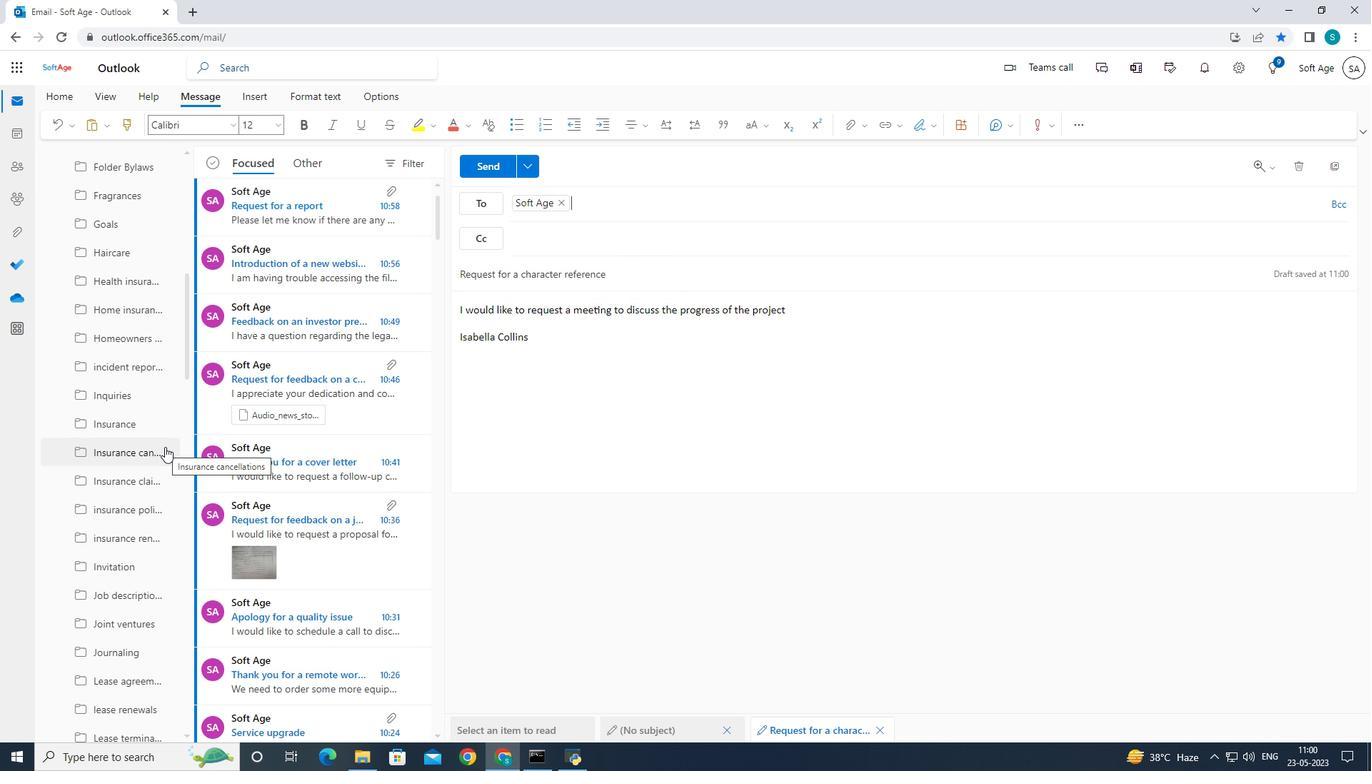 
Action: Mouse moved to (164, 444)
Screenshot: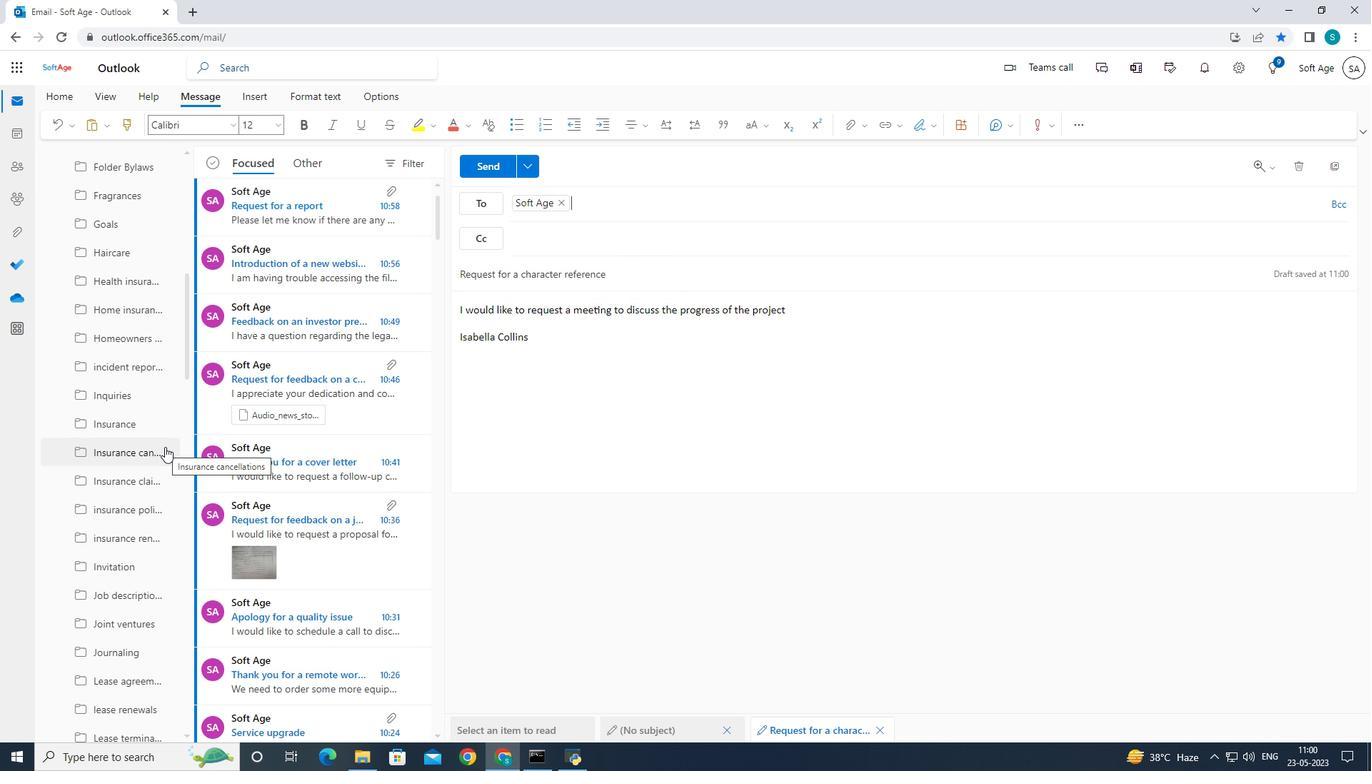 
Action: Mouse scrolled (166, 444) with delta (0, 0)
Screenshot: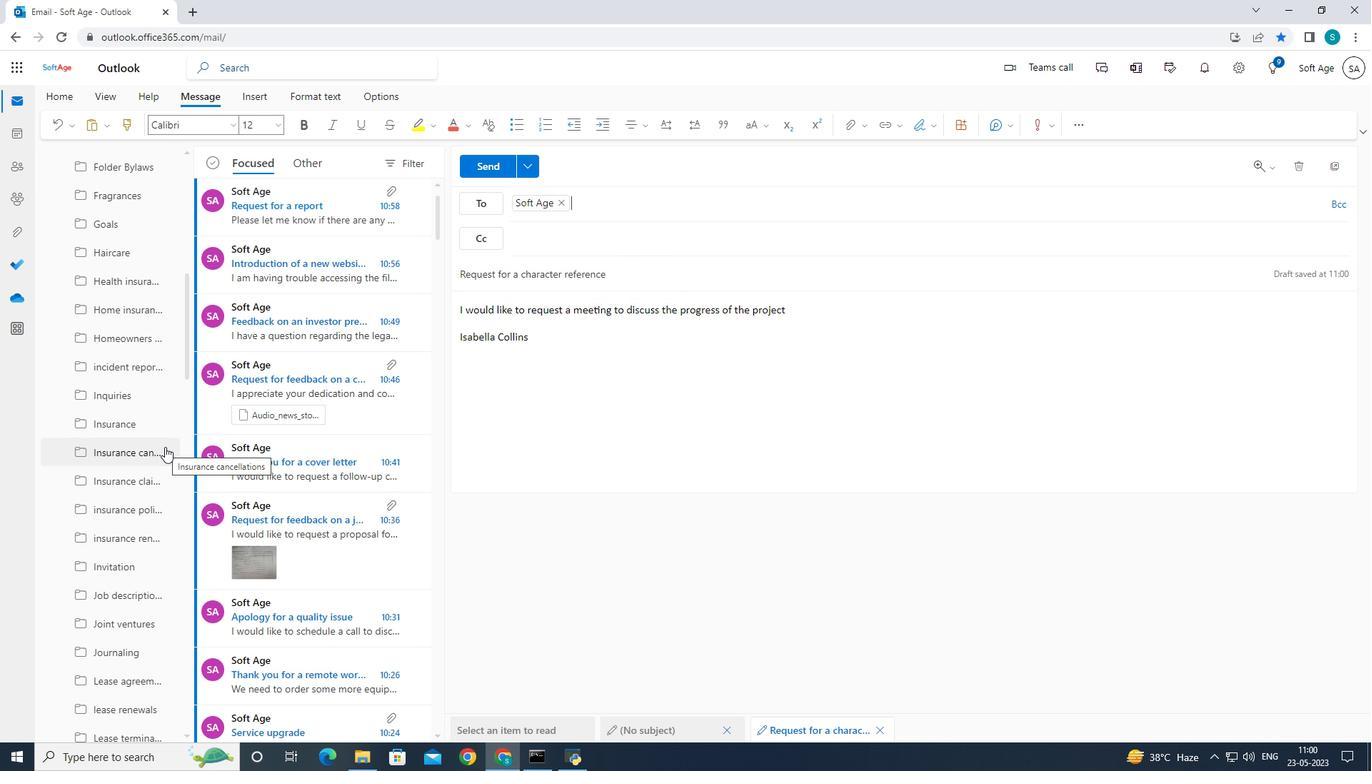 
Action: Mouse moved to (164, 444)
Screenshot: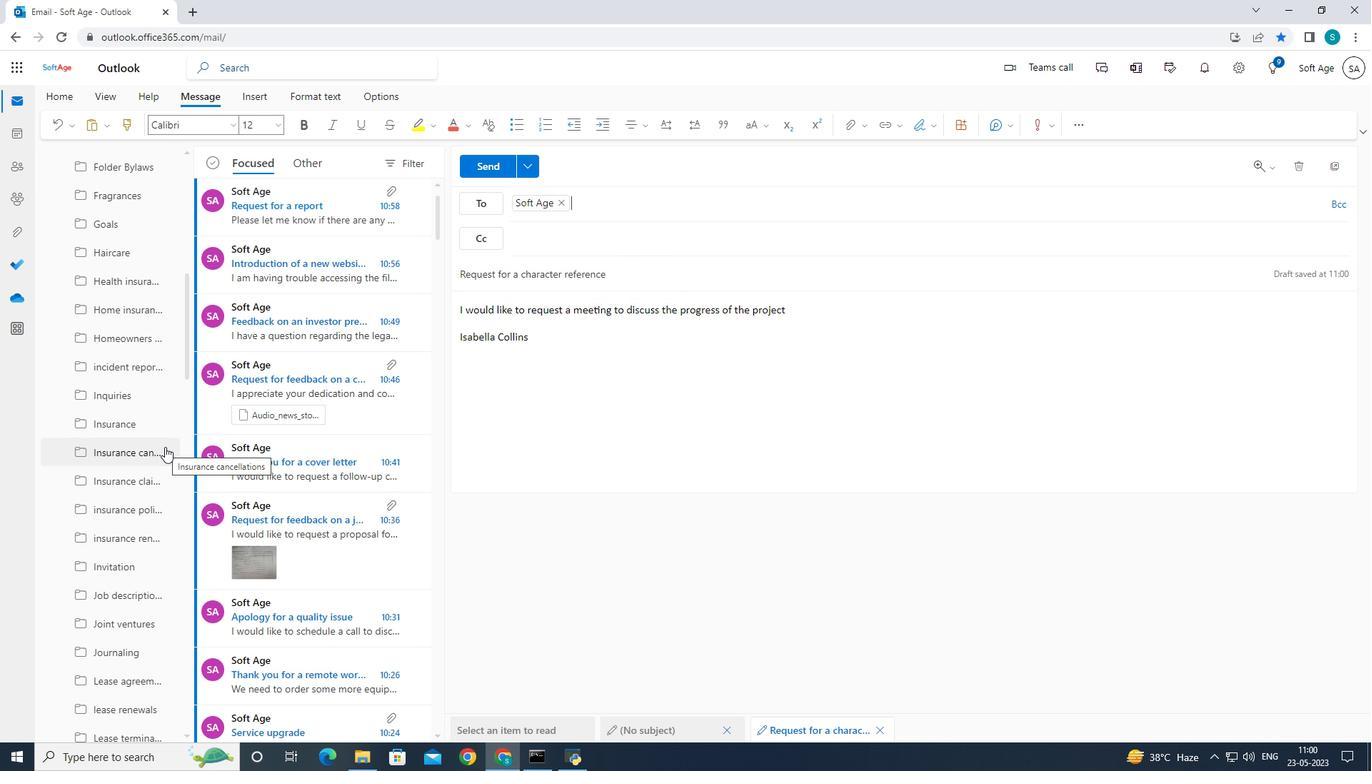
Action: Mouse scrolled (166, 444) with delta (0, 0)
Screenshot: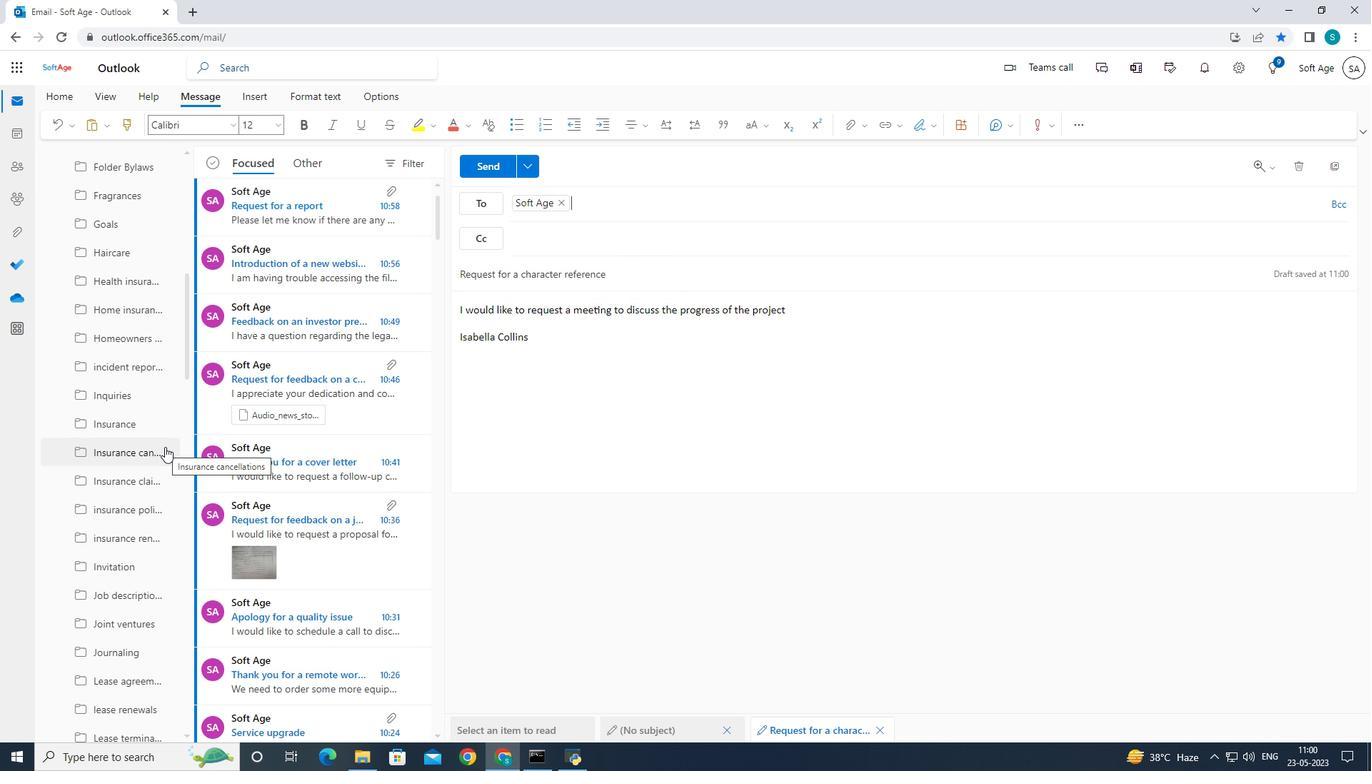 
Action: Mouse scrolled (166, 444) with delta (0, 0)
Screenshot: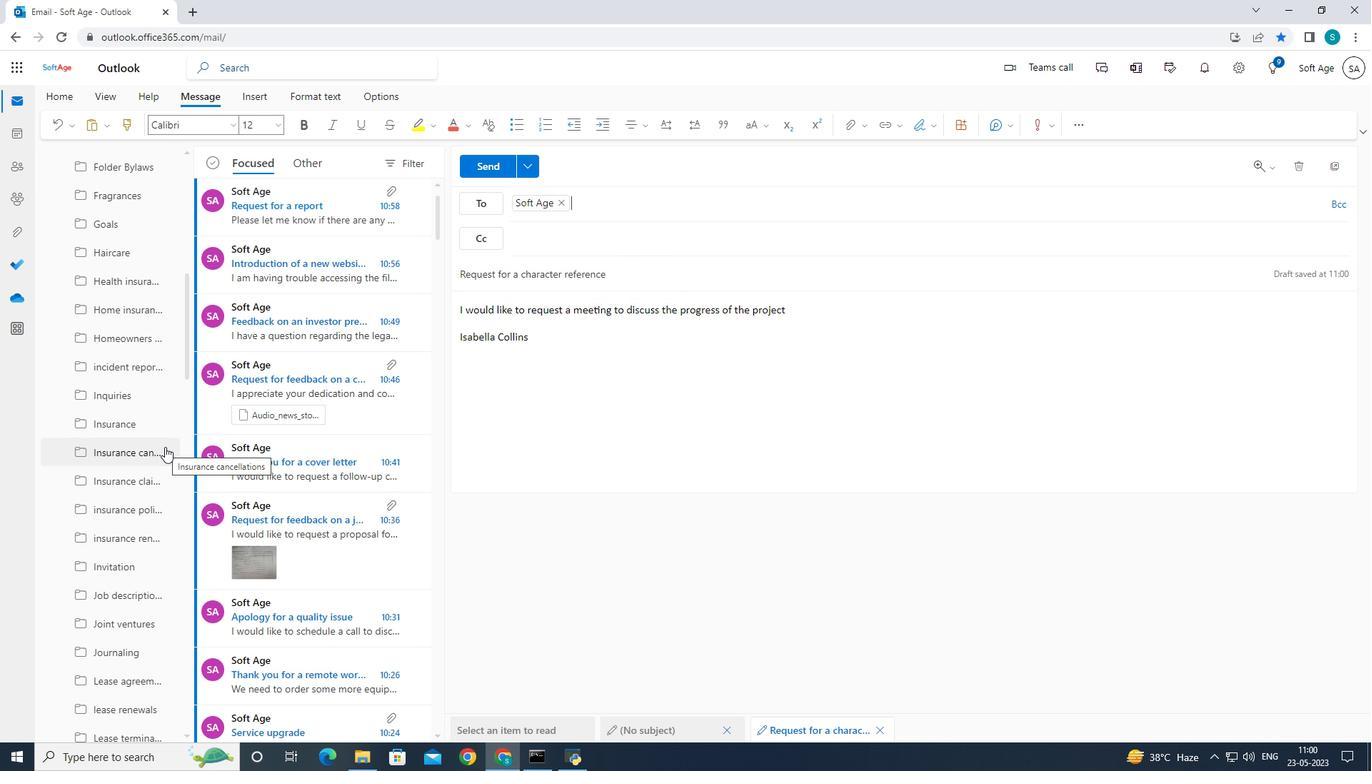 
Action: Mouse scrolled (167, 443) with delta (0, 0)
Screenshot: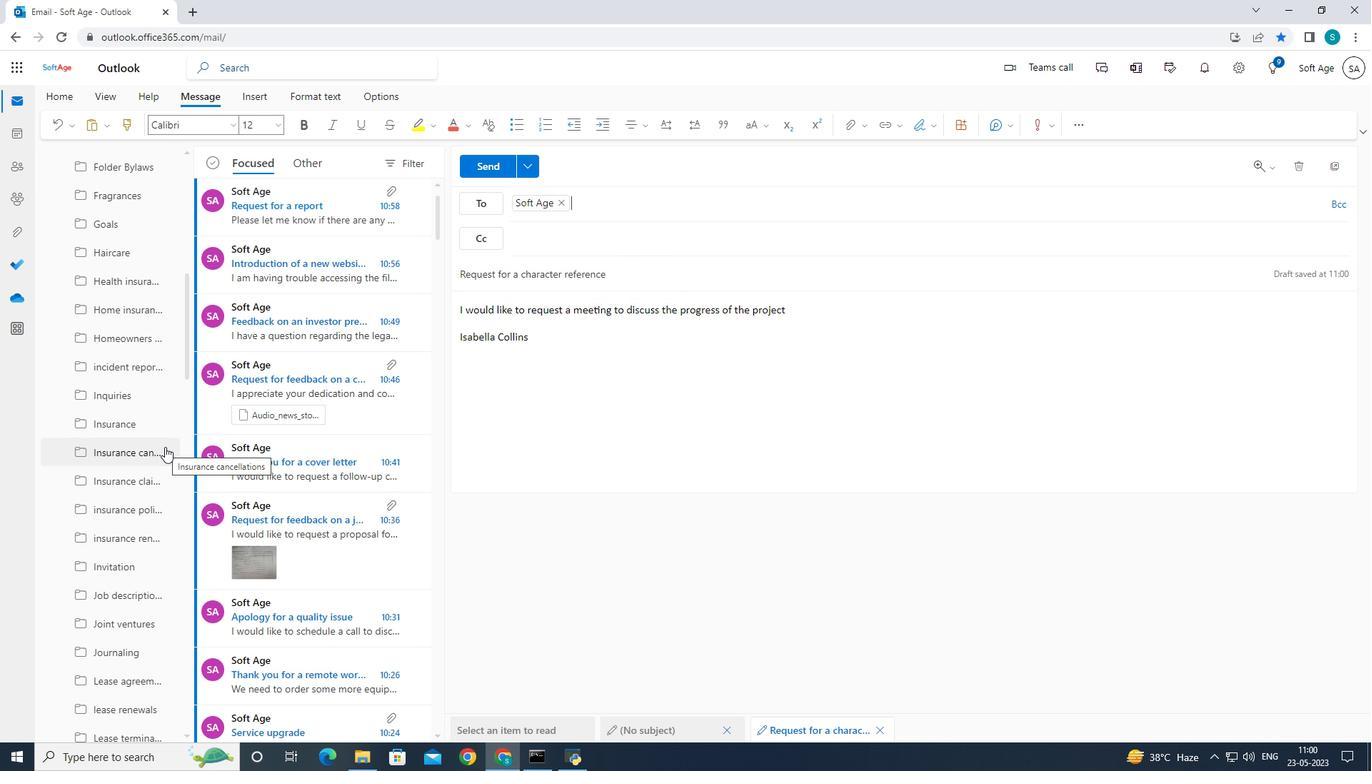 
Action: Mouse scrolled (167, 442) with delta (0, 0)
Screenshot: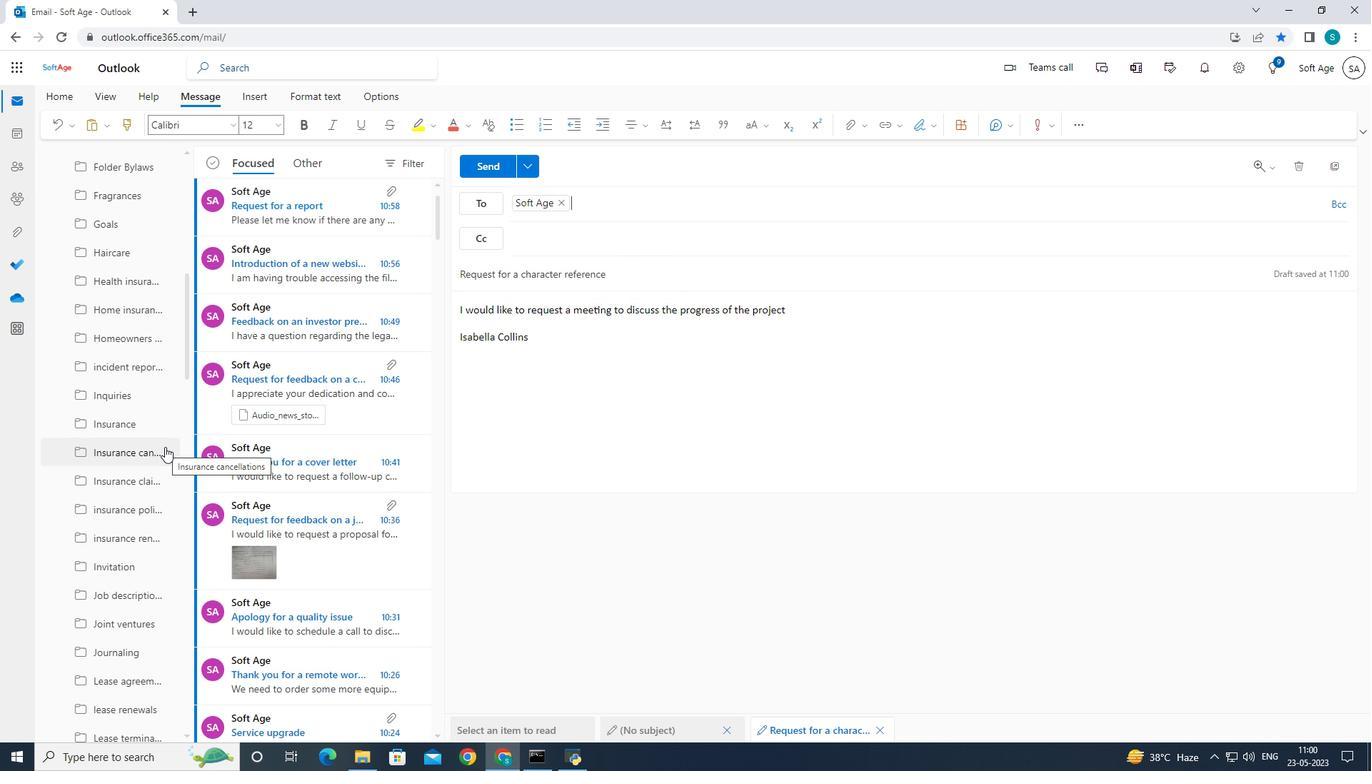 
Action: Mouse scrolled (167, 443) with delta (0, 0)
Screenshot: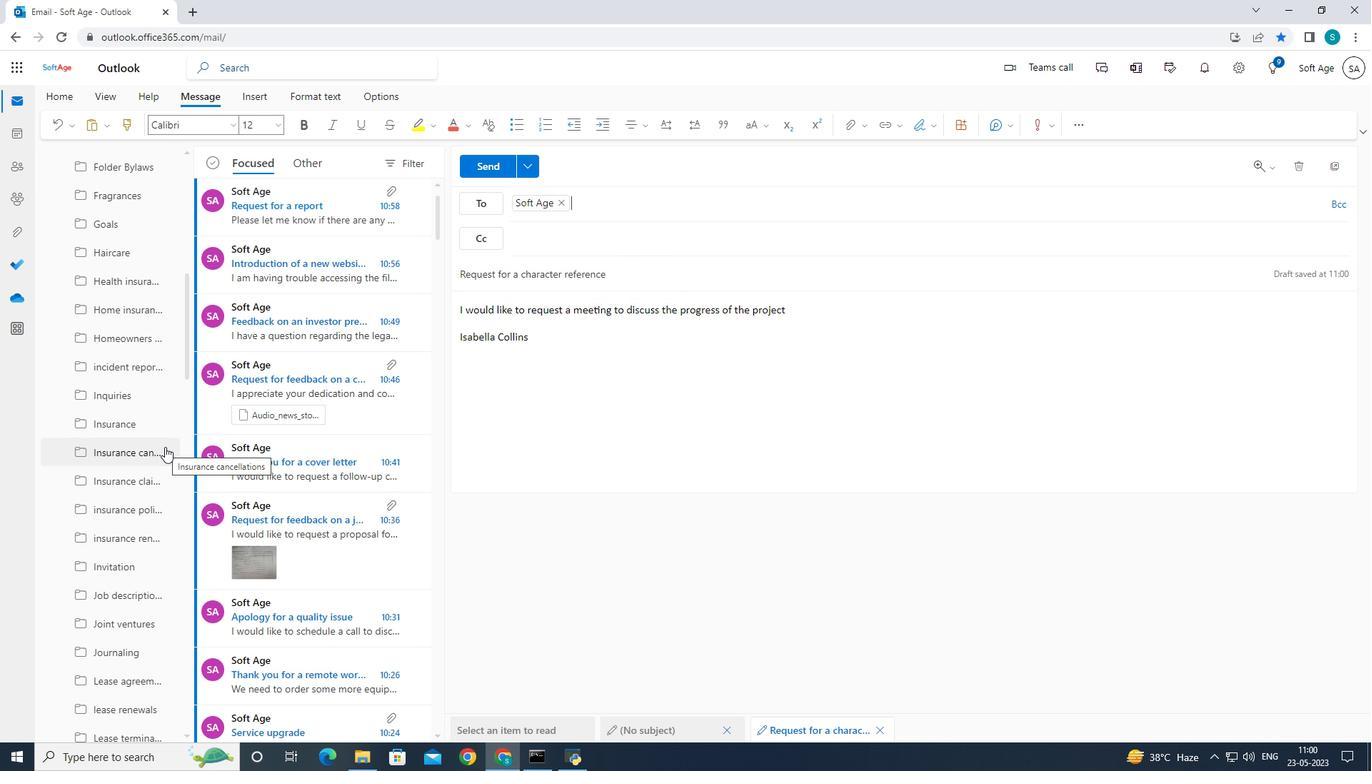
Action: Mouse scrolled (165, 443) with delta (0, 0)
Screenshot: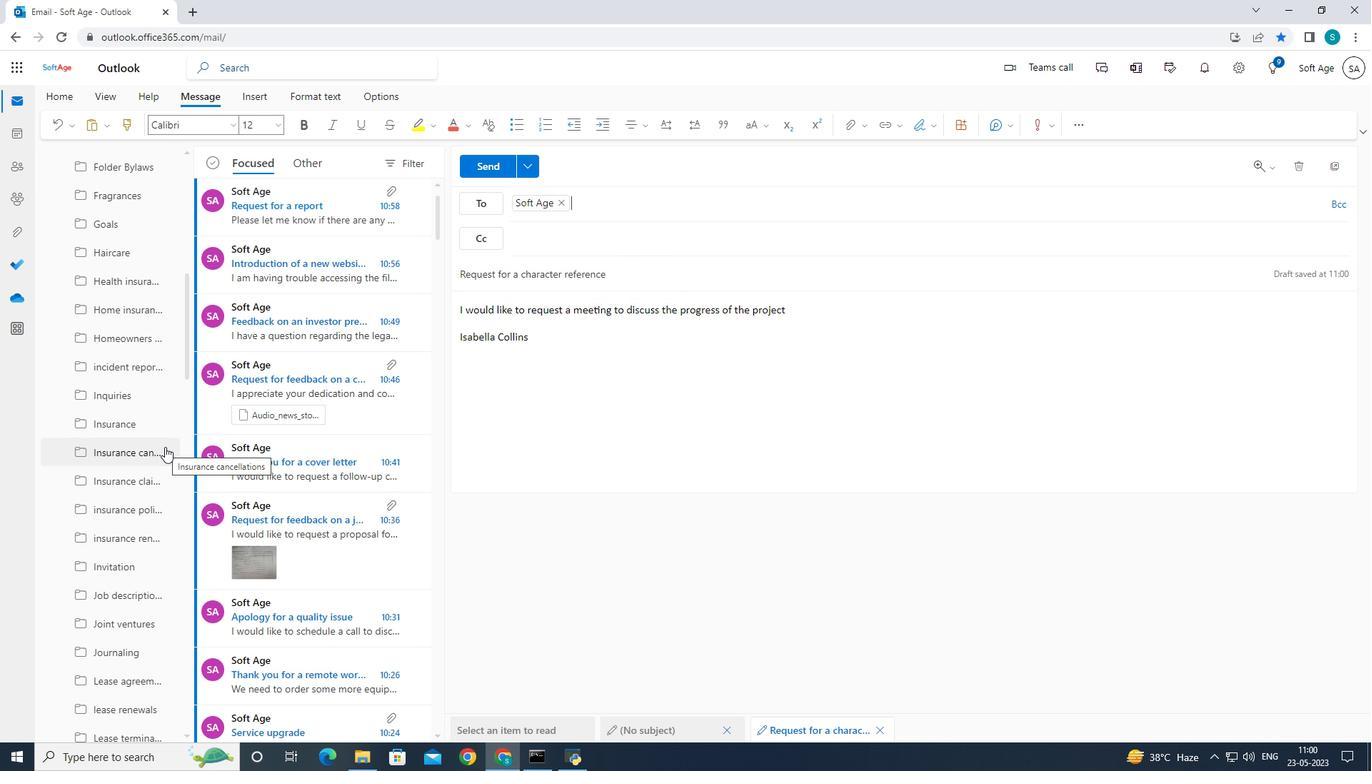 
Action: Mouse moved to (130, 449)
Screenshot: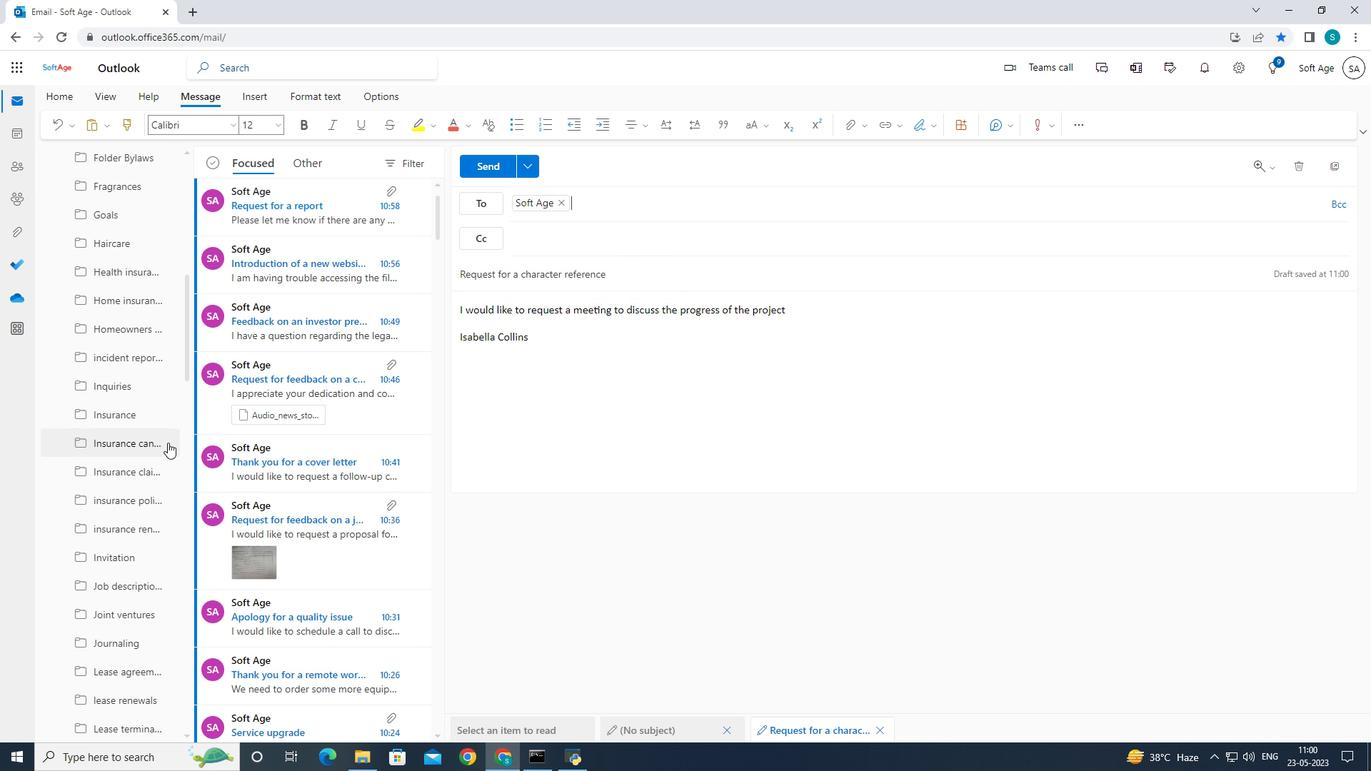 
Action: Mouse scrolled (130, 448) with delta (0, 0)
Screenshot: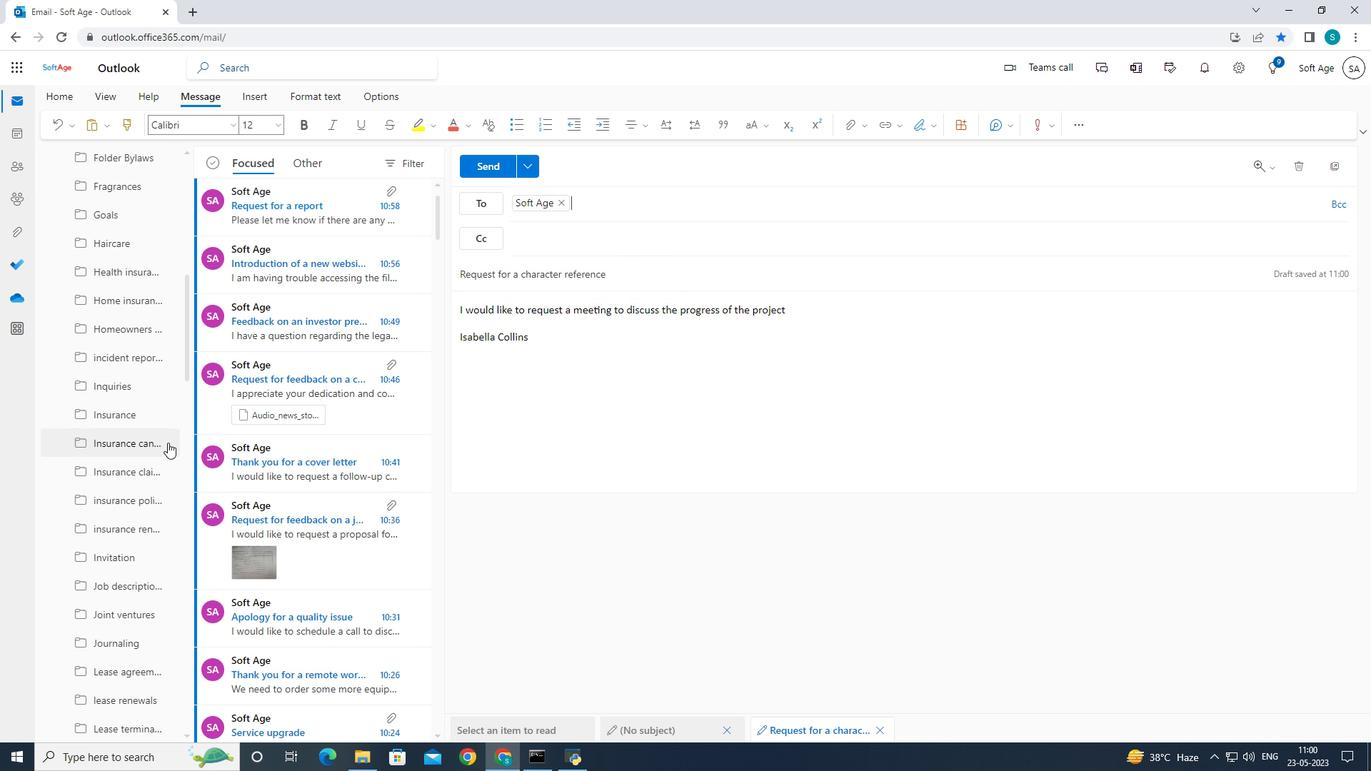 
Action: Mouse moved to (117, 450)
Screenshot: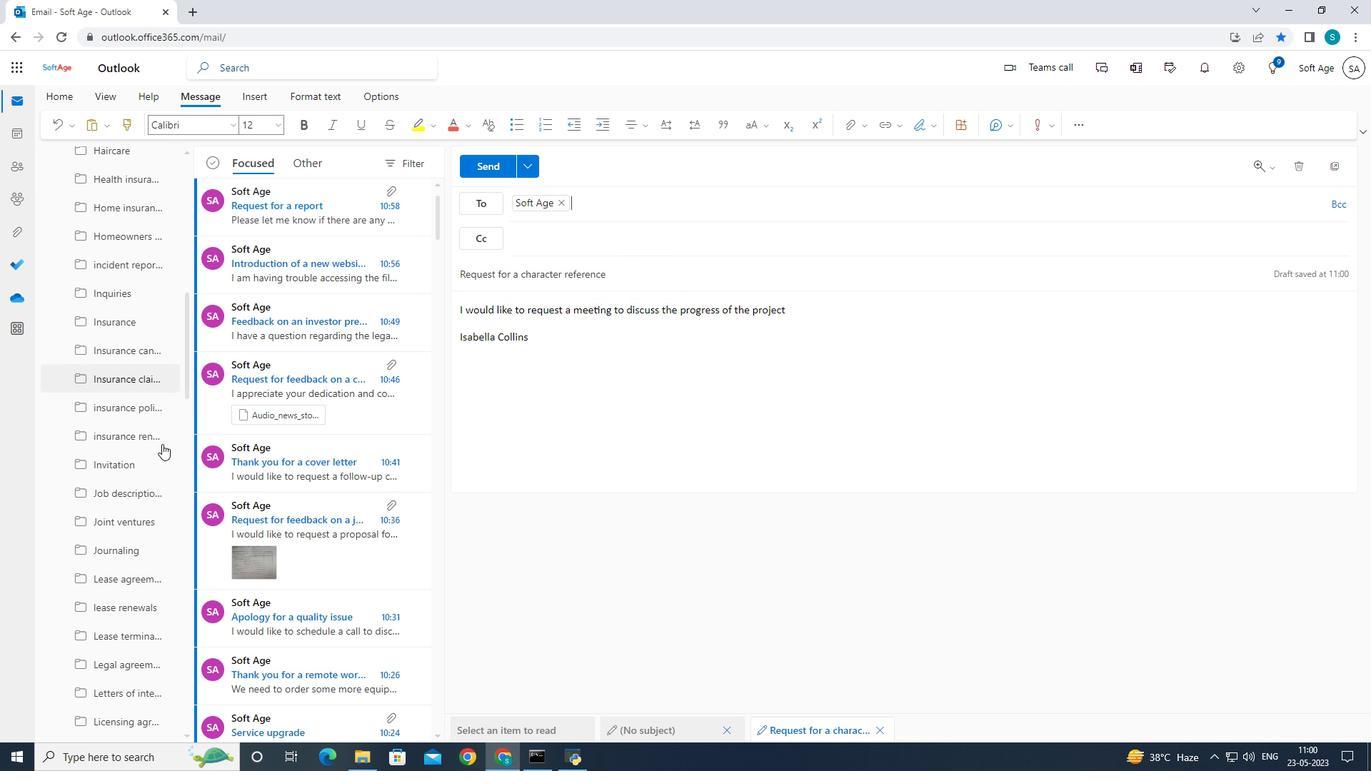 
Action: Mouse scrolled (117, 450) with delta (0, 0)
Screenshot: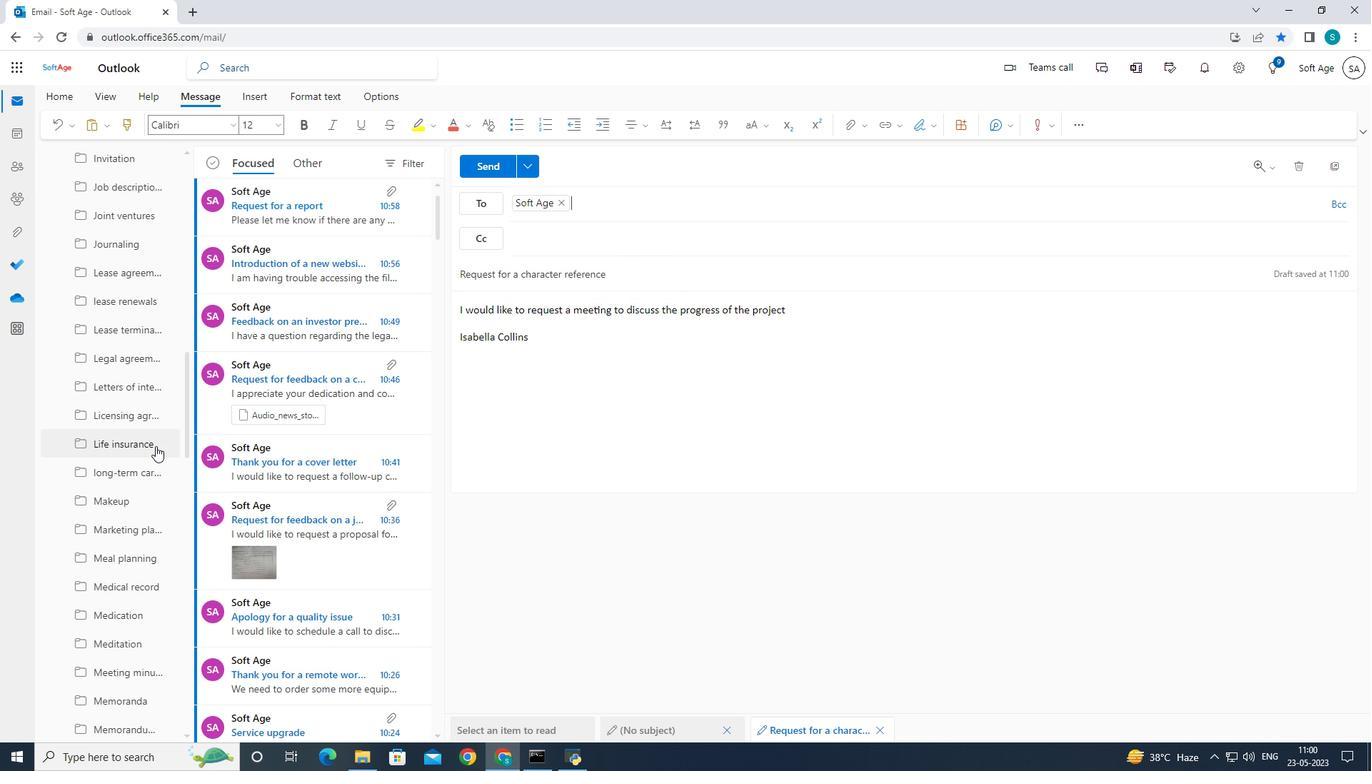 
Action: Mouse scrolled (117, 450) with delta (0, 0)
Screenshot: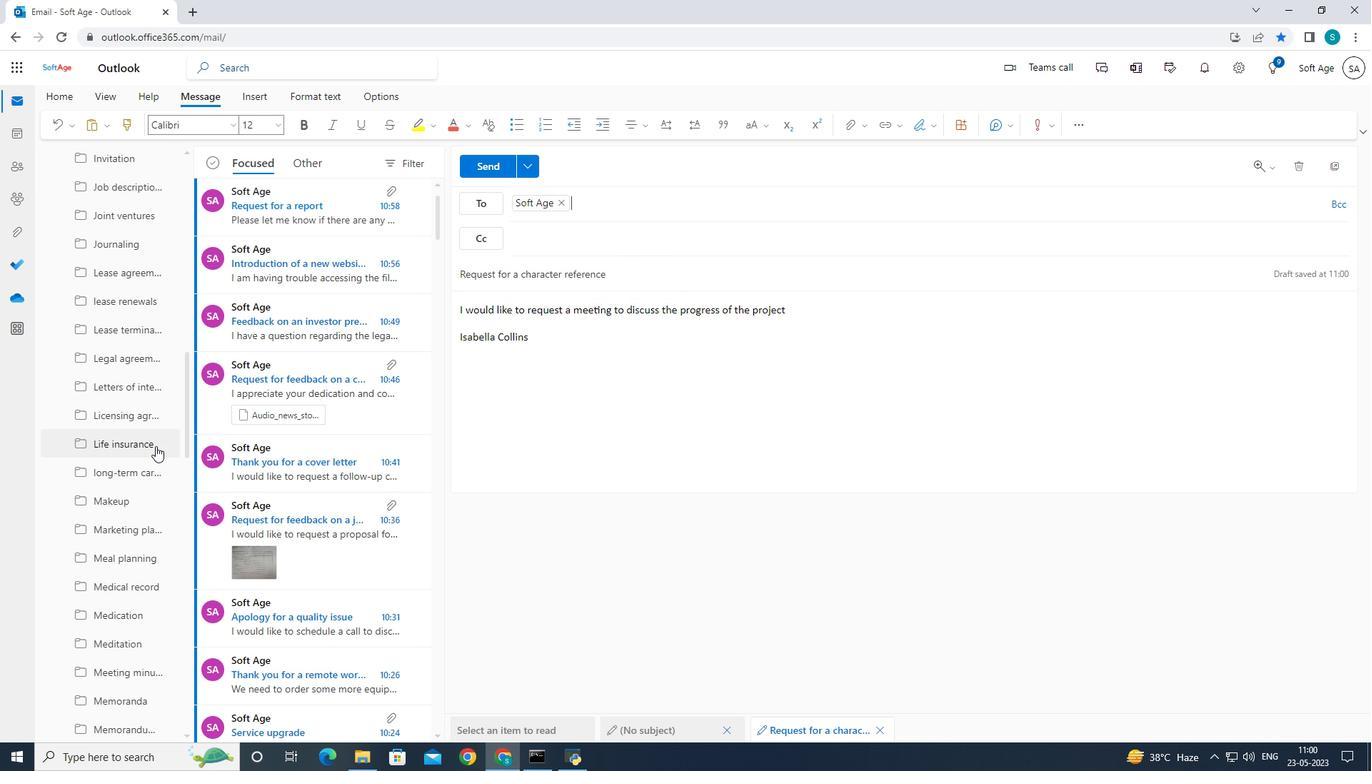 
Action: Mouse scrolled (117, 450) with delta (0, 0)
Screenshot: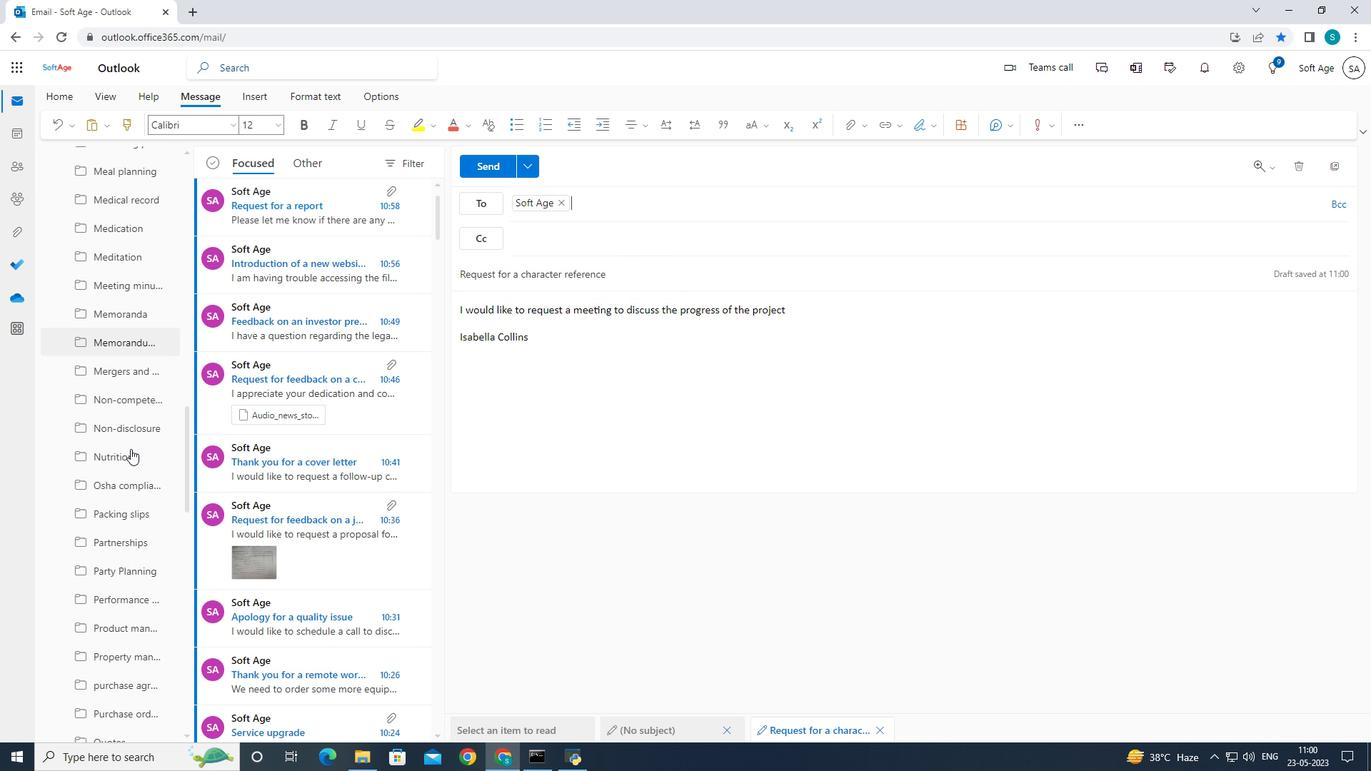
Action: Mouse scrolled (117, 450) with delta (0, 0)
Screenshot: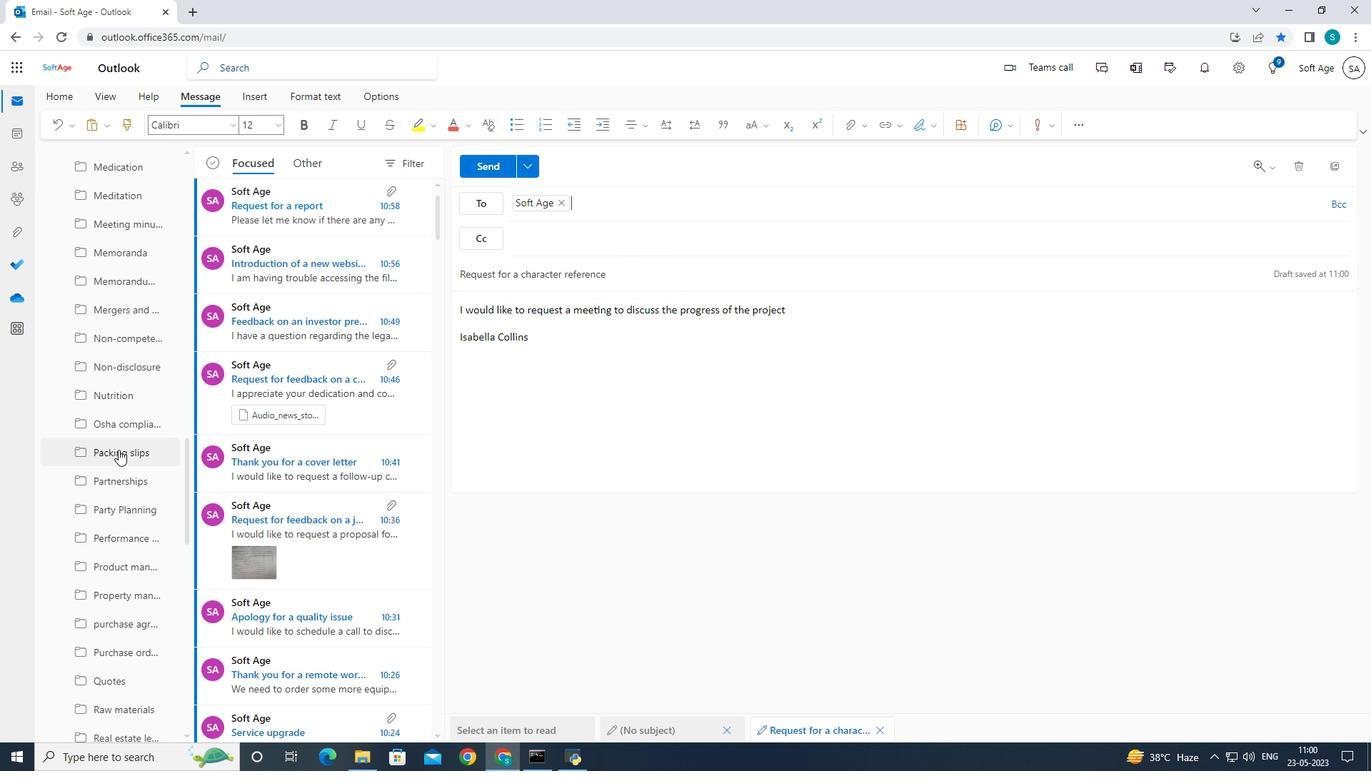
Action: Mouse moved to (125, 440)
Screenshot: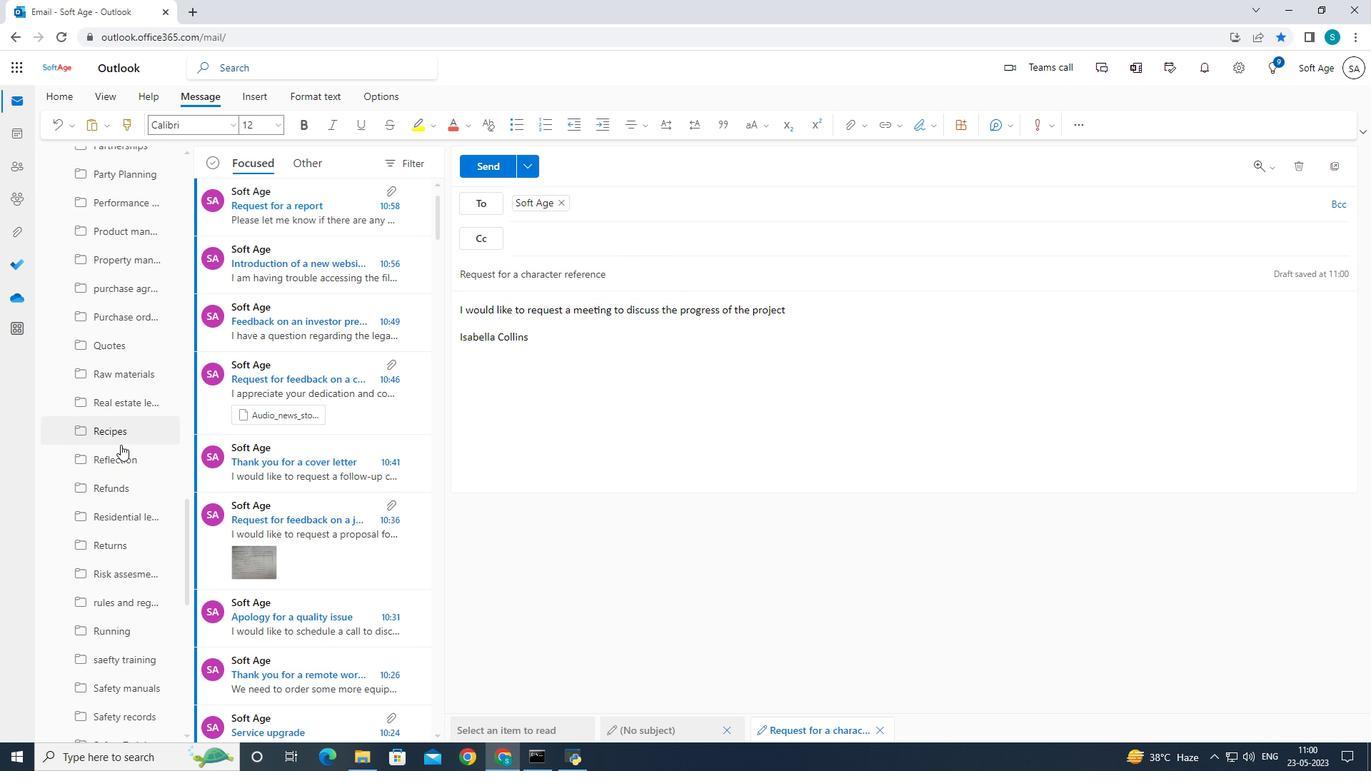 
Action: Mouse scrolled (125, 439) with delta (0, 0)
Screenshot: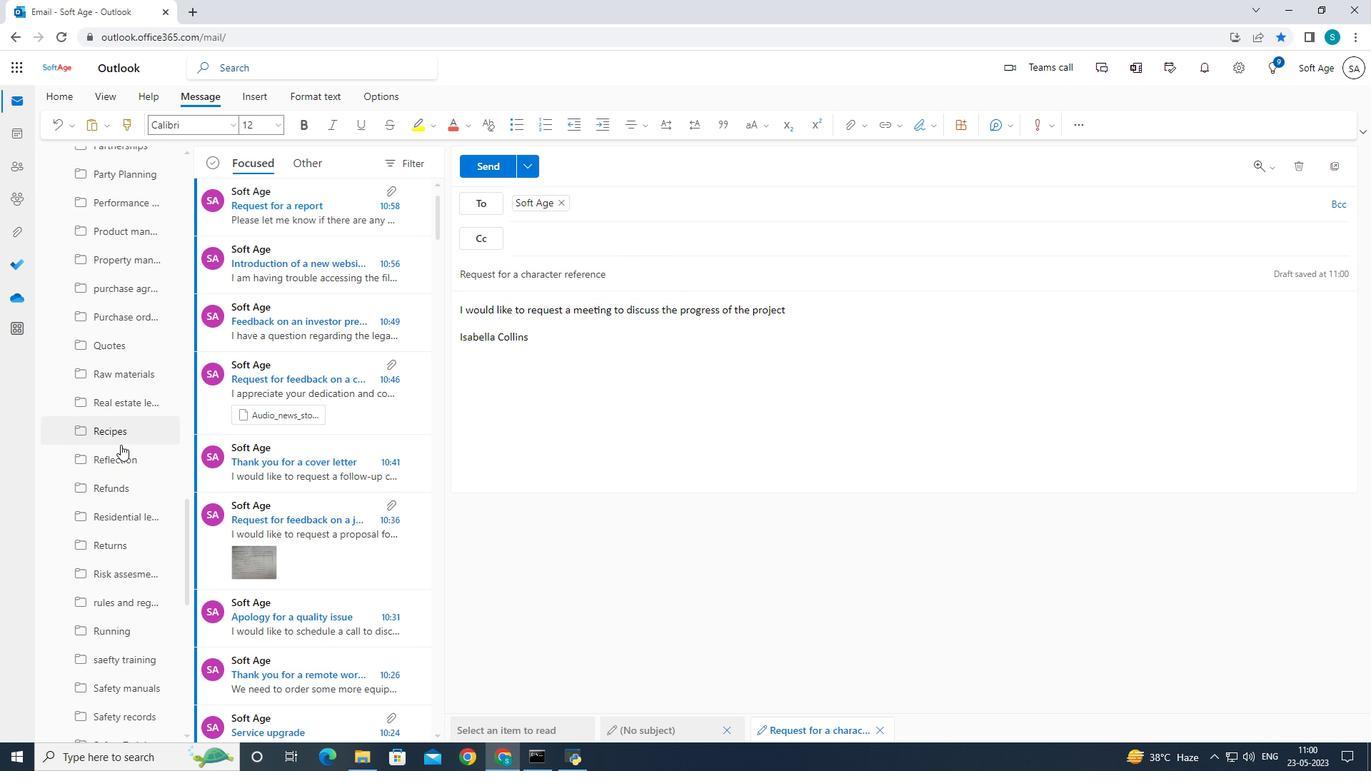 
Action: Mouse moved to (125, 440)
Screenshot: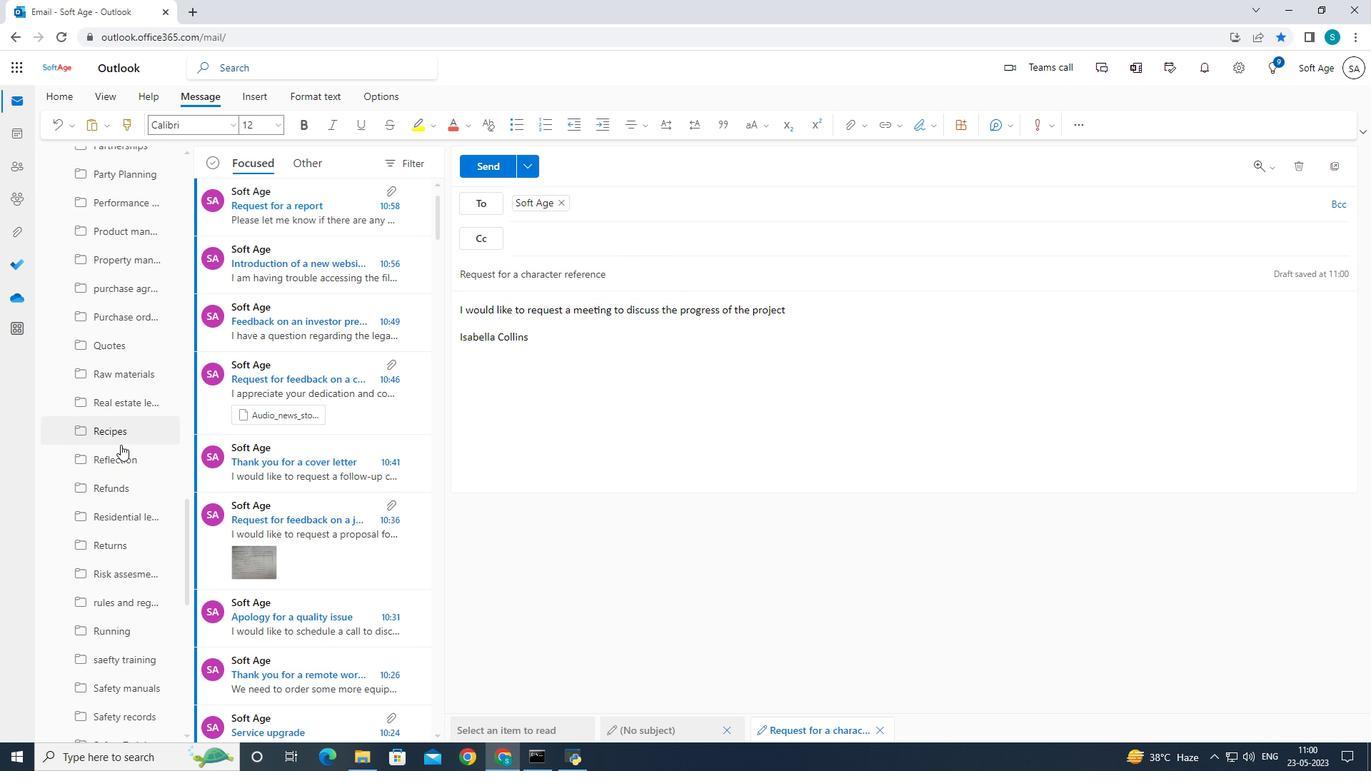 
Action: Mouse scrolled (125, 439) with delta (0, 0)
Screenshot: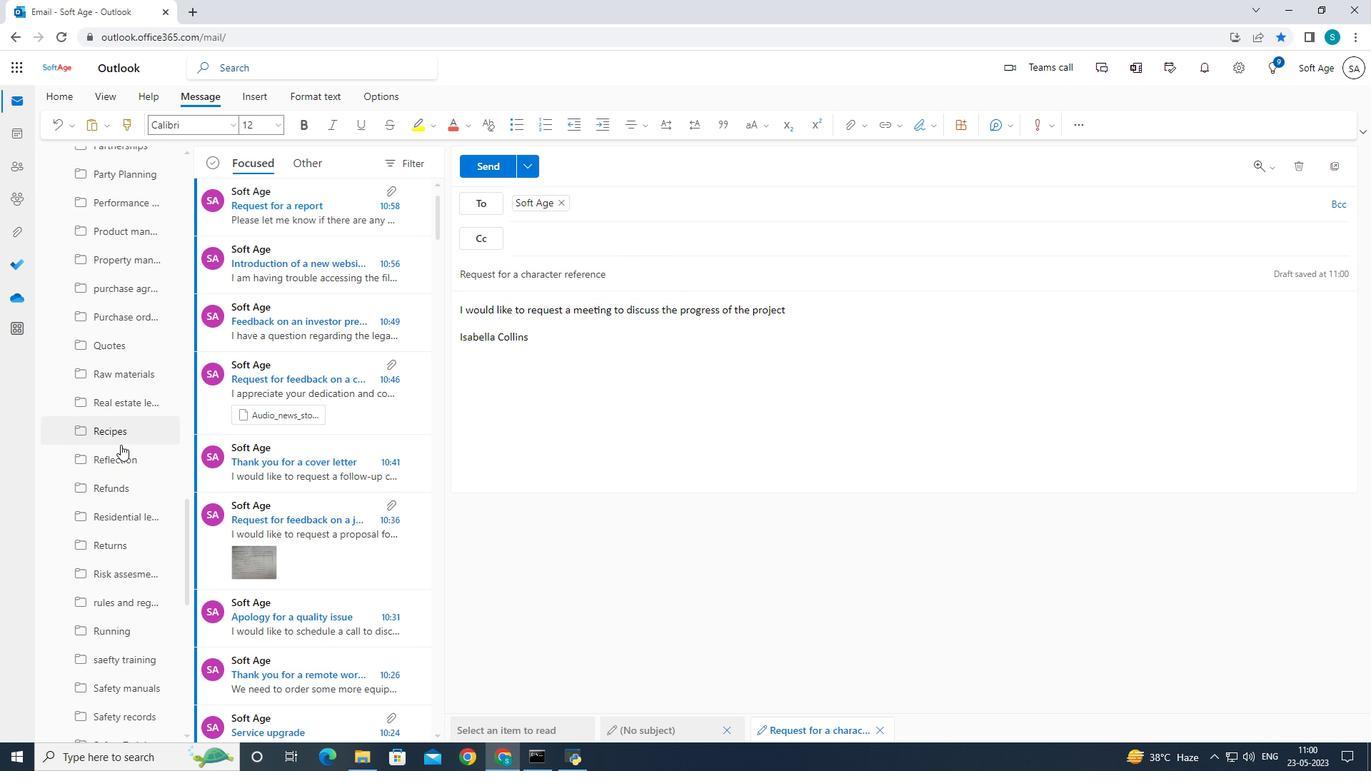 
Action: Mouse scrolled (125, 439) with delta (0, 0)
Screenshot: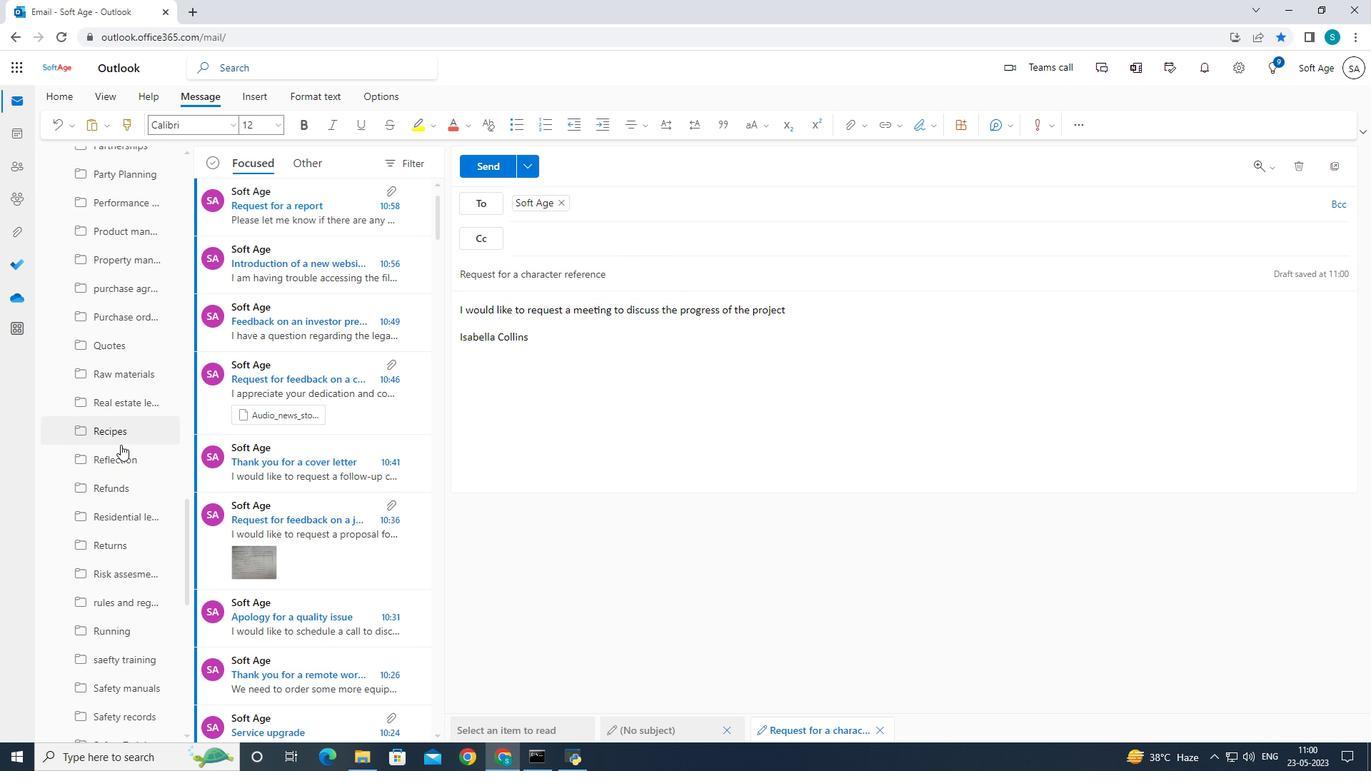 
Action: Mouse scrolled (125, 439) with delta (0, 0)
Screenshot: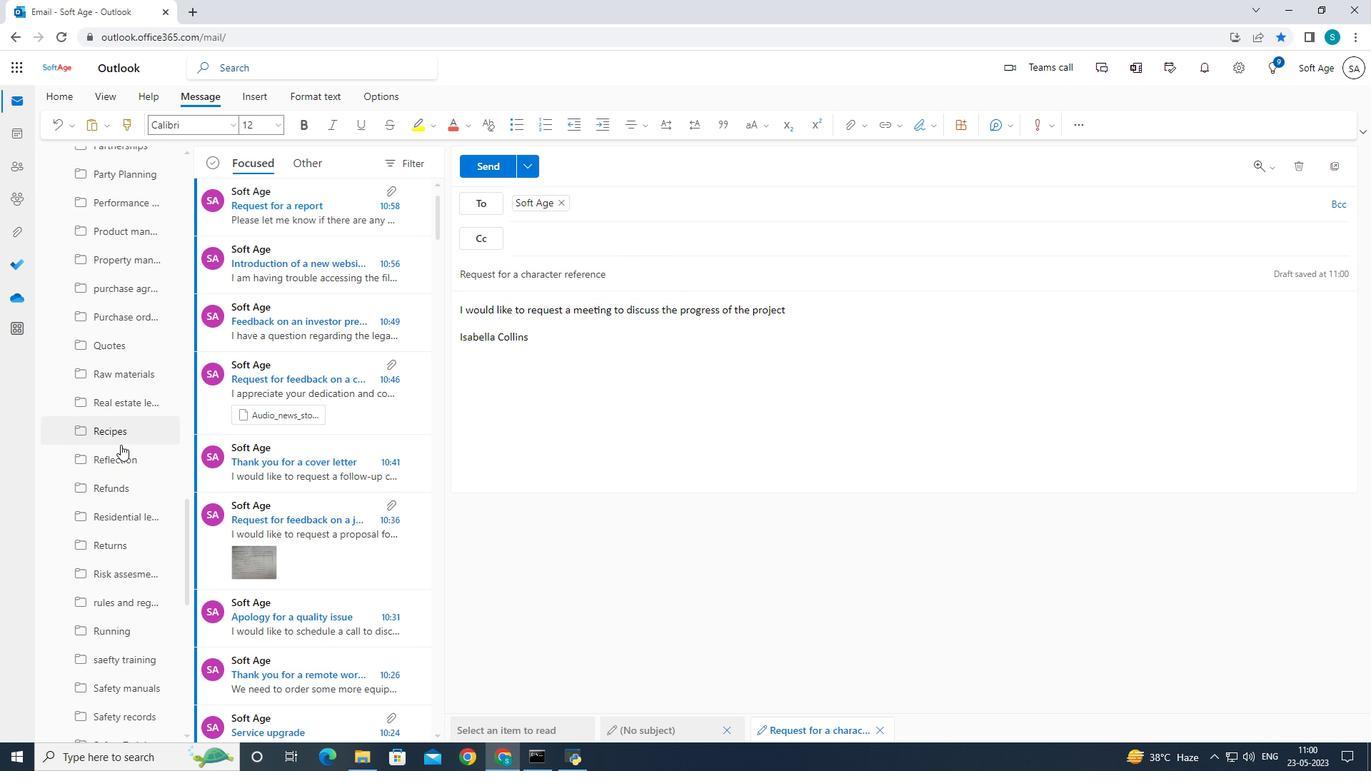 
Action: Mouse moved to (131, 436)
Screenshot: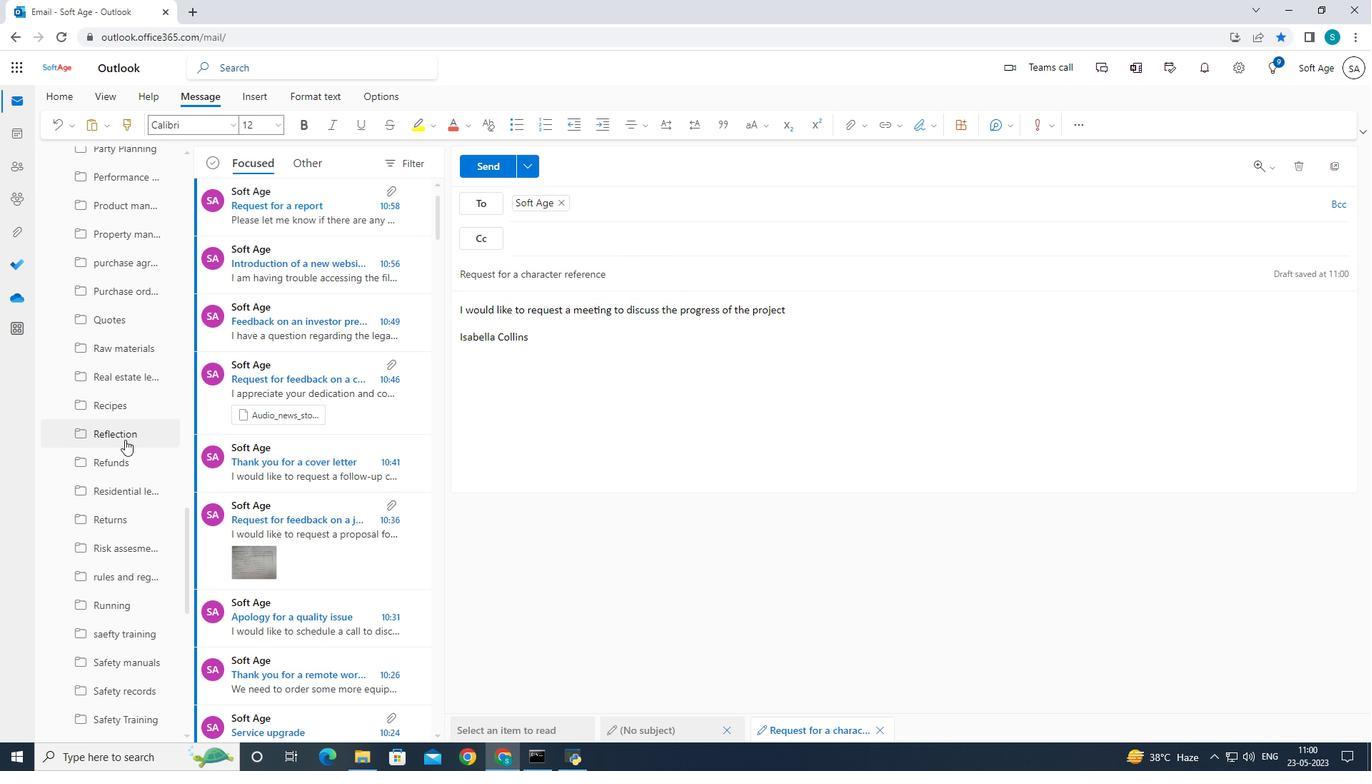 
Action: Mouse scrolled (131, 435) with delta (0, 0)
Screenshot: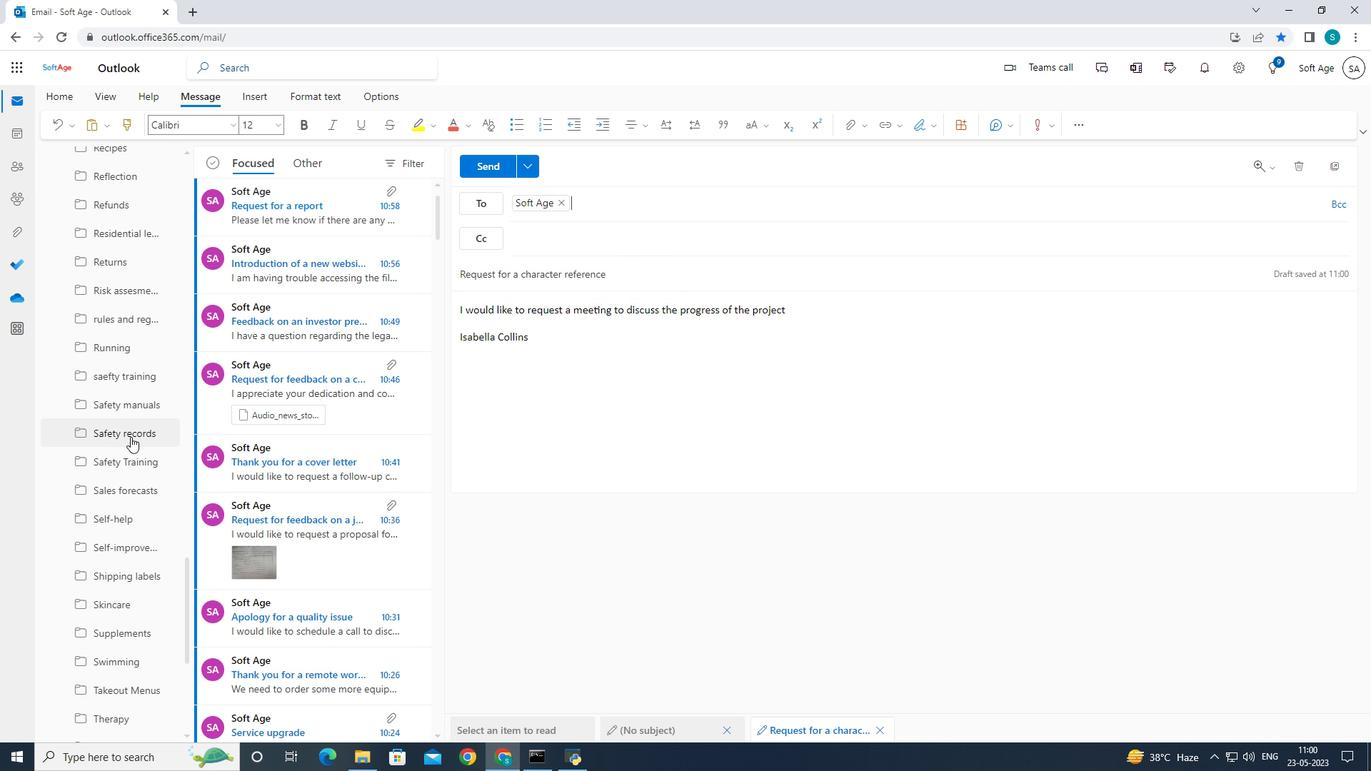 
Action: Mouse scrolled (131, 435) with delta (0, 0)
Screenshot: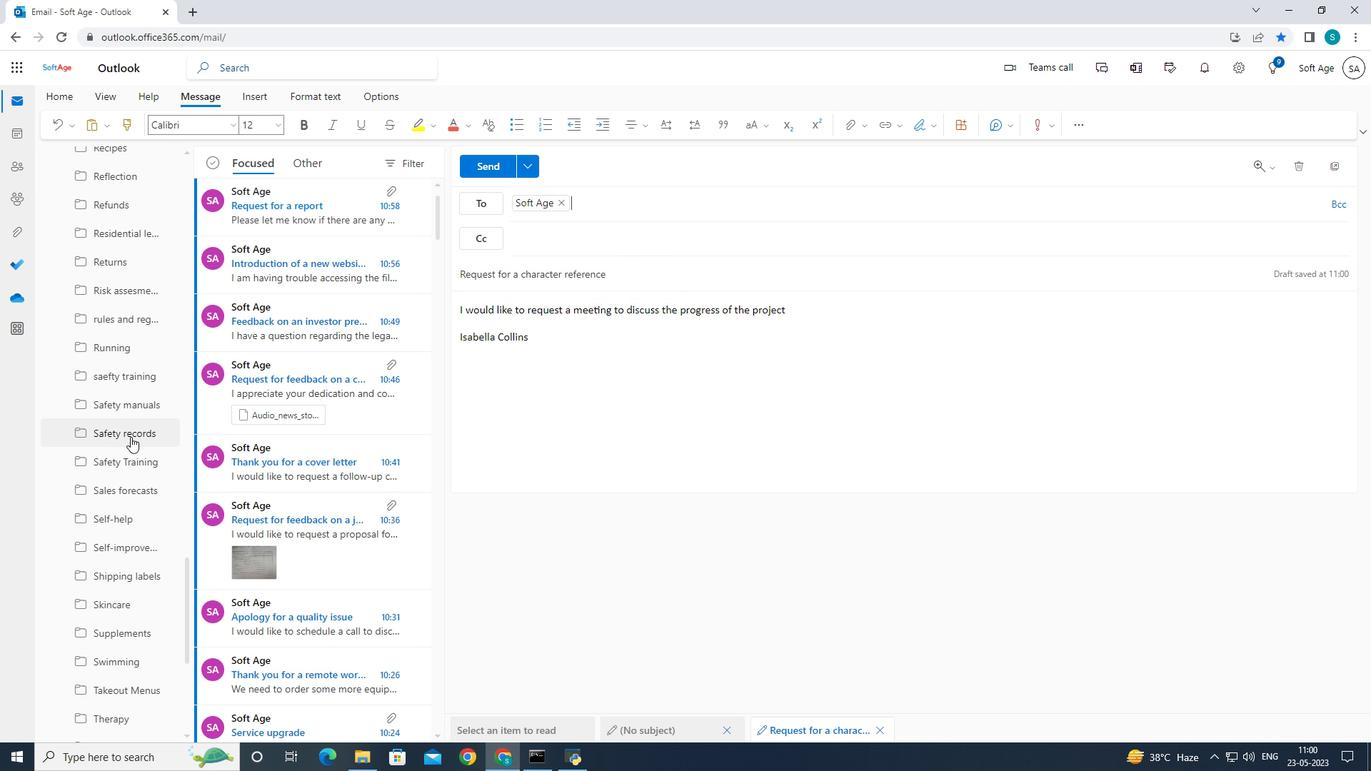 
Action: Mouse scrolled (131, 435) with delta (0, 0)
Screenshot: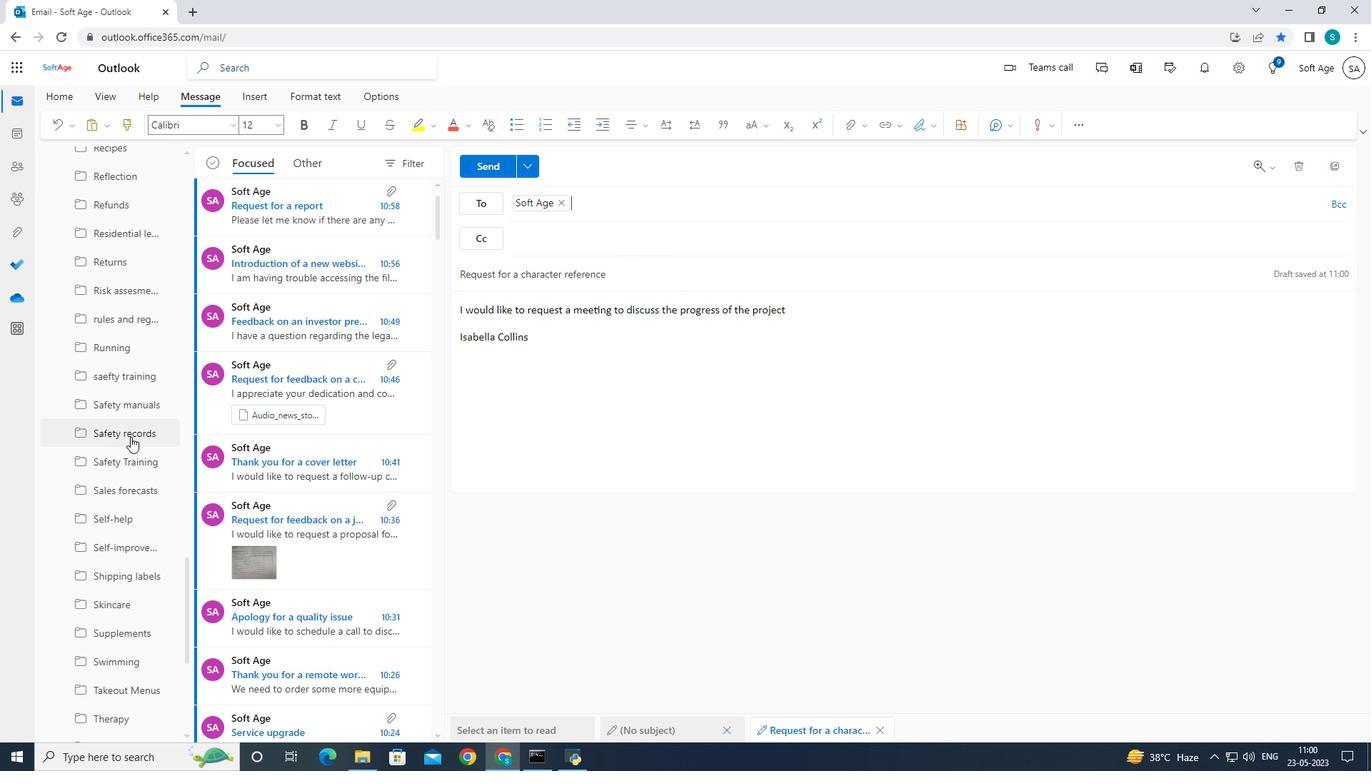 
Action: Mouse scrolled (131, 435) with delta (0, 0)
Screenshot: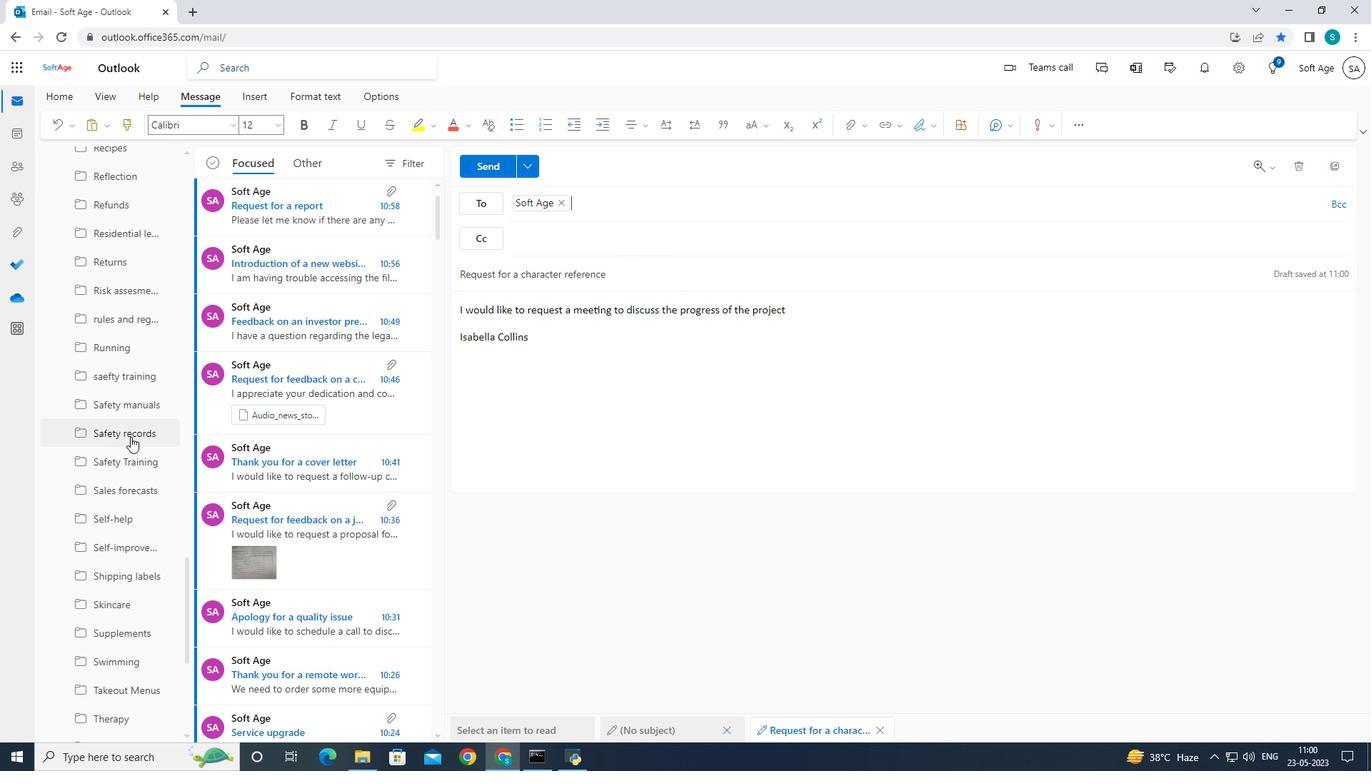 
Action: Mouse moved to (136, 435)
Screenshot: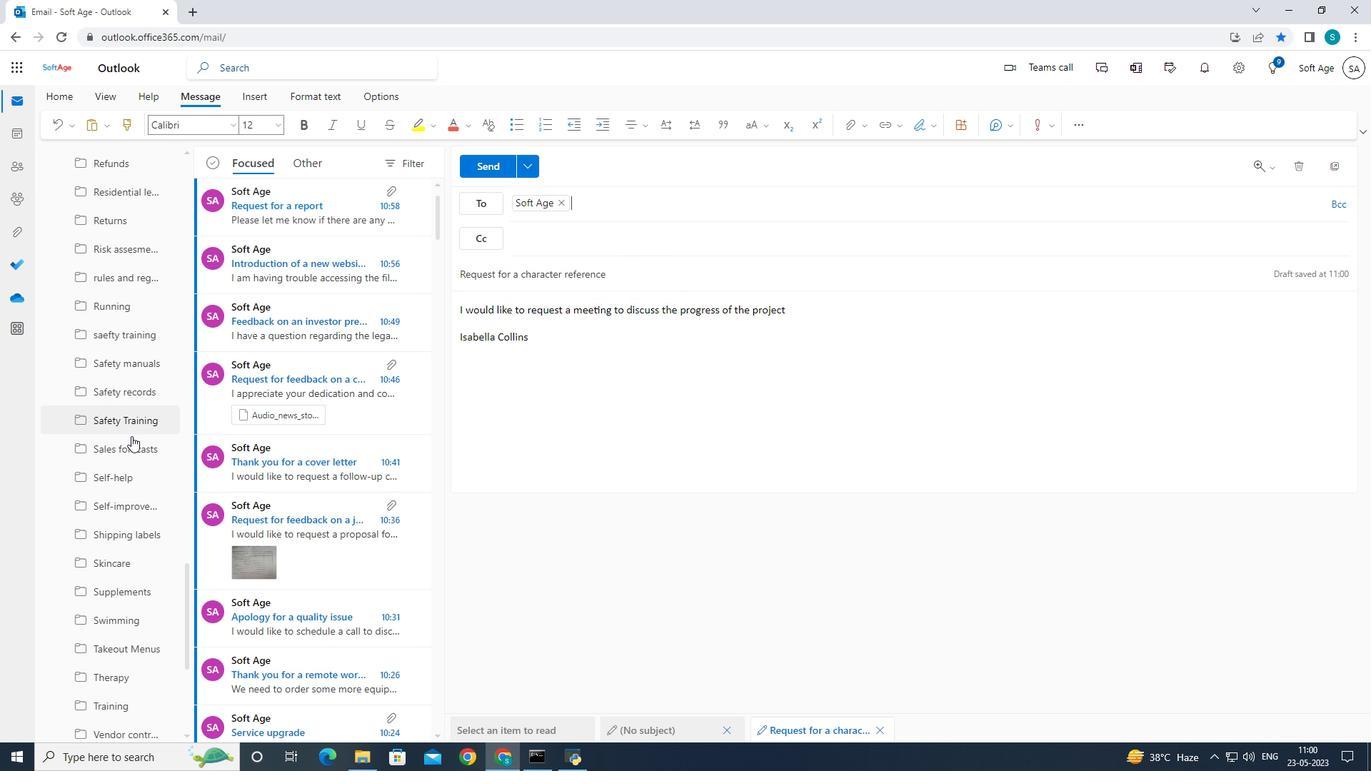 
Action: Mouse scrolled (136, 434) with delta (0, 0)
Screenshot: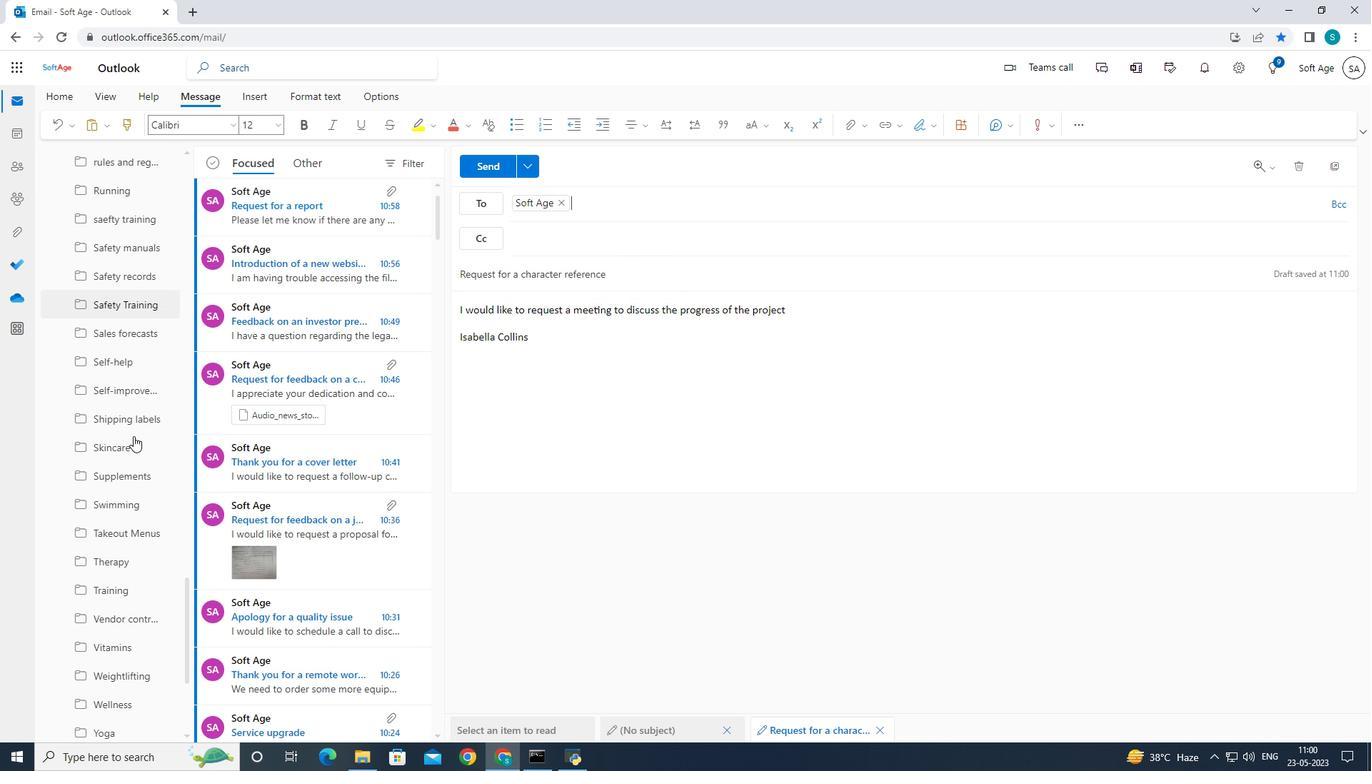 
Action: Mouse moved to (137, 435)
Screenshot: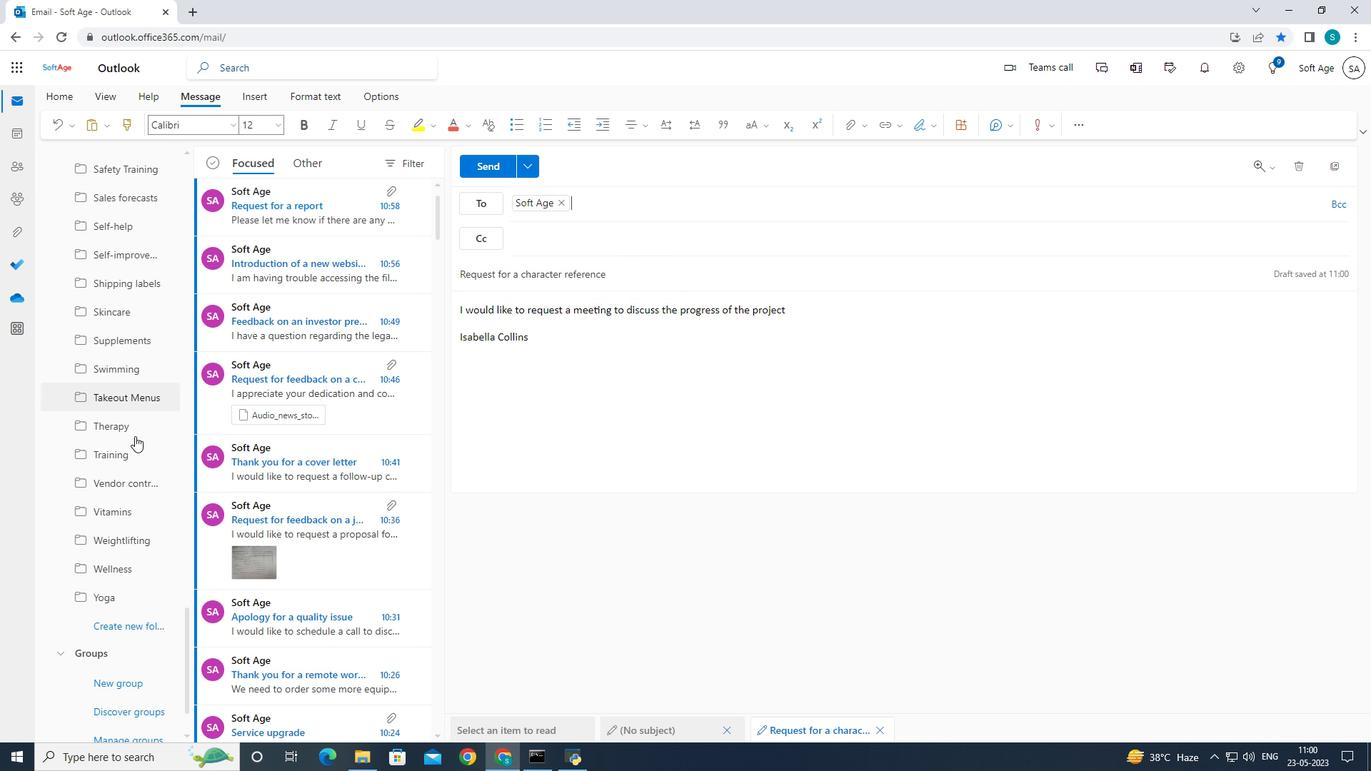 
Action: Mouse scrolled (137, 434) with delta (0, 0)
Screenshot: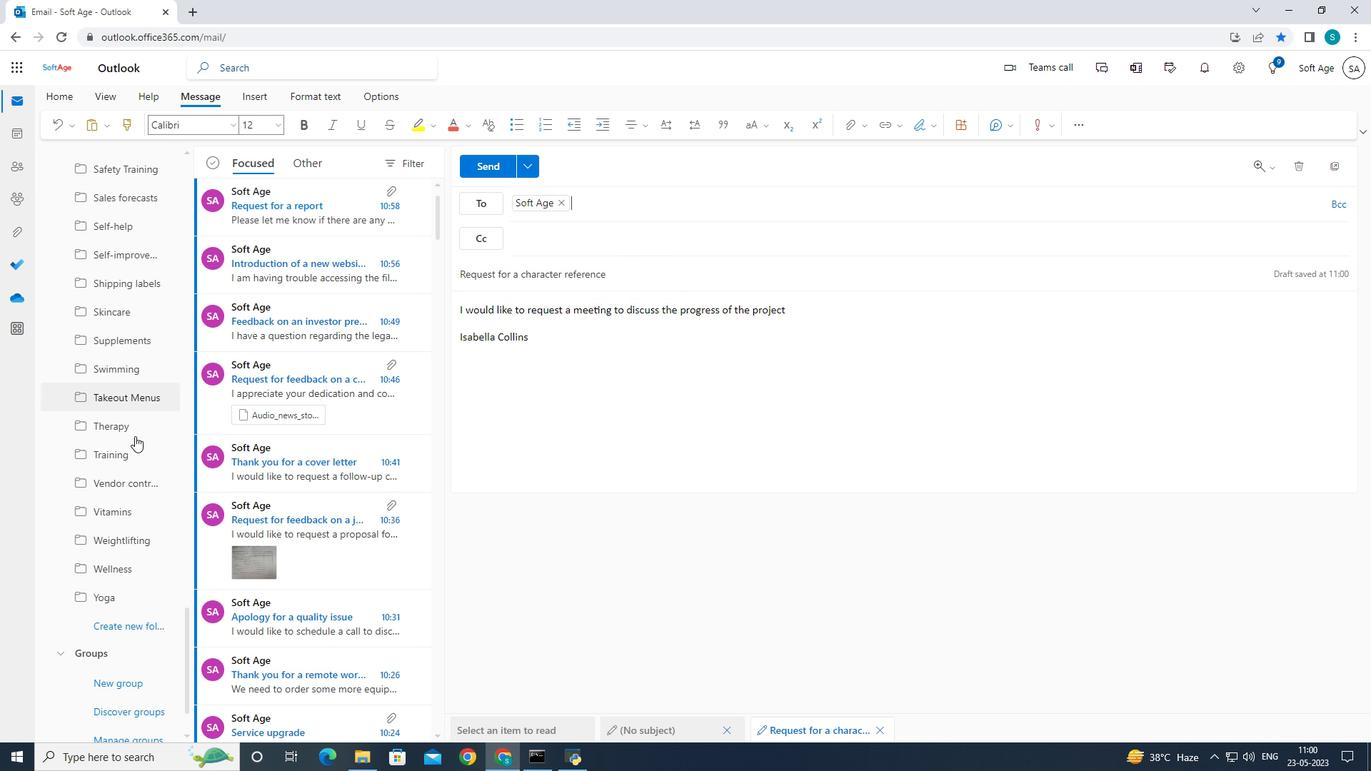 
Action: Mouse scrolled (137, 434) with delta (0, 0)
Screenshot: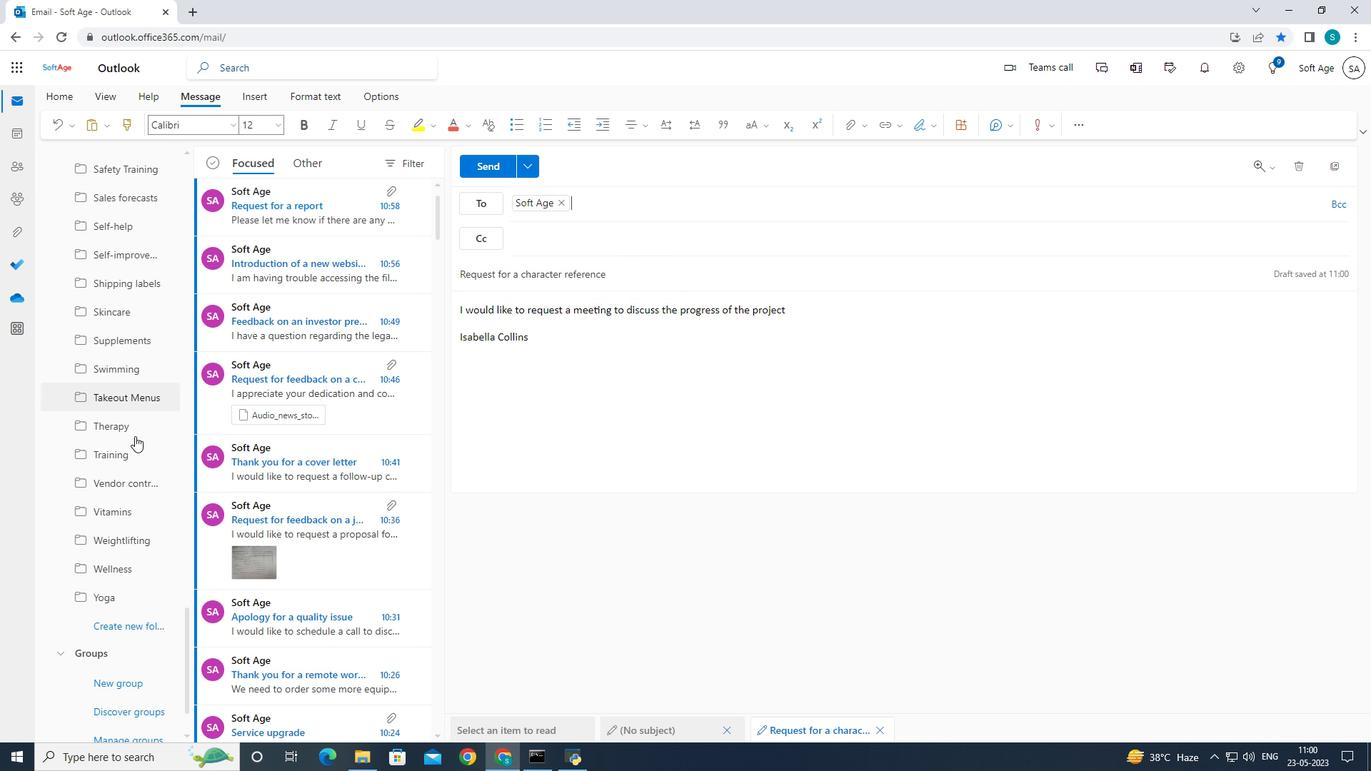 
Action: Mouse scrolled (137, 434) with delta (0, 0)
Screenshot: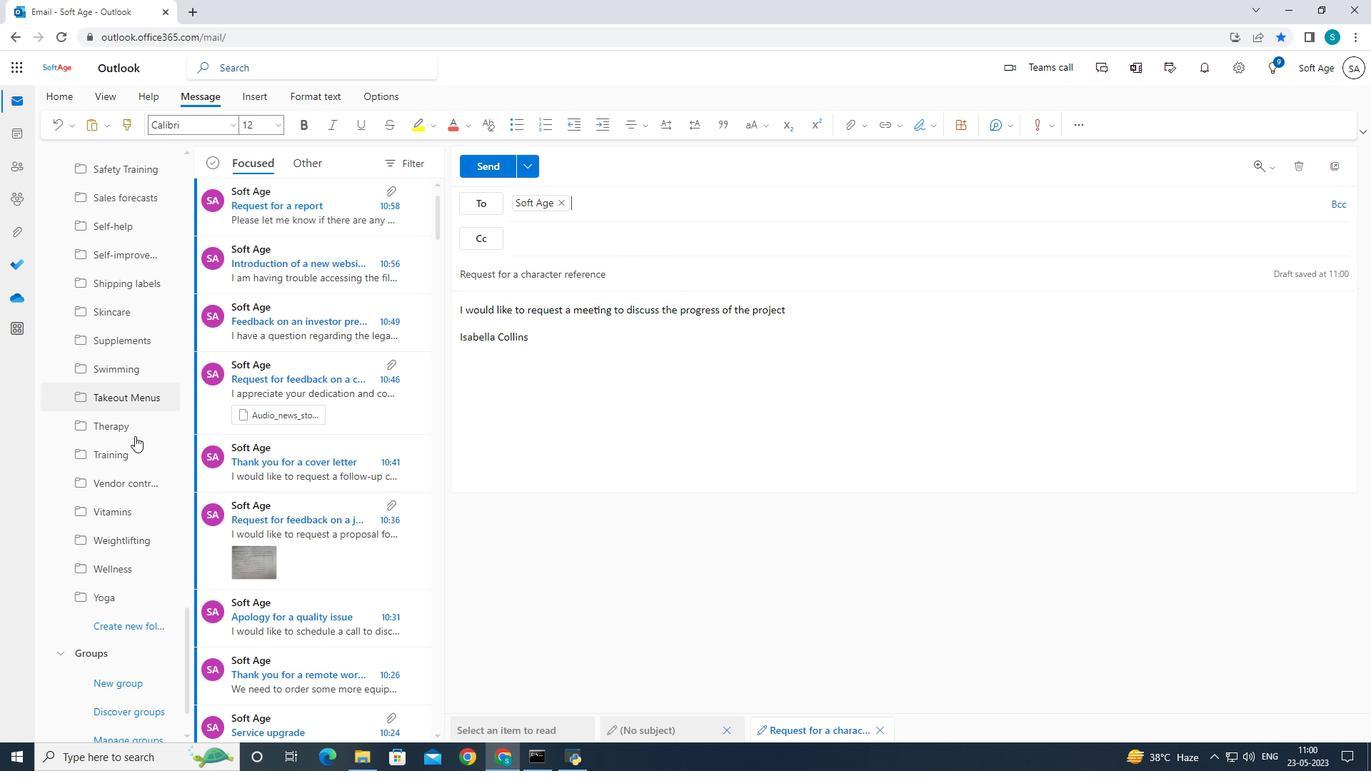 
Action: Mouse moved to (140, 435)
Screenshot: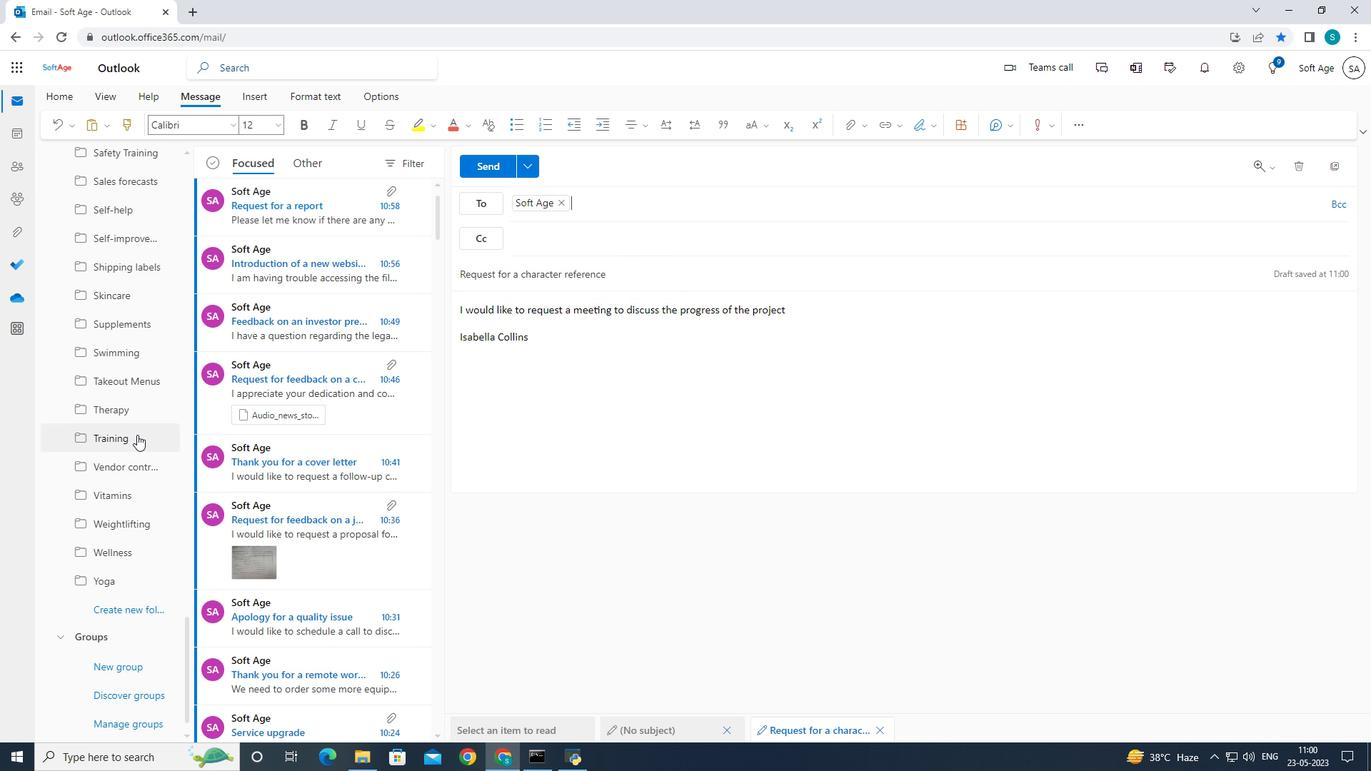 
Action: Mouse scrolled (140, 434) with delta (0, 0)
Screenshot: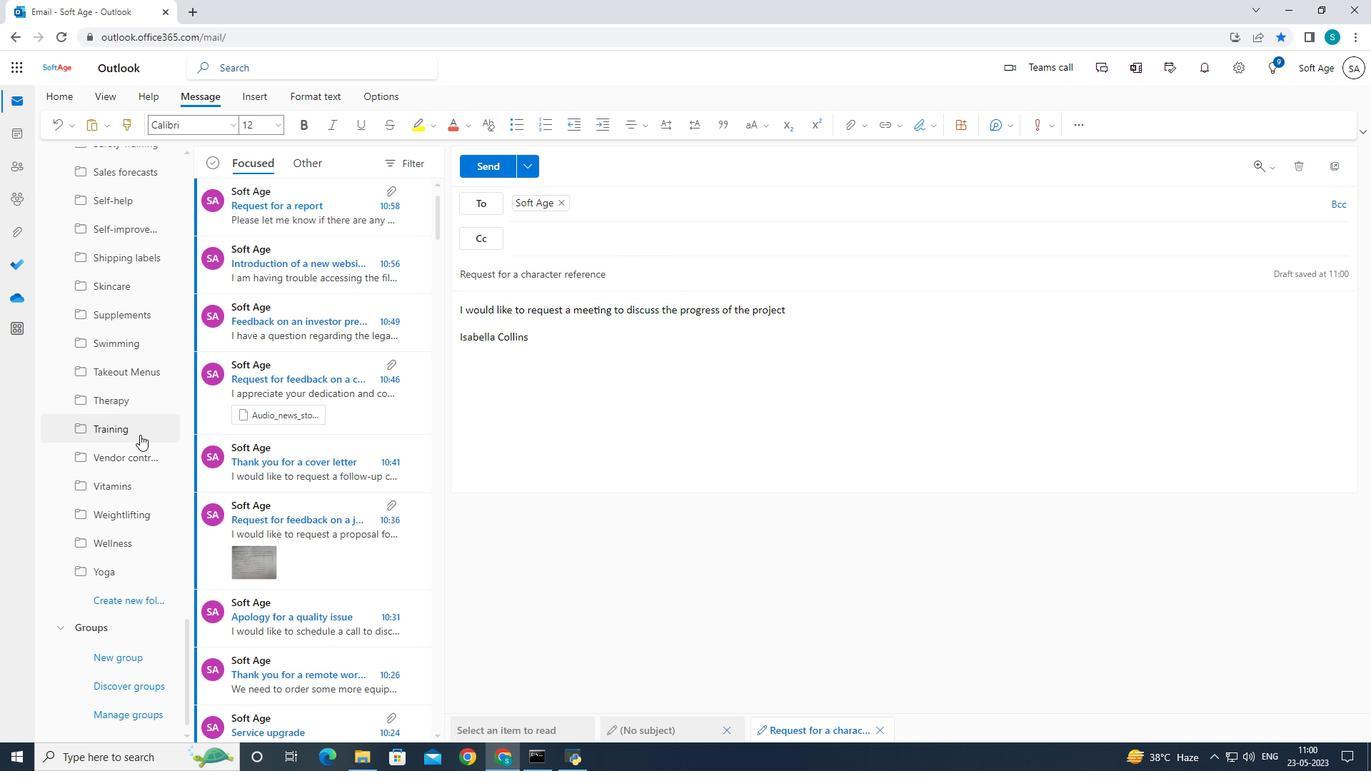 
Action: Mouse scrolled (140, 434) with delta (0, 0)
Screenshot: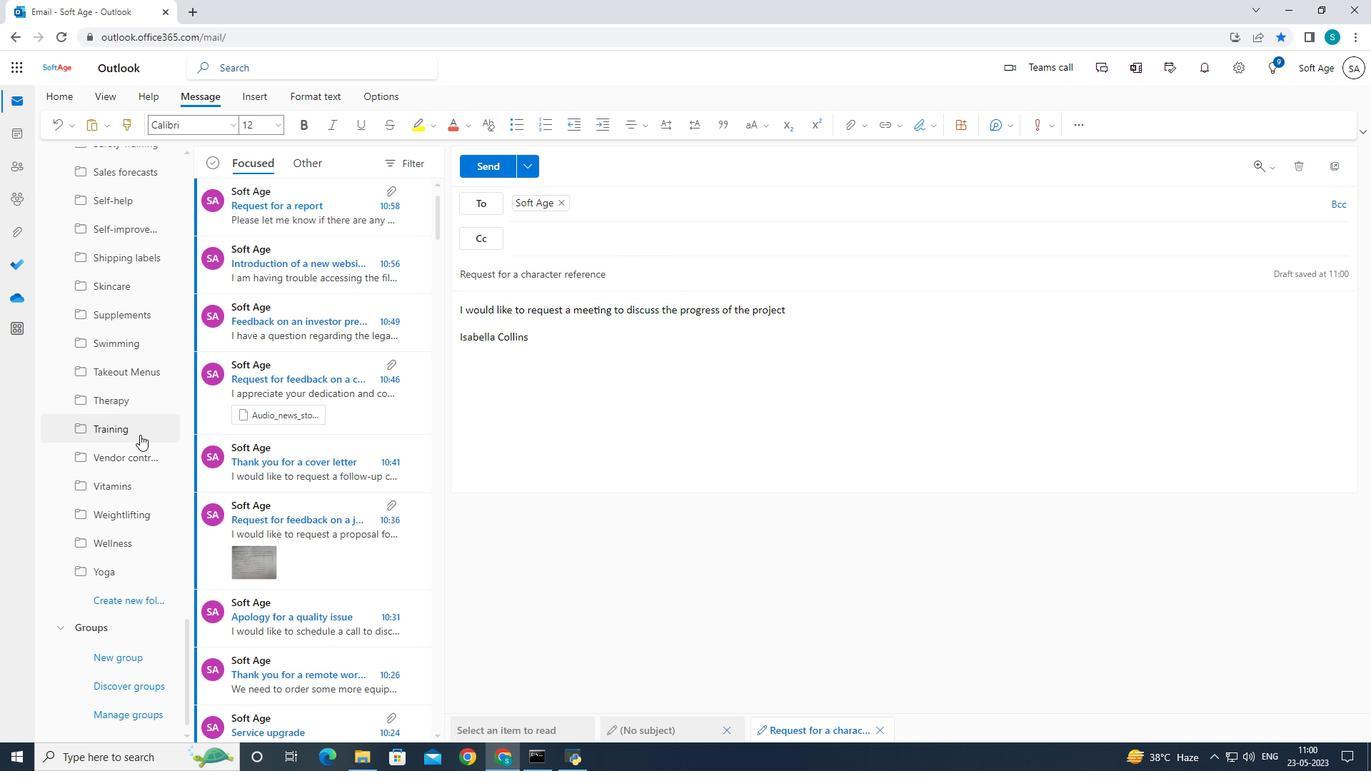 
Action: Mouse moved to (140, 435)
Screenshot: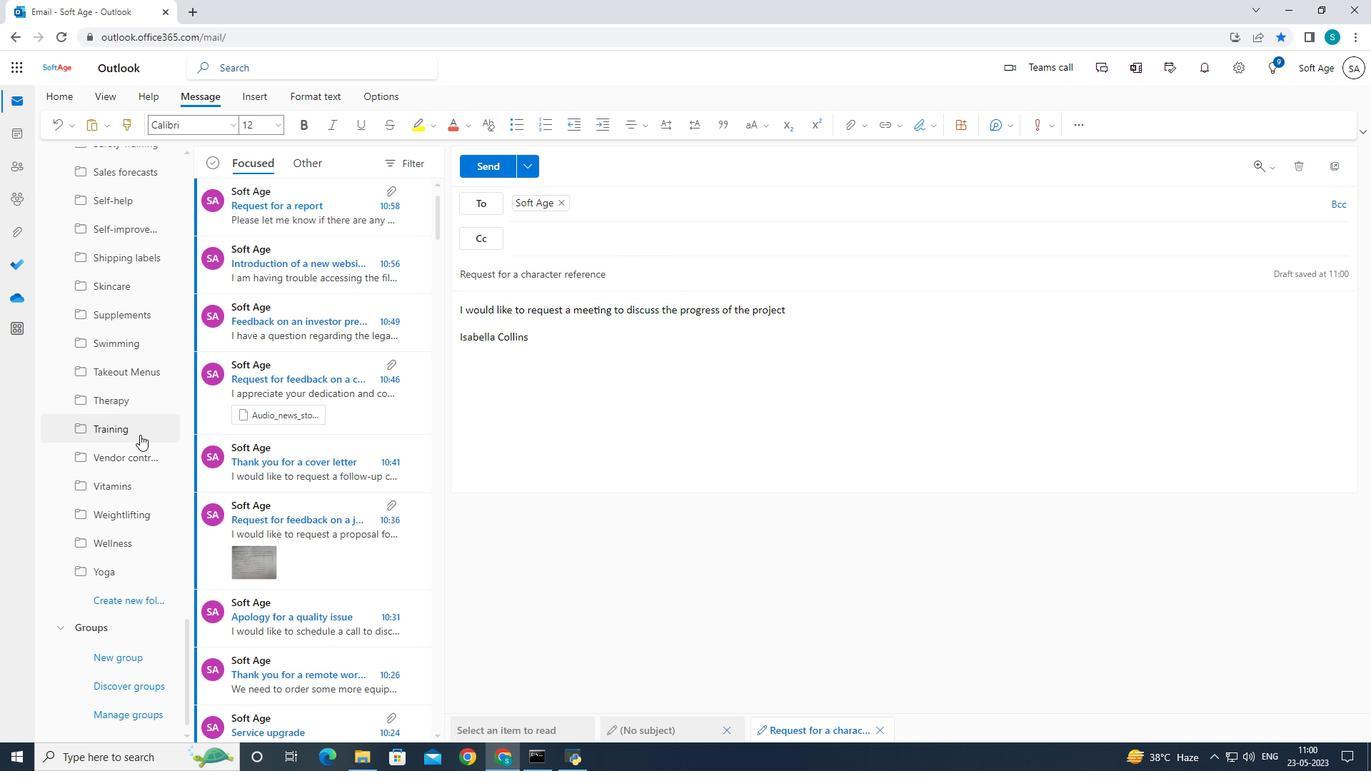 
Action: Mouse scrolled (140, 434) with delta (0, 0)
Screenshot: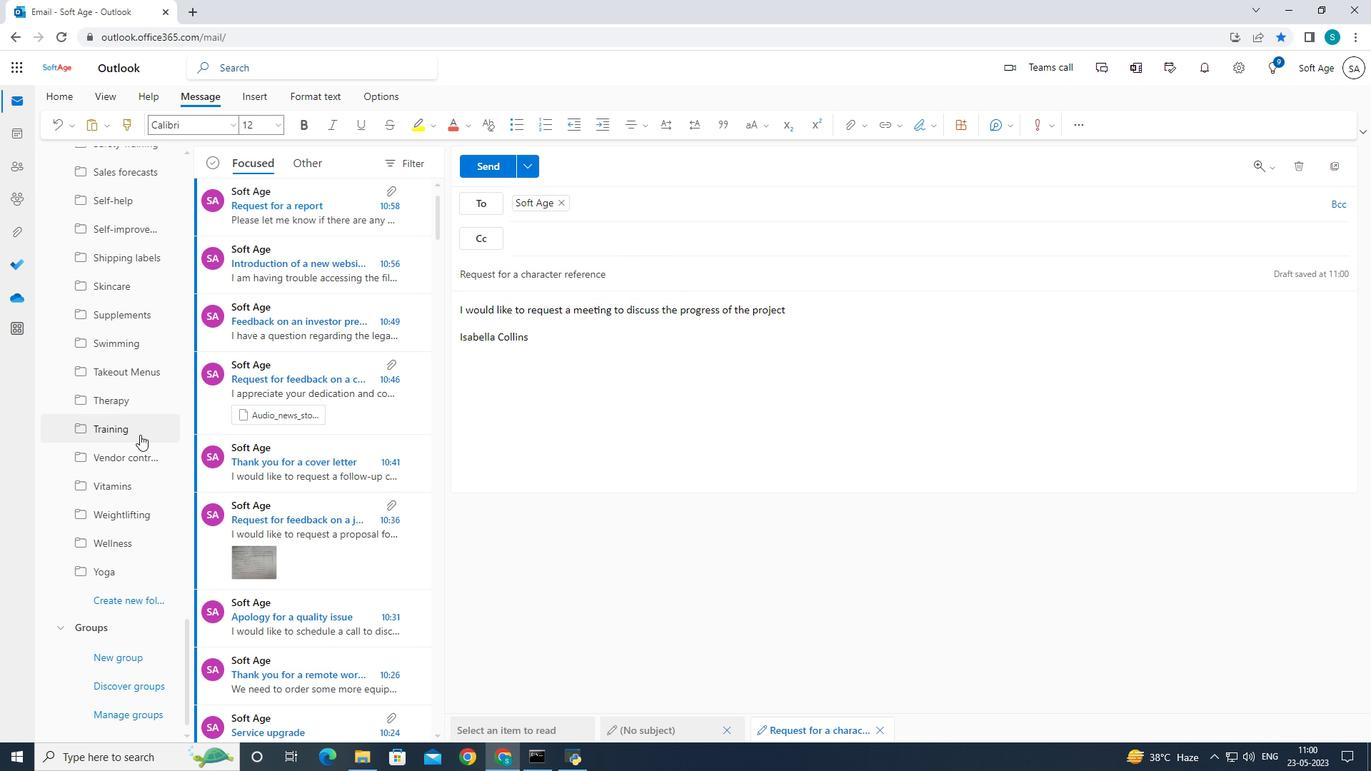 
Action: Mouse scrolled (140, 434) with delta (0, 0)
Screenshot: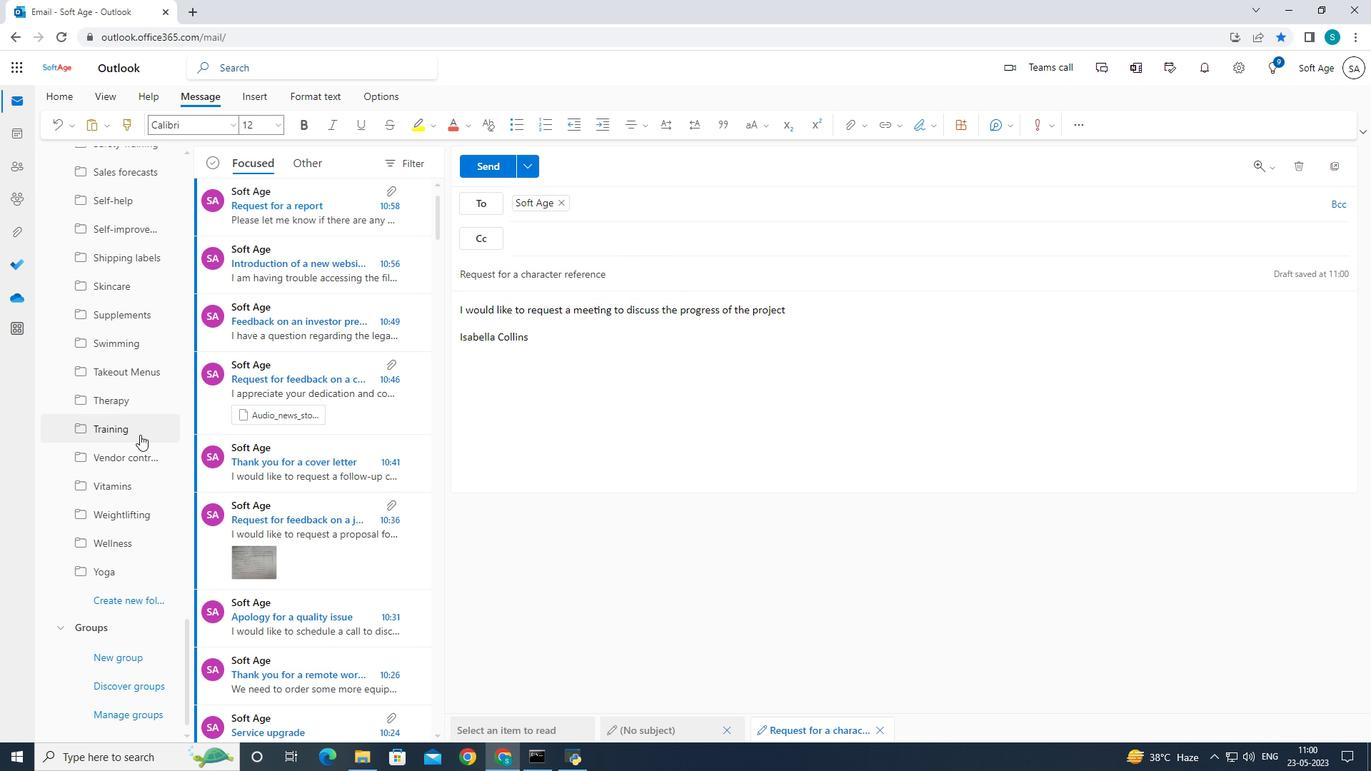 
Action: Mouse moved to (135, 594)
Screenshot: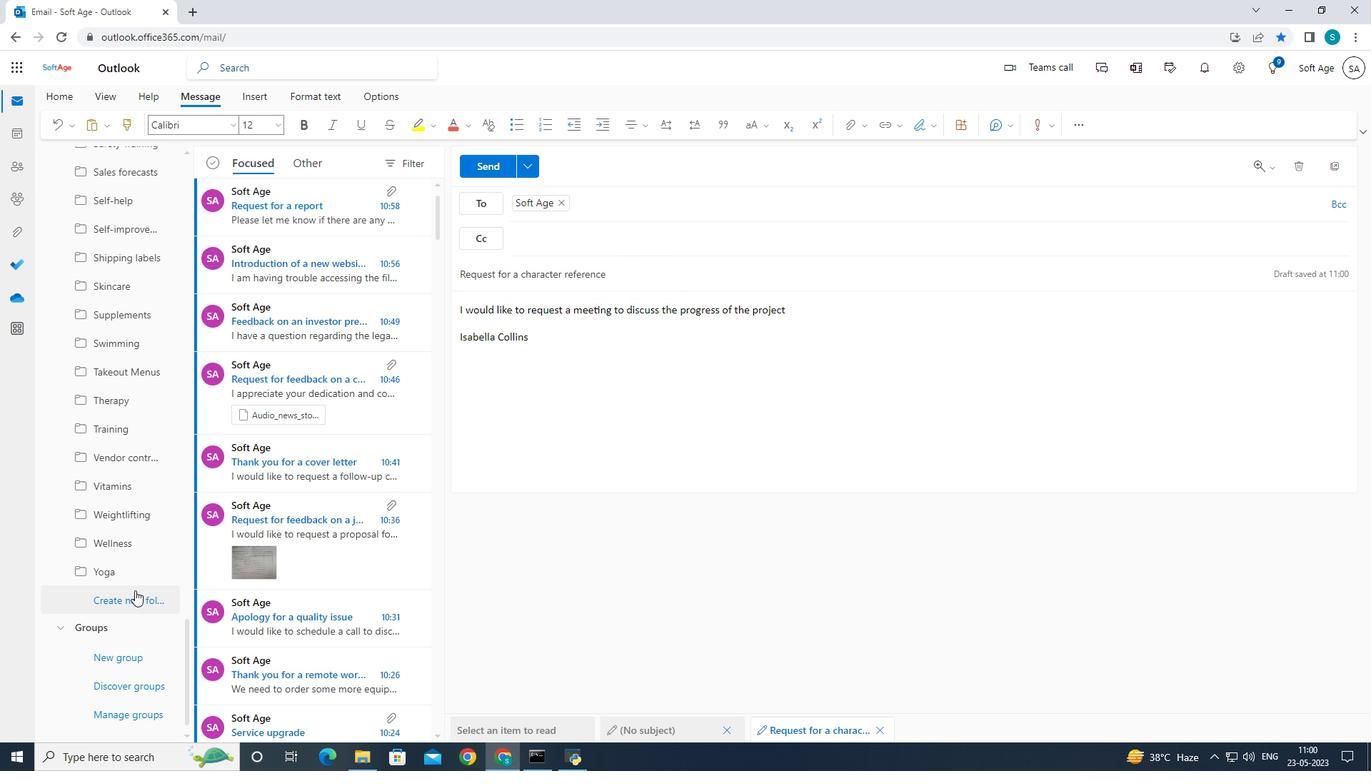 
Action: Mouse pressed left at (135, 594)
Screenshot: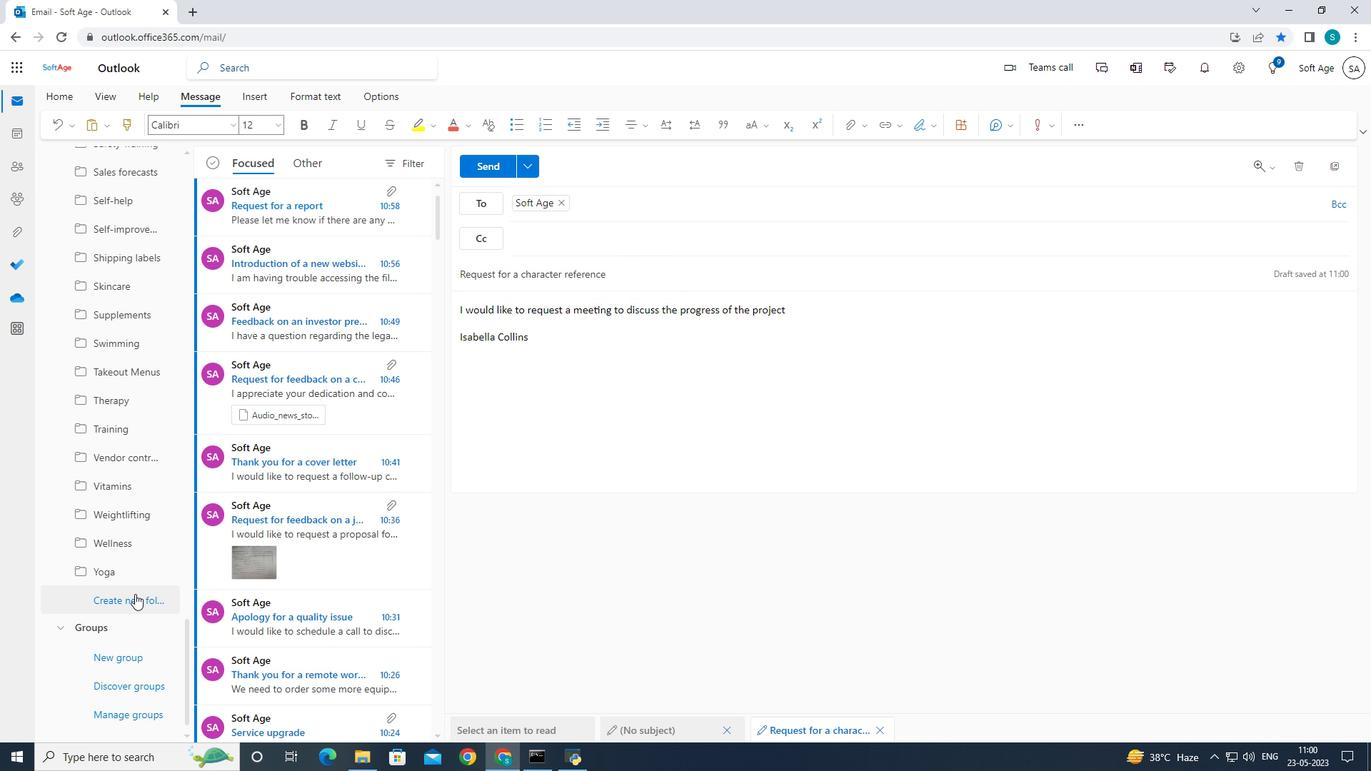 
Action: Mouse moved to (199, 552)
Screenshot: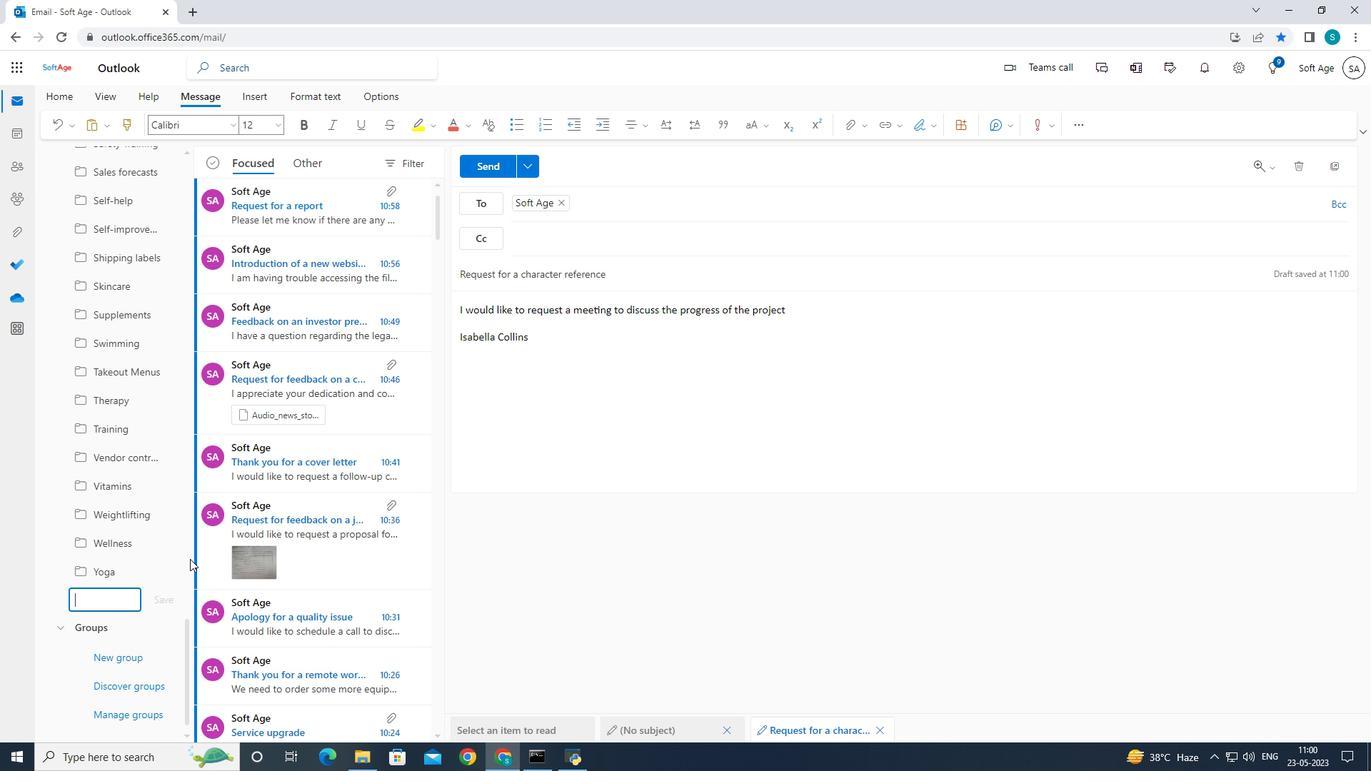 
Action: Key pressed <Key.shift><Key.shift>Games<Key.enter>
Screenshot: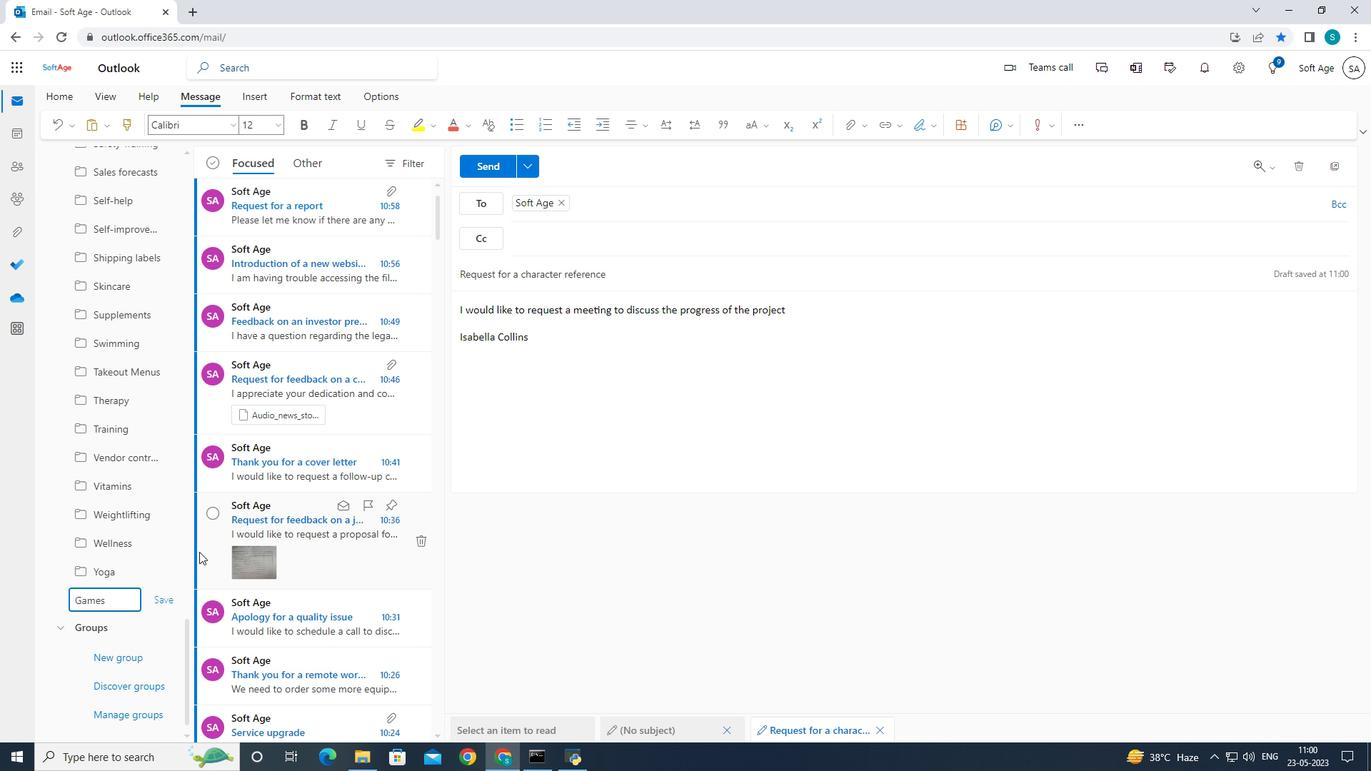 
Action: Mouse moved to (490, 171)
Screenshot: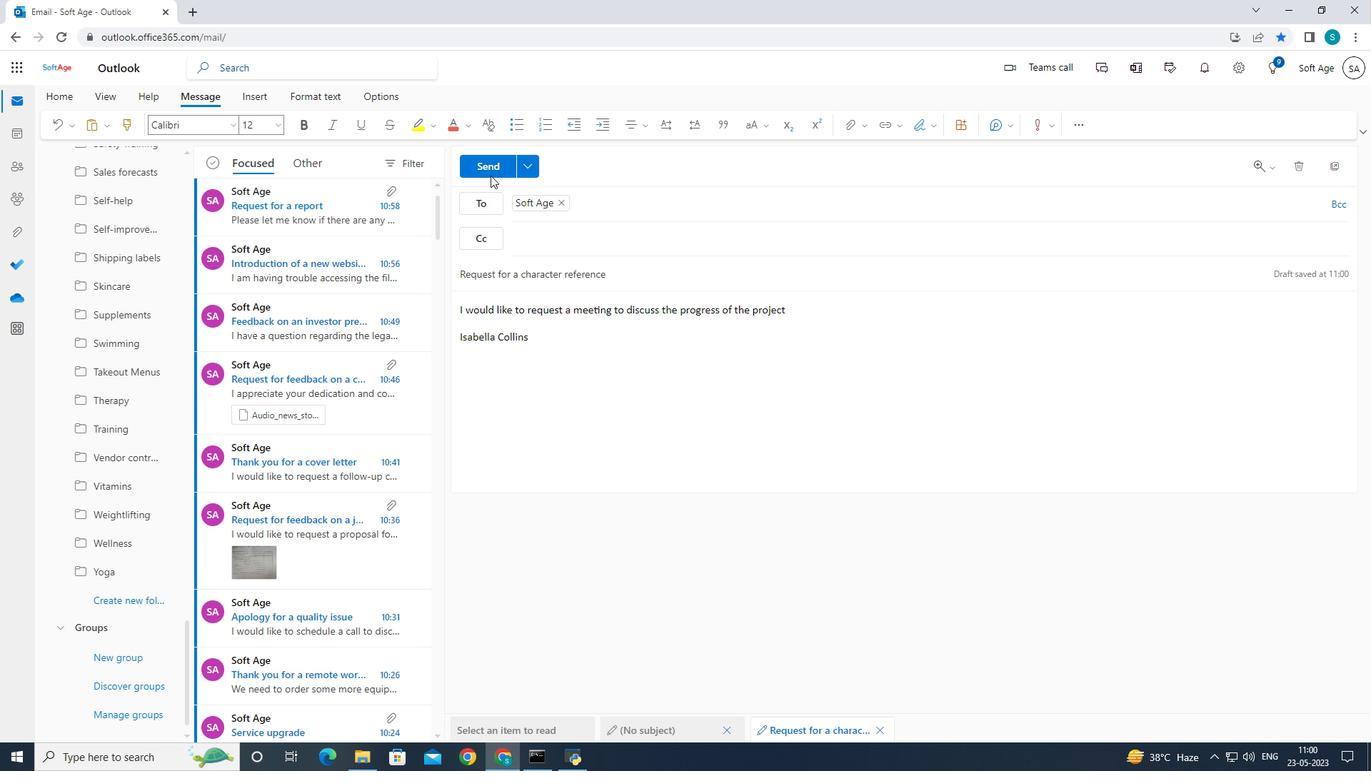 
Action: Mouse pressed left at (490, 171)
Screenshot: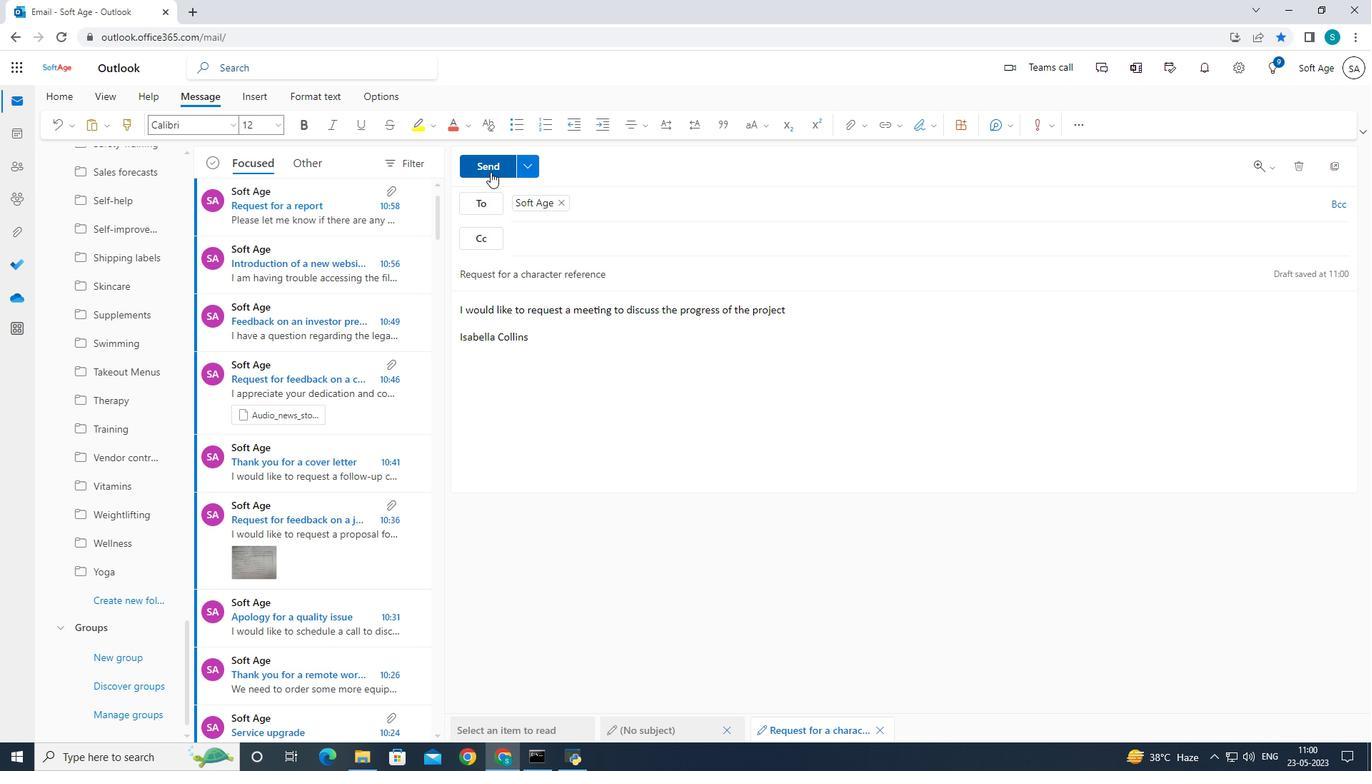 
Action: Mouse moved to (488, 172)
Screenshot: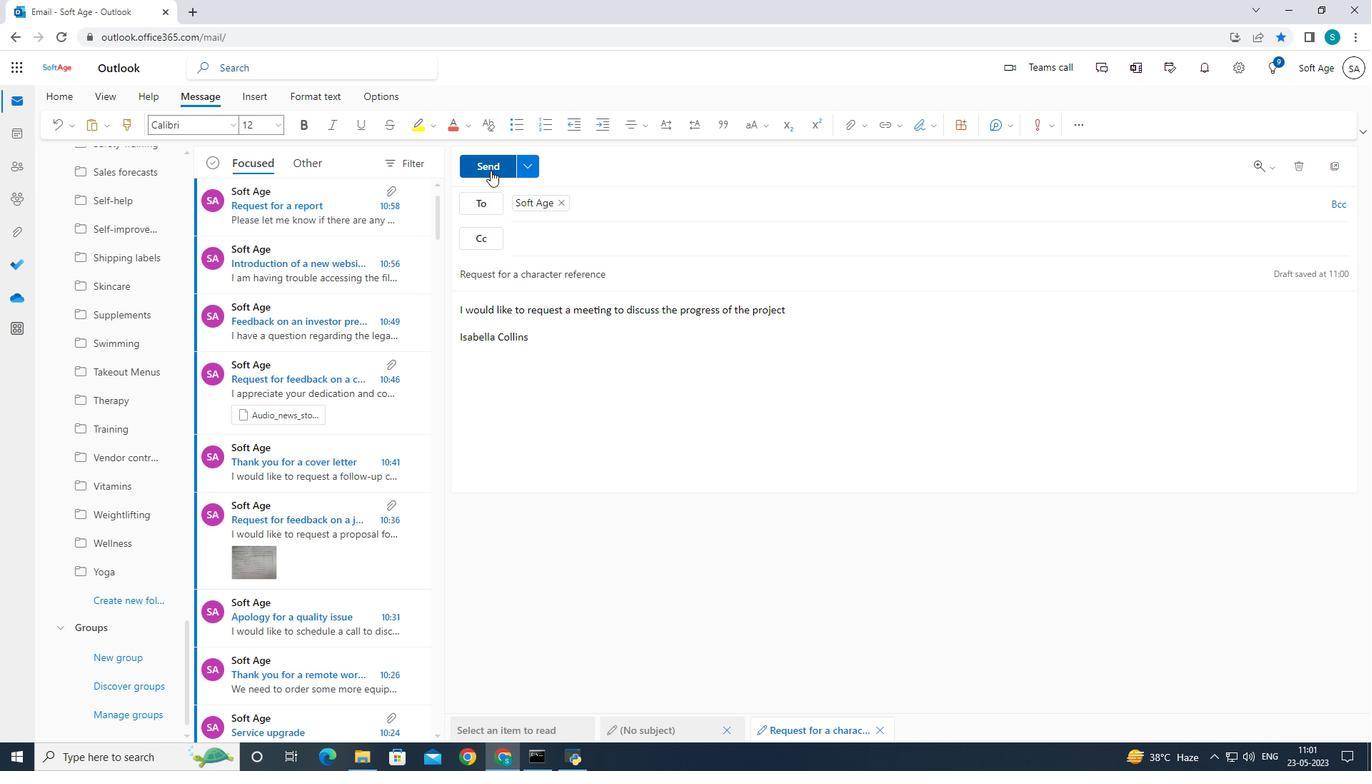 
